 Task: Find connections with filter location Lauchhammer with filter topic #careerswith filter profile language English with filter current company Xiaomi India with filter school North Eastern Regional Institute of Science and Technology (NERIST) with filter industry Entertainment Providers with filter service category Business Analytics with filter keywords title Group Sales
Action: Mouse moved to (608, 84)
Screenshot: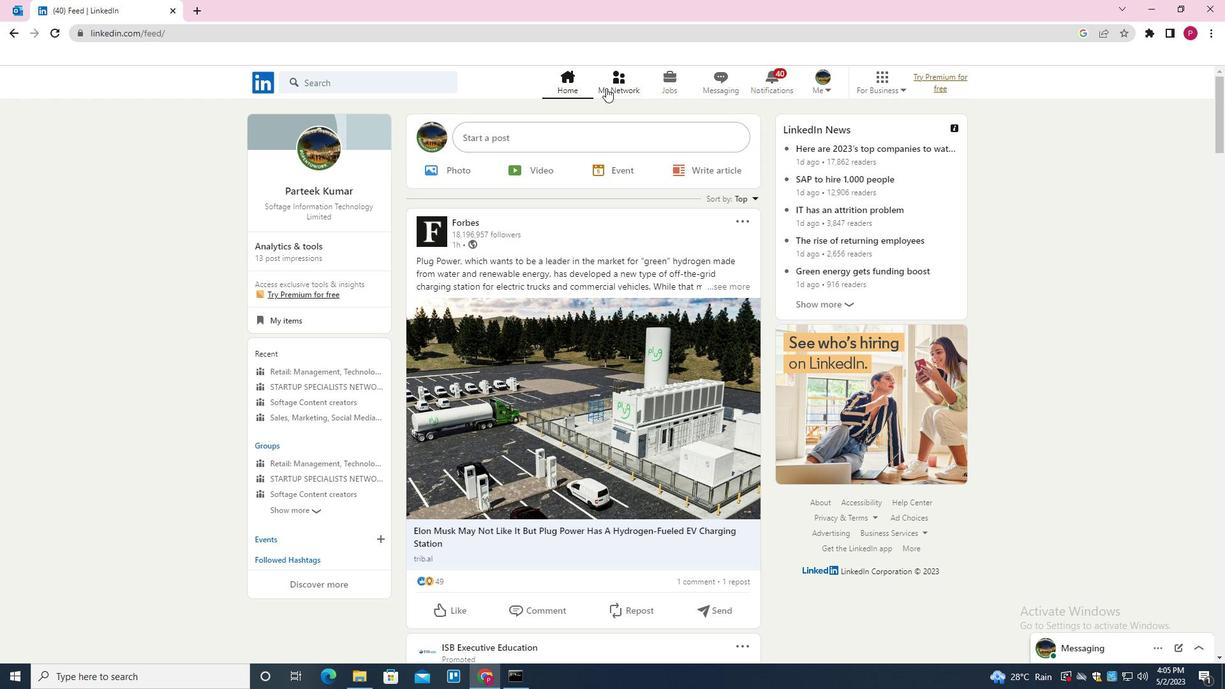
Action: Mouse pressed left at (608, 84)
Screenshot: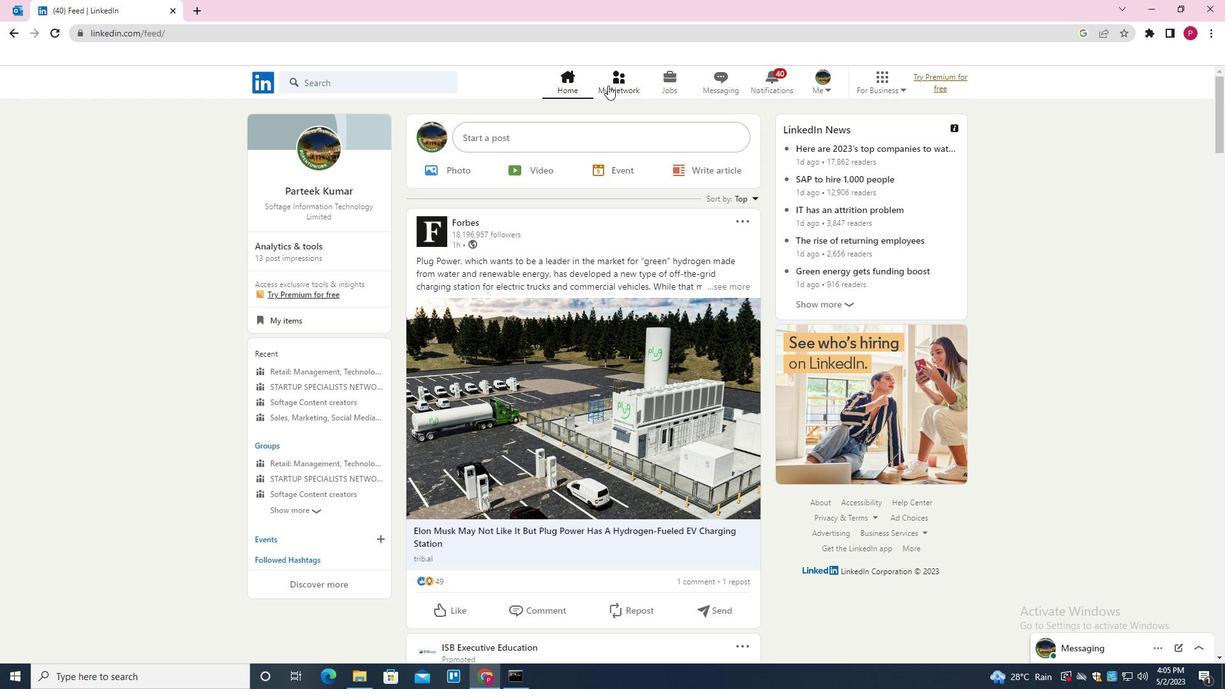 
Action: Mouse moved to (394, 155)
Screenshot: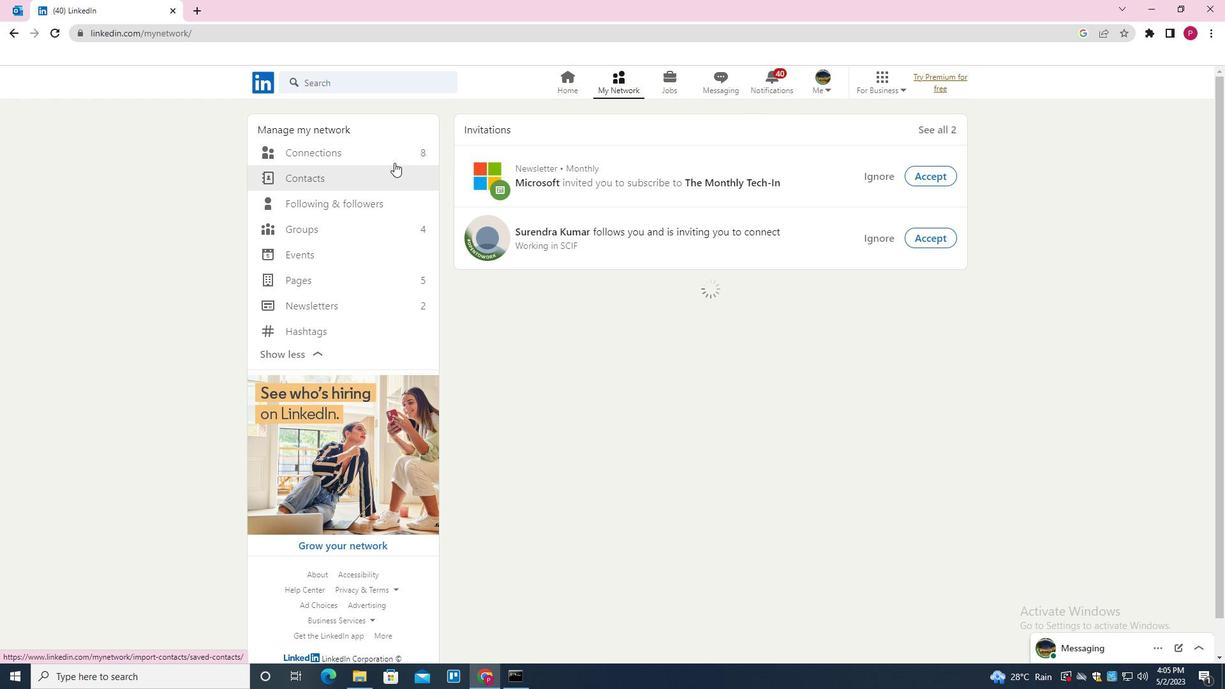 
Action: Mouse pressed left at (394, 155)
Screenshot: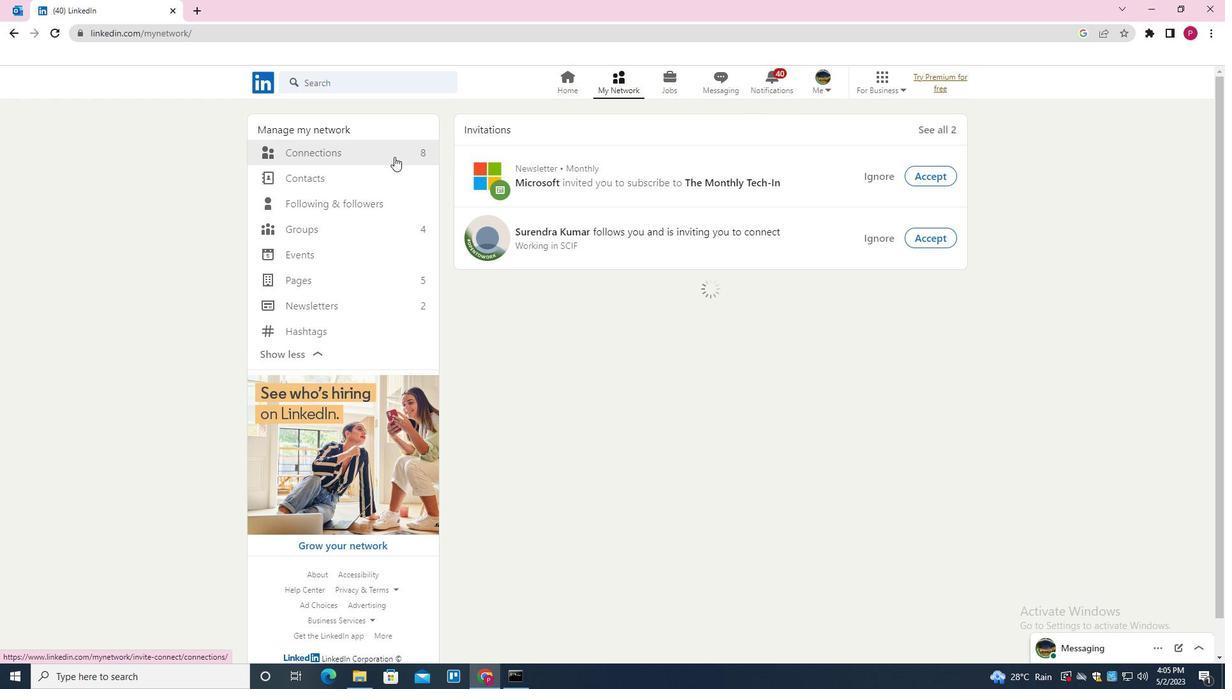 
Action: Mouse moved to (693, 154)
Screenshot: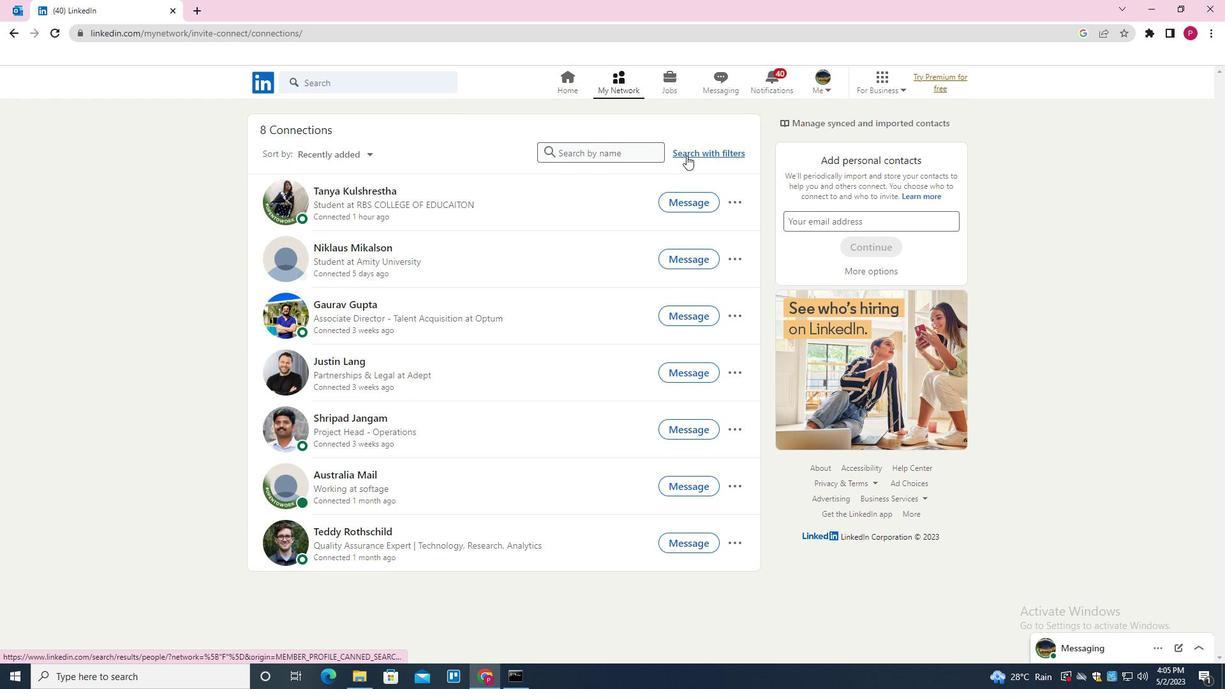 
Action: Mouse pressed left at (693, 154)
Screenshot: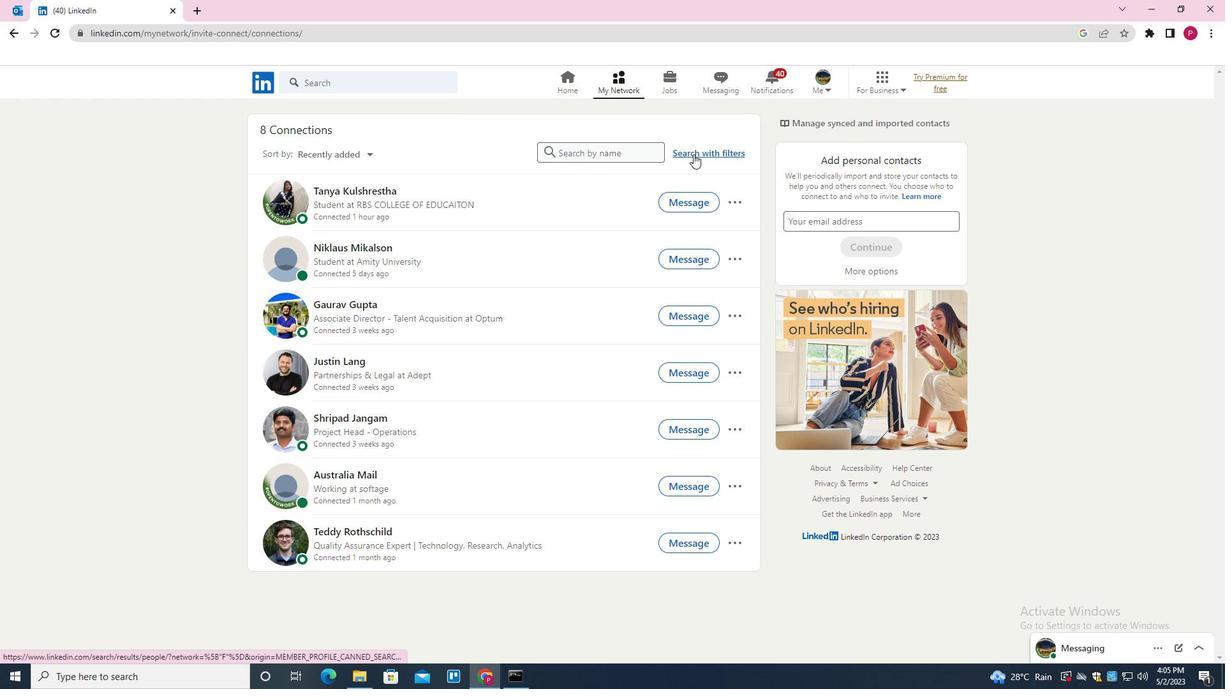 
Action: Mouse moved to (648, 120)
Screenshot: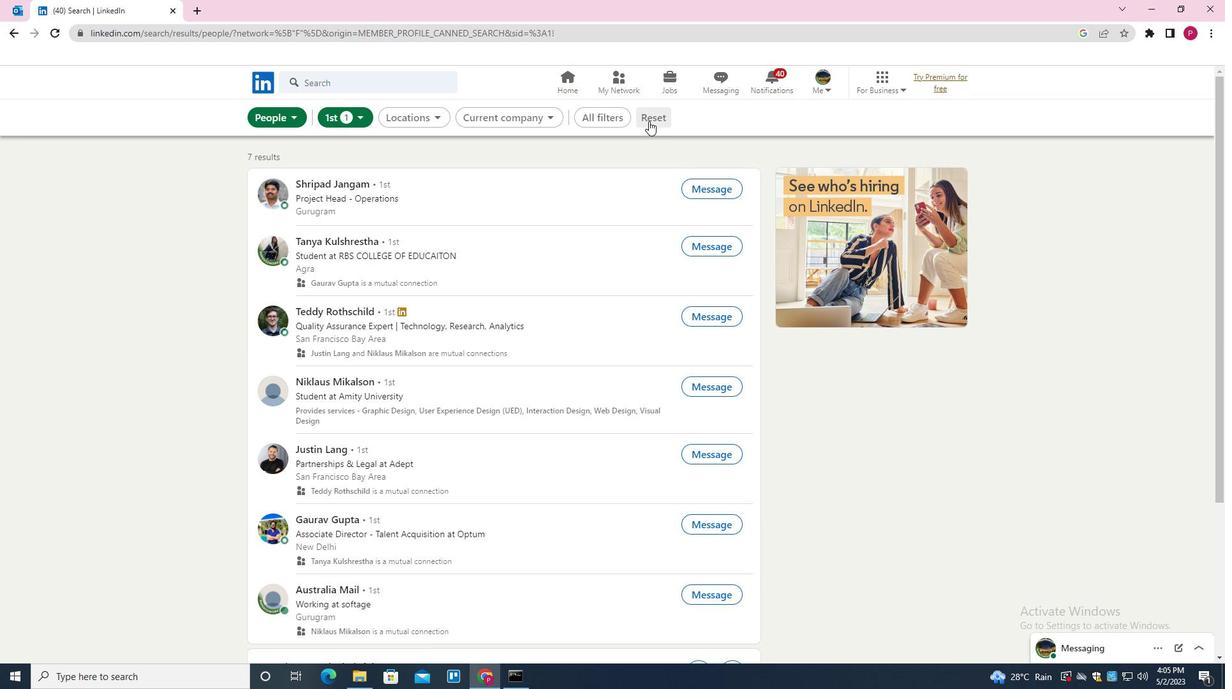 
Action: Mouse pressed left at (648, 120)
Screenshot: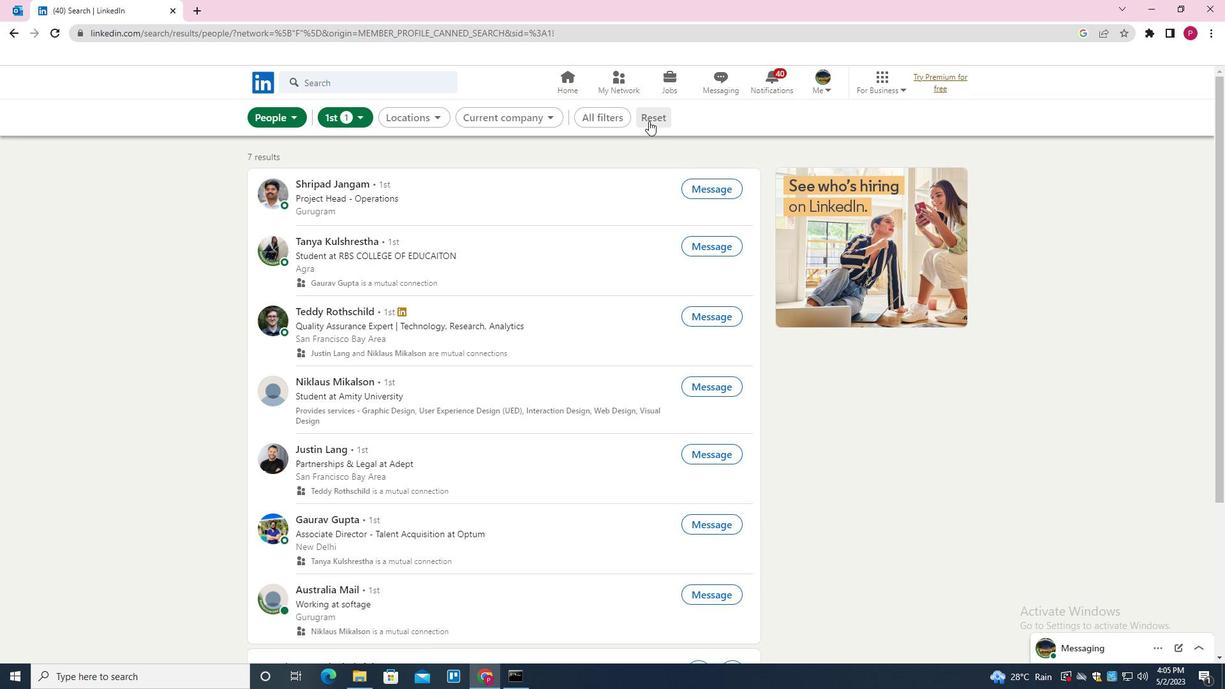 
Action: Mouse moved to (637, 119)
Screenshot: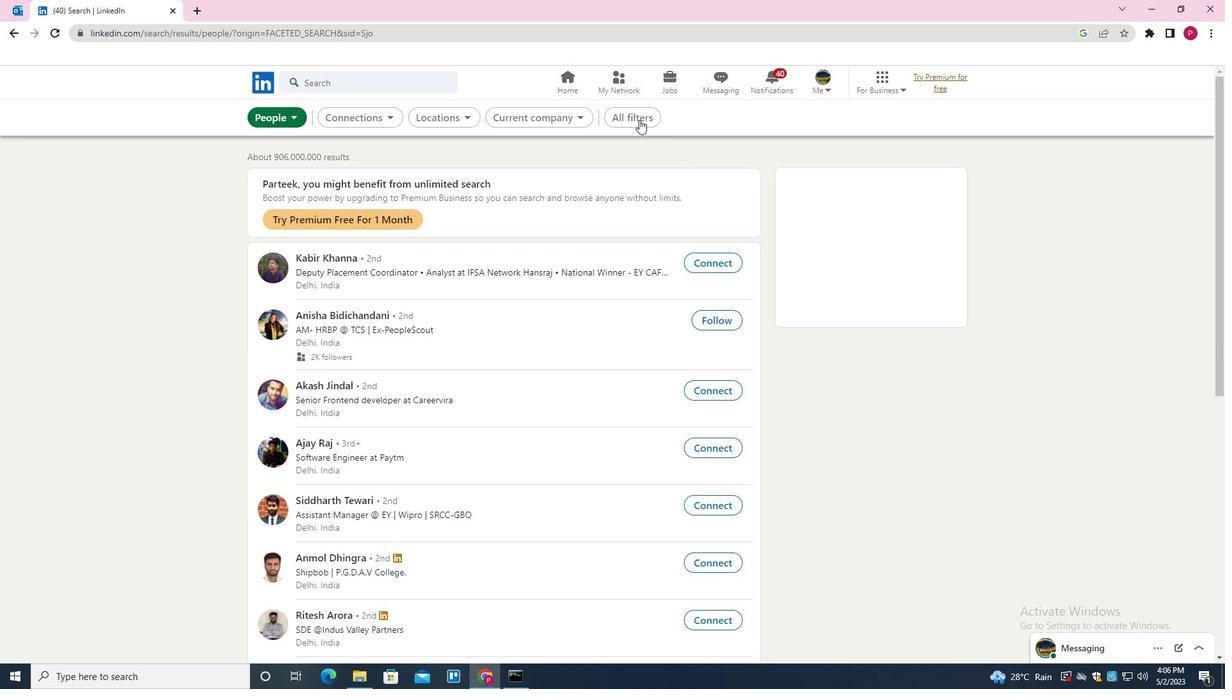 
Action: Mouse pressed left at (637, 119)
Screenshot: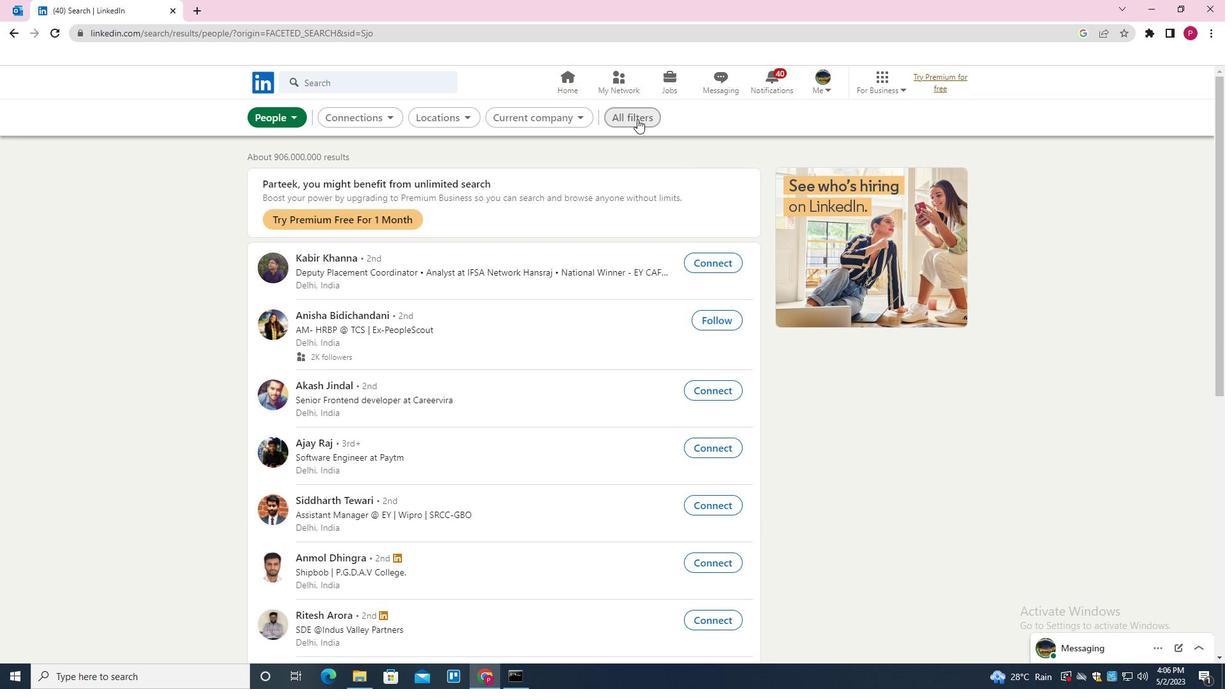
Action: Mouse moved to (952, 327)
Screenshot: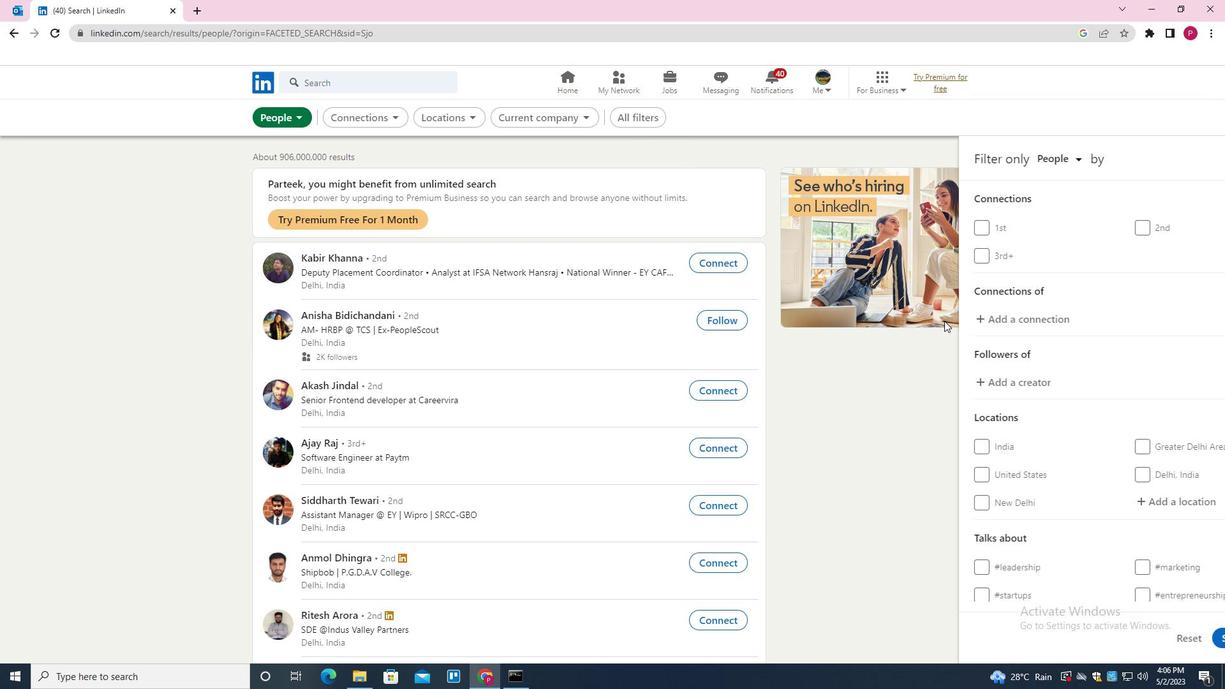
Action: Mouse scrolled (952, 326) with delta (0, 0)
Screenshot: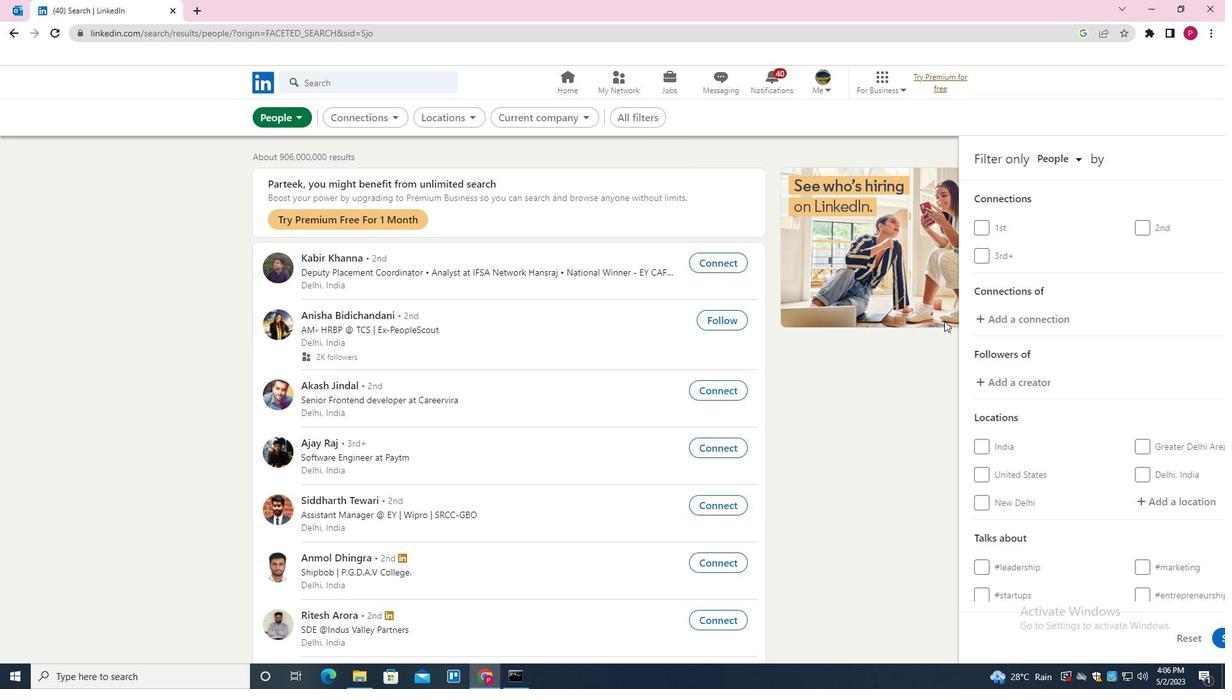 
Action: Mouse moved to (961, 334)
Screenshot: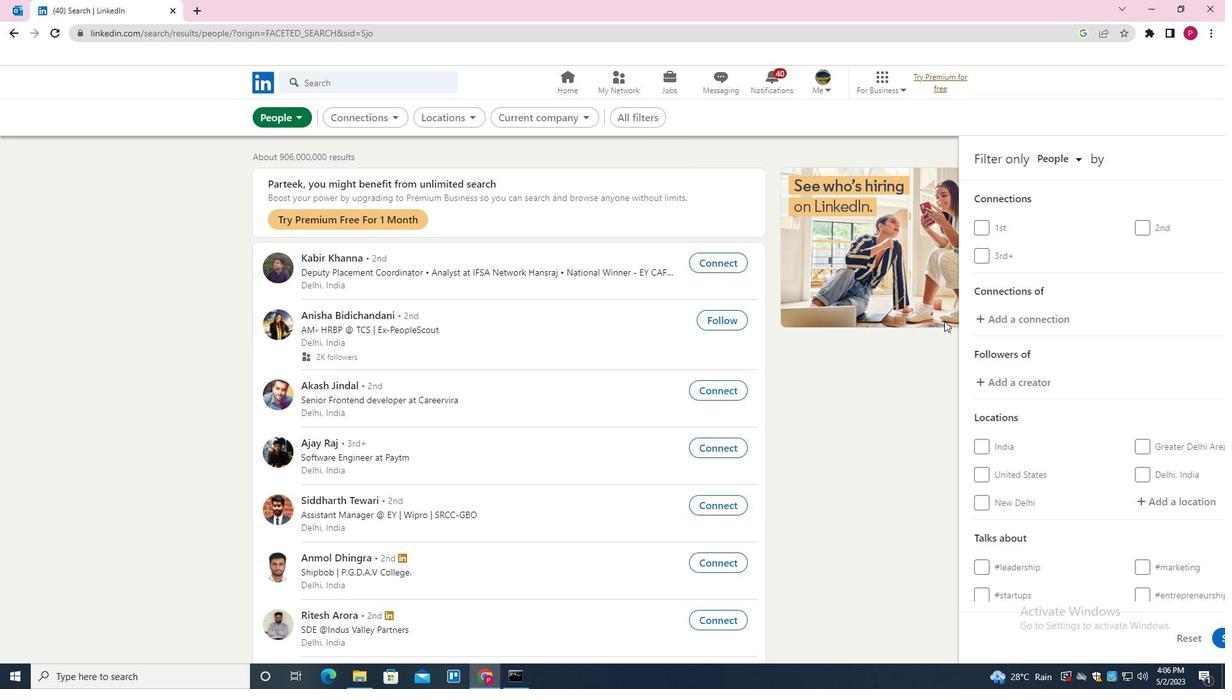
Action: Mouse scrolled (961, 333) with delta (0, 0)
Screenshot: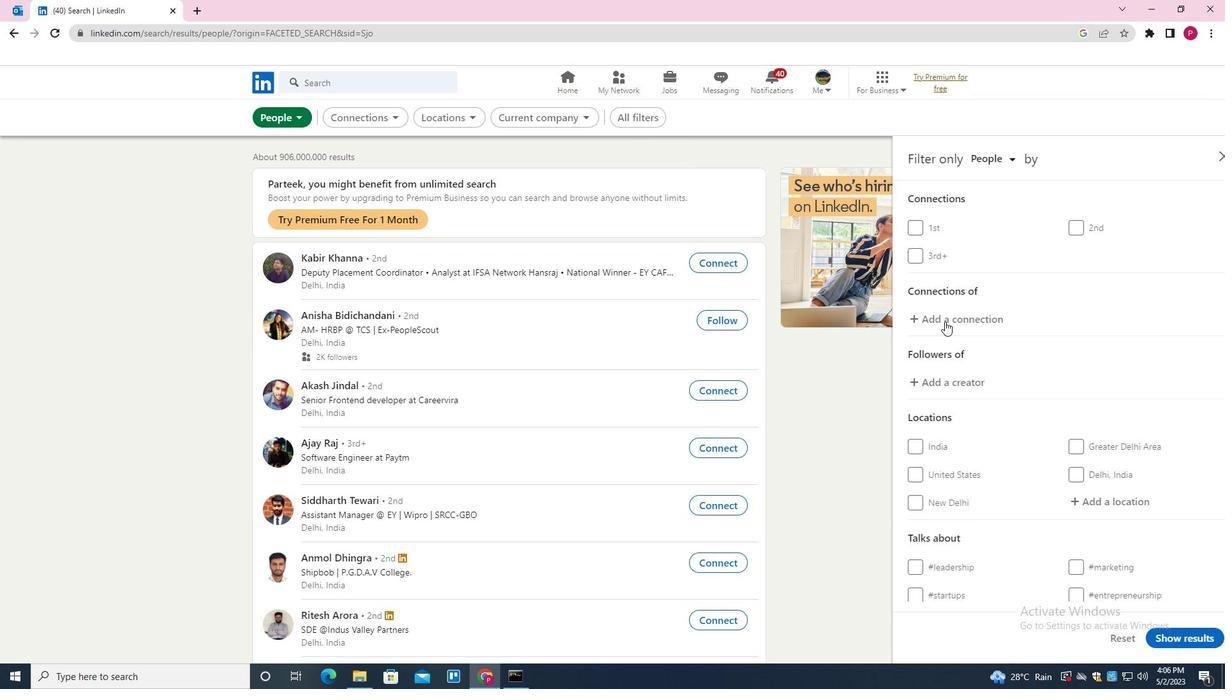 
Action: Mouse moved to (1073, 373)
Screenshot: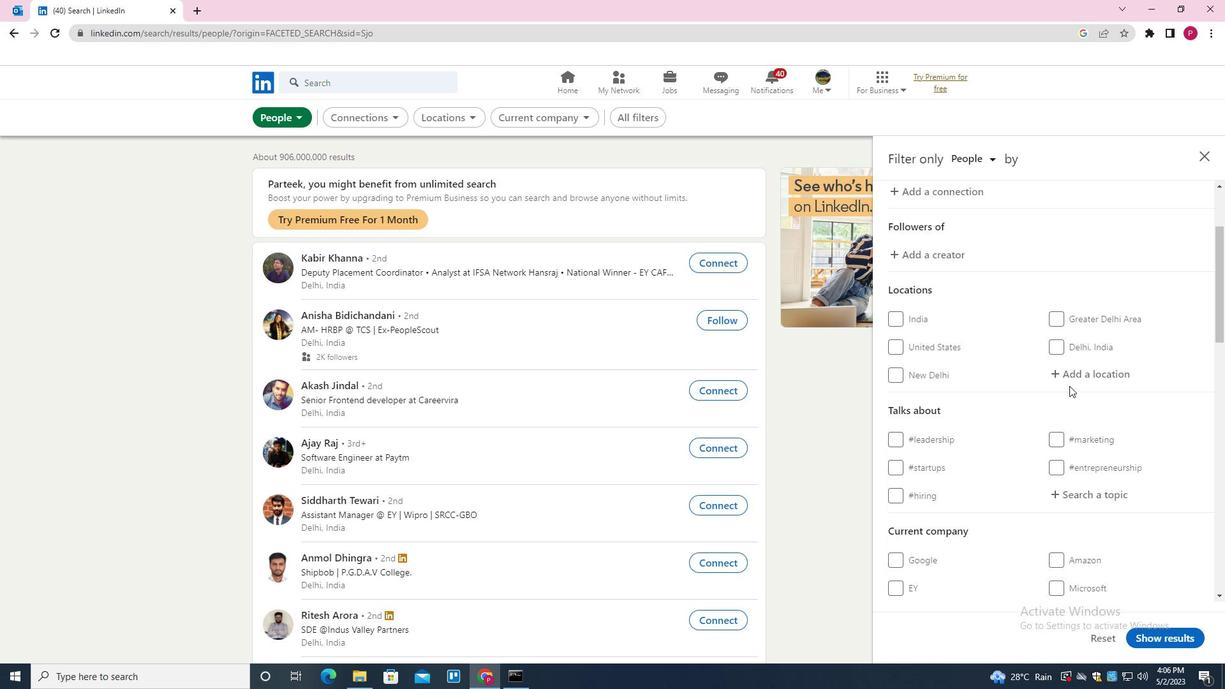 
Action: Mouse pressed left at (1073, 373)
Screenshot: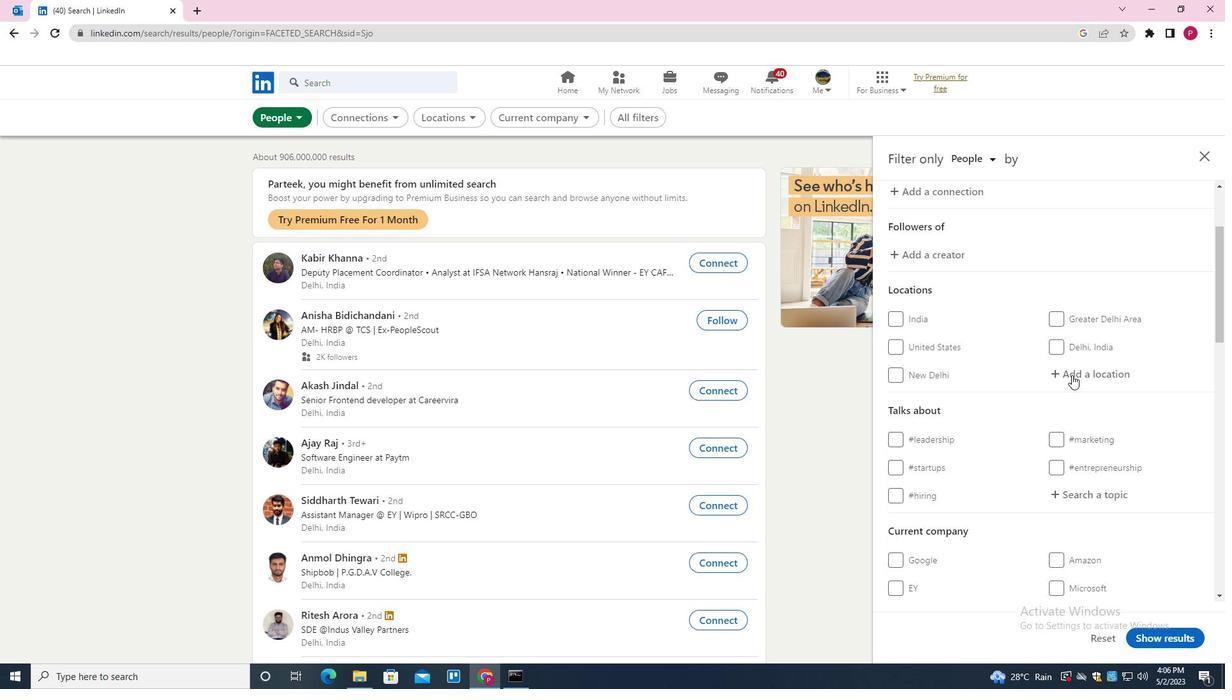 
Action: Mouse moved to (1051, 365)
Screenshot: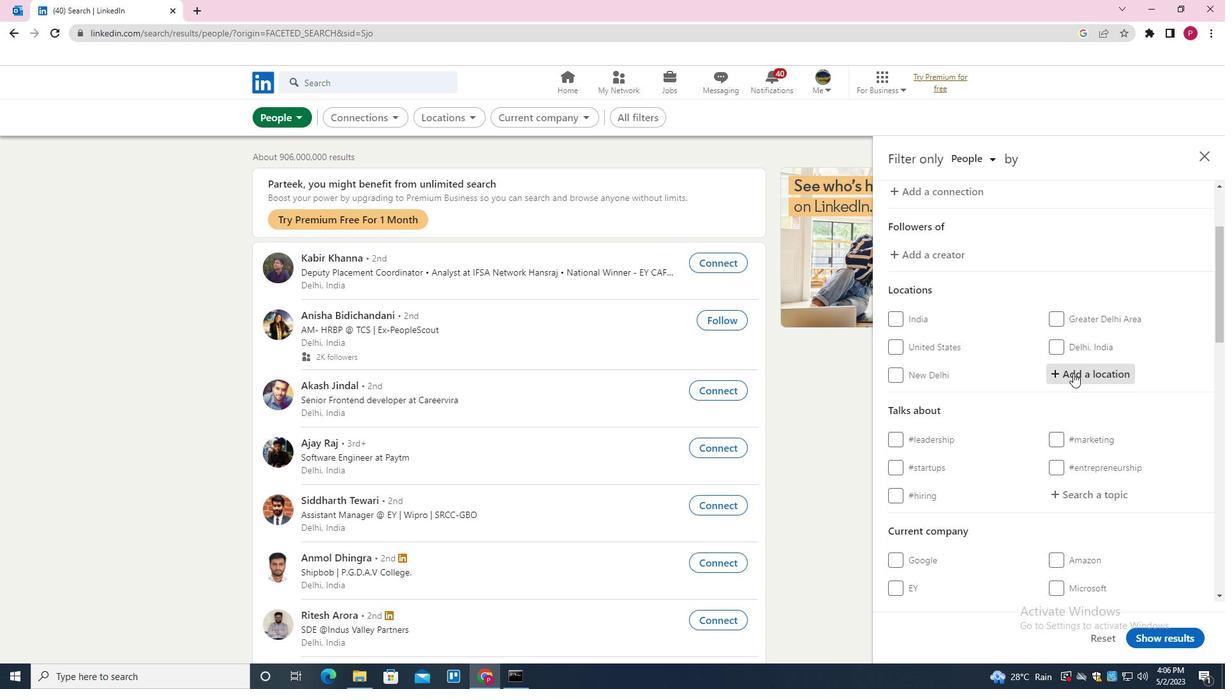 
Action: Key pressed <Key.shift><Key.shift>LAUCHHAMER<Key.backspace><Key.backspace><Key.down><Key.enter>
Screenshot: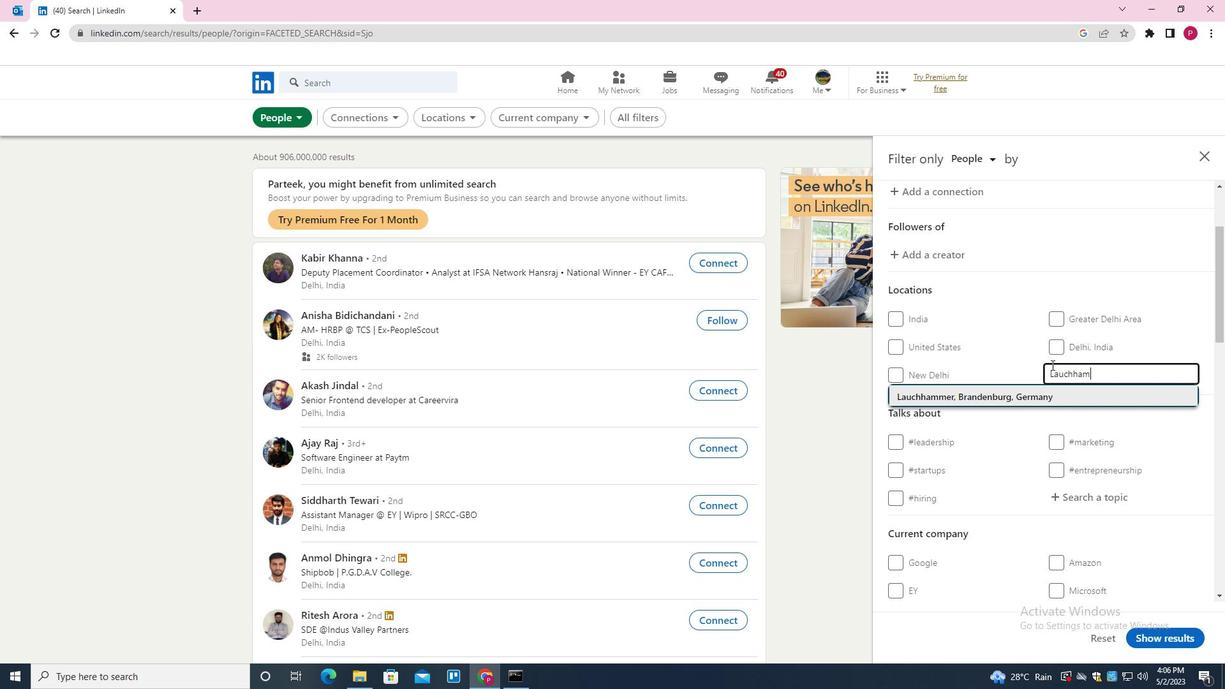 
Action: Mouse moved to (998, 359)
Screenshot: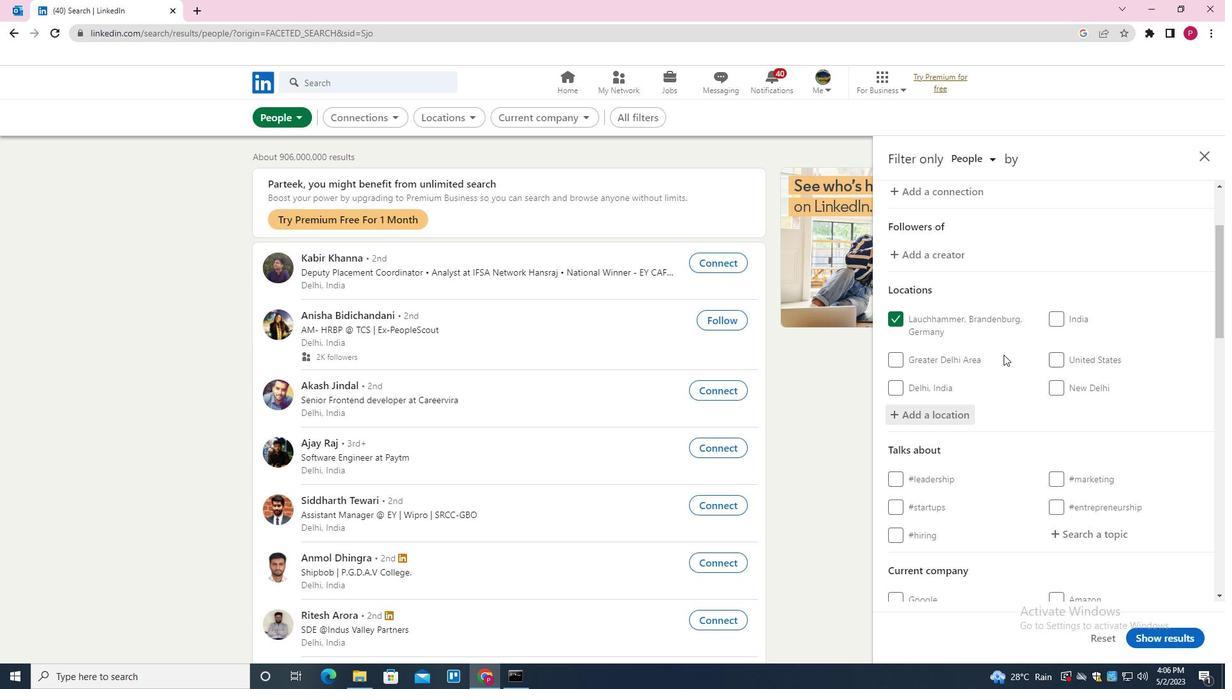 
Action: Mouse scrolled (998, 358) with delta (0, 0)
Screenshot: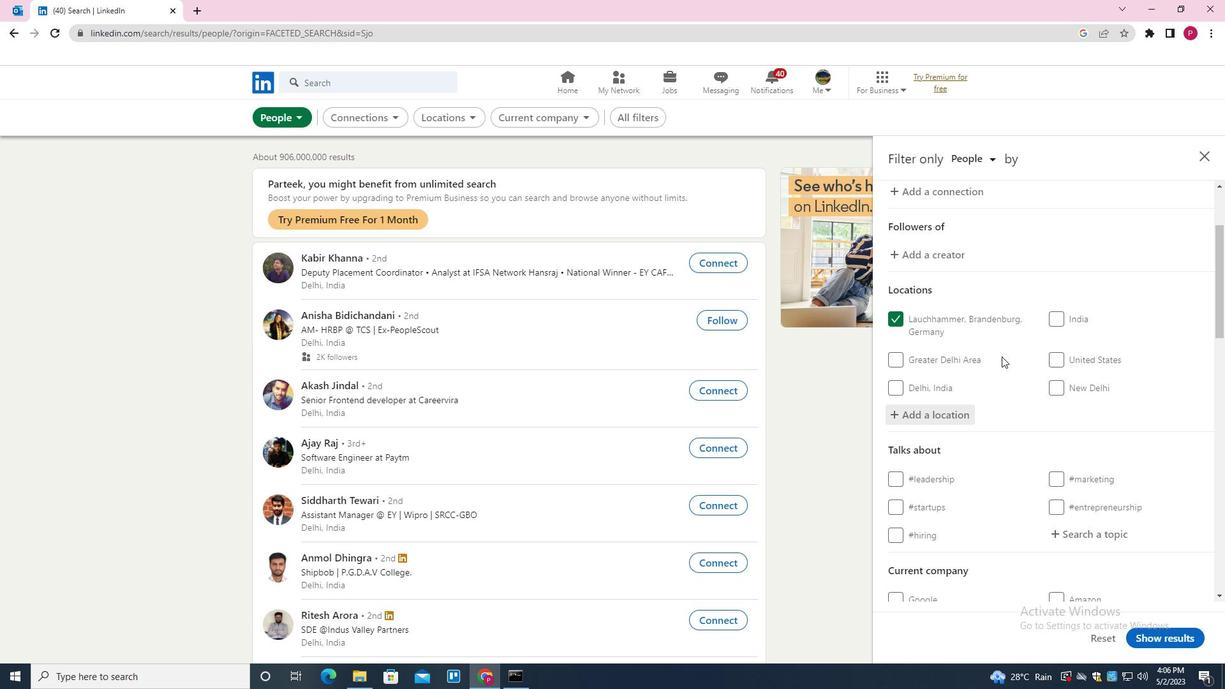 
Action: Mouse scrolled (998, 358) with delta (0, 0)
Screenshot: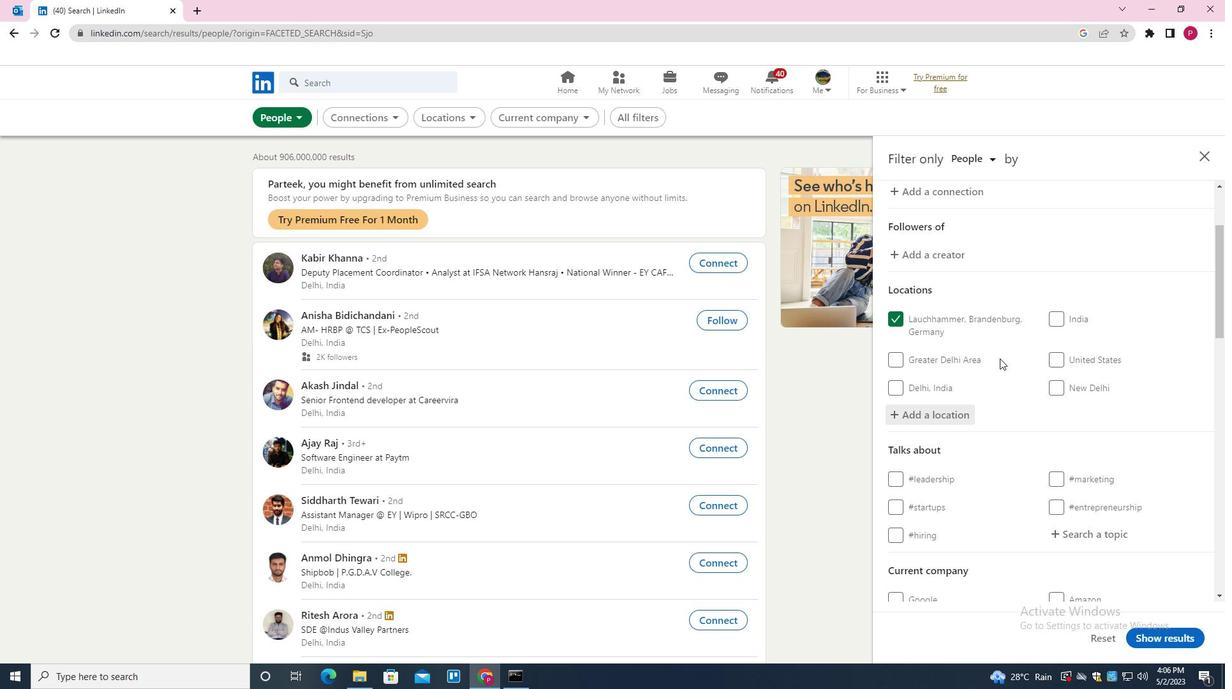 
Action: Mouse moved to (997, 359)
Screenshot: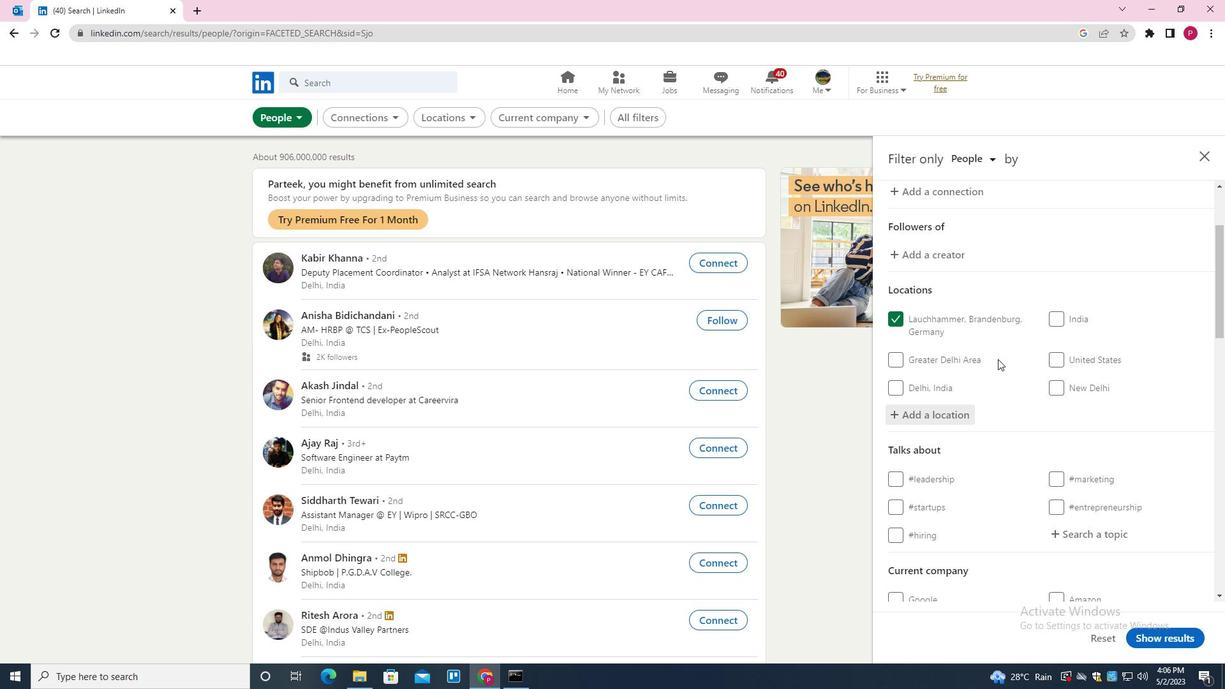 
Action: Mouse scrolled (997, 359) with delta (0, 0)
Screenshot: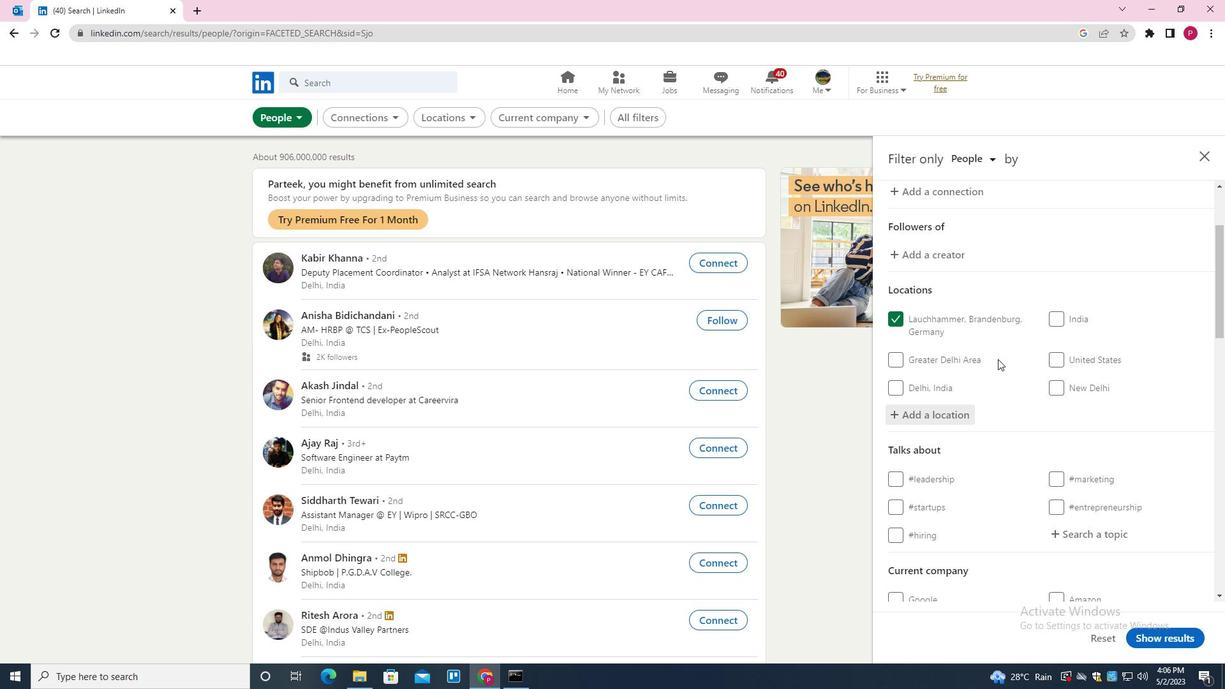 
Action: Mouse scrolled (997, 359) with delta (0, 0)
Screenshot: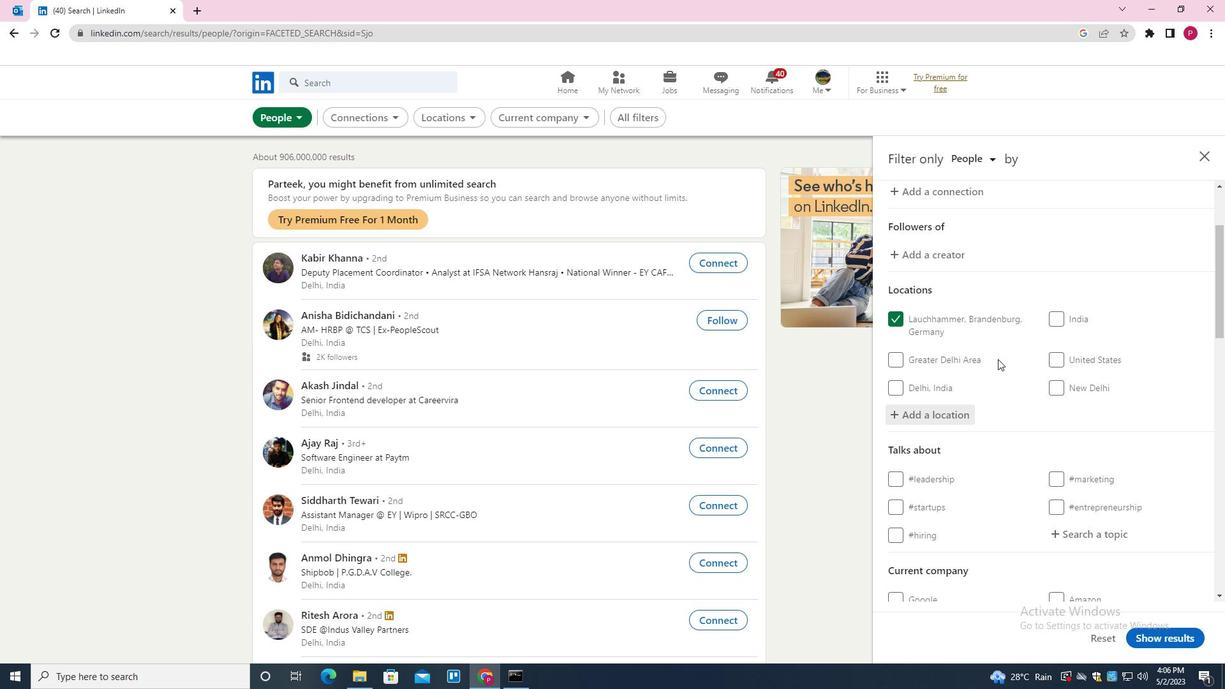 
Action: Mouse moved to (1071, 279)
Screenshot: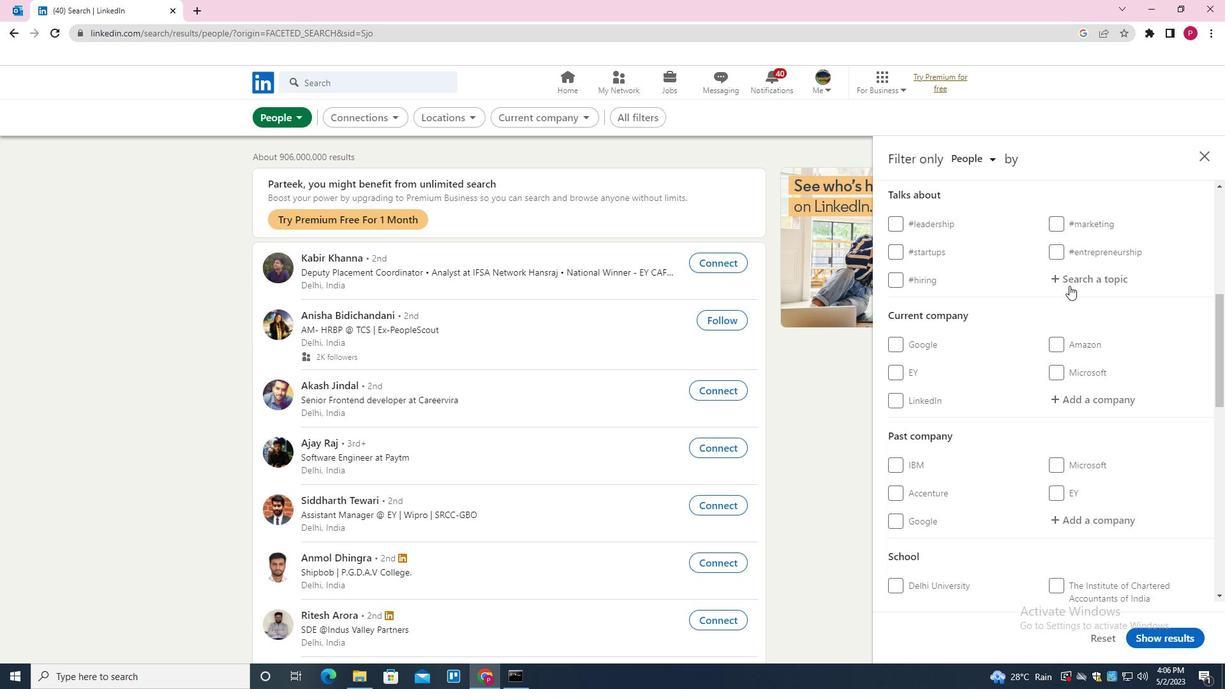 
Action: Mouse pressed left at (1071, 279)
Screenshot: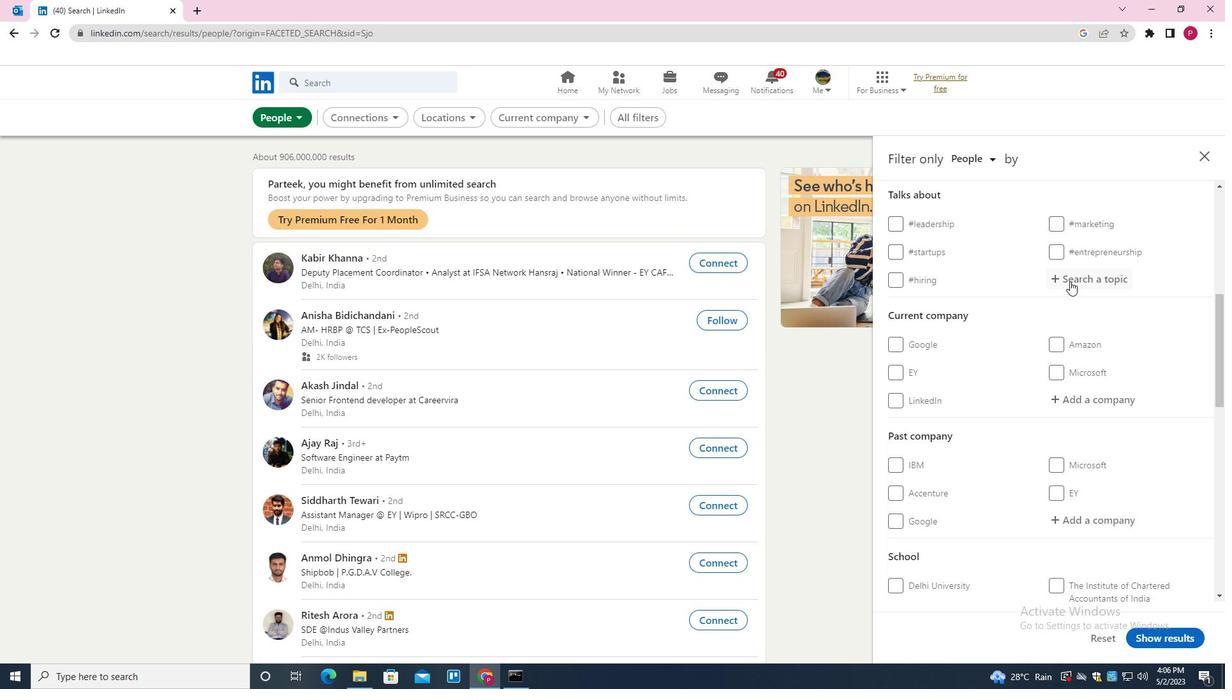 
Action: Mouse moved to (1068, 281)
Screenshot: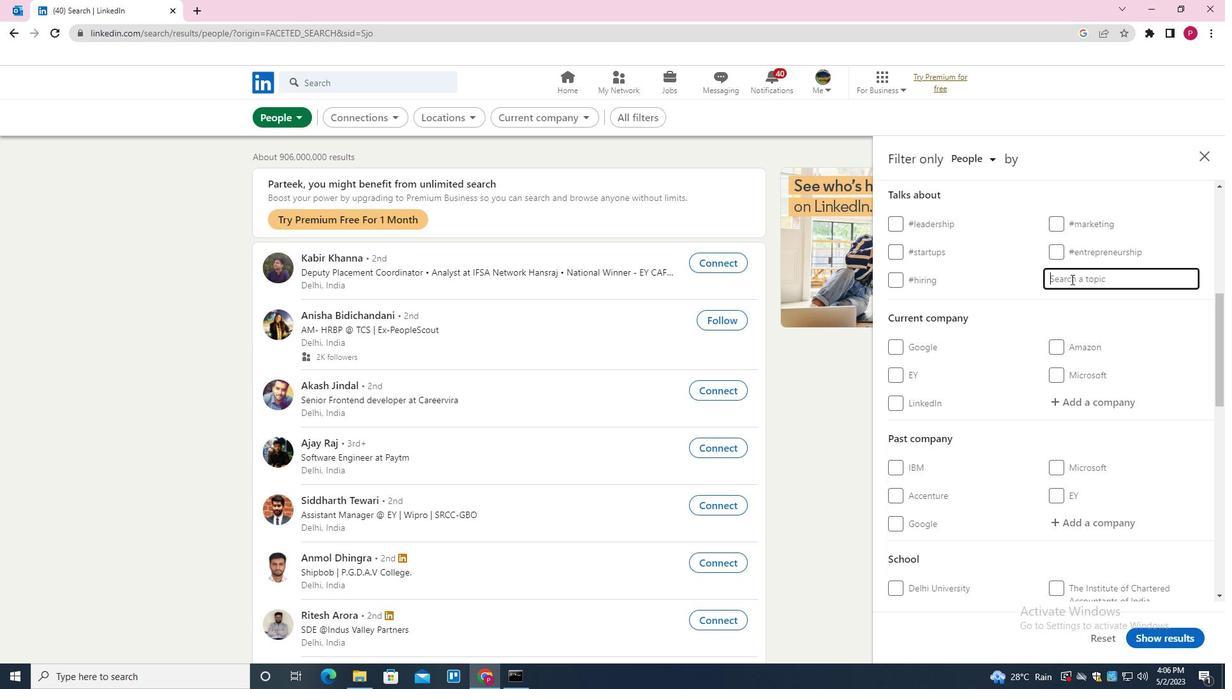 
Action: Key pressed CAREERS<Key.down><Key.enter>
Screenshot: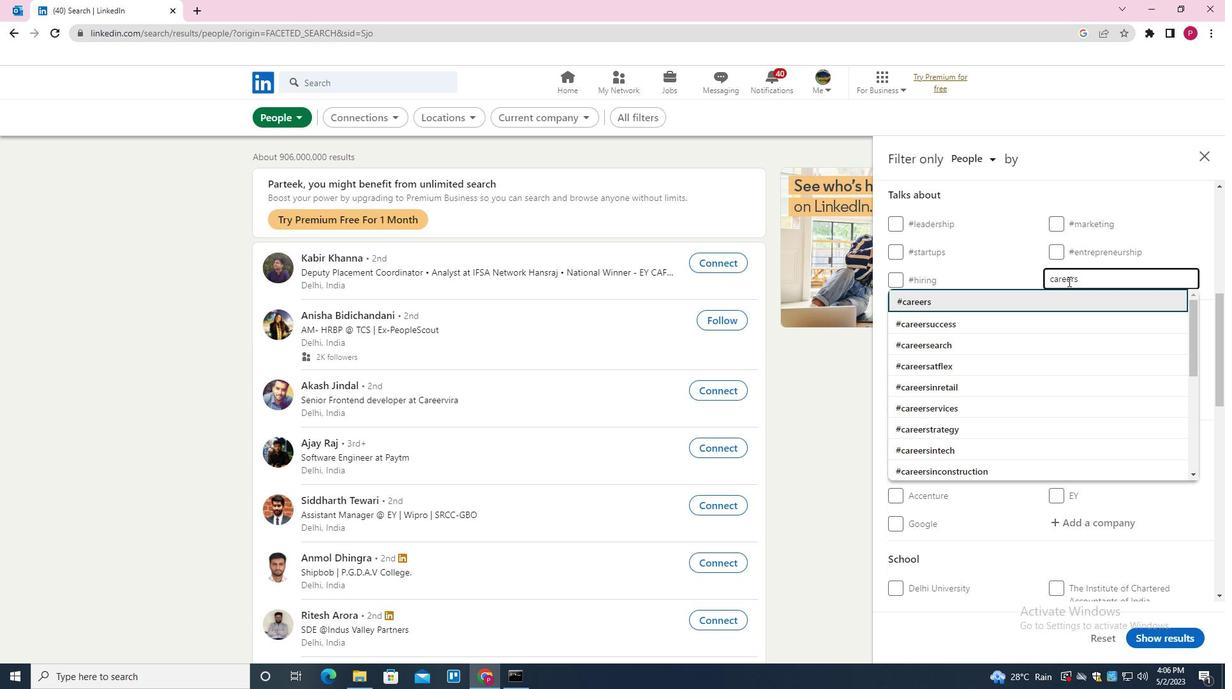 
Action: Mouse moved to (1052, 310)
Screenshot: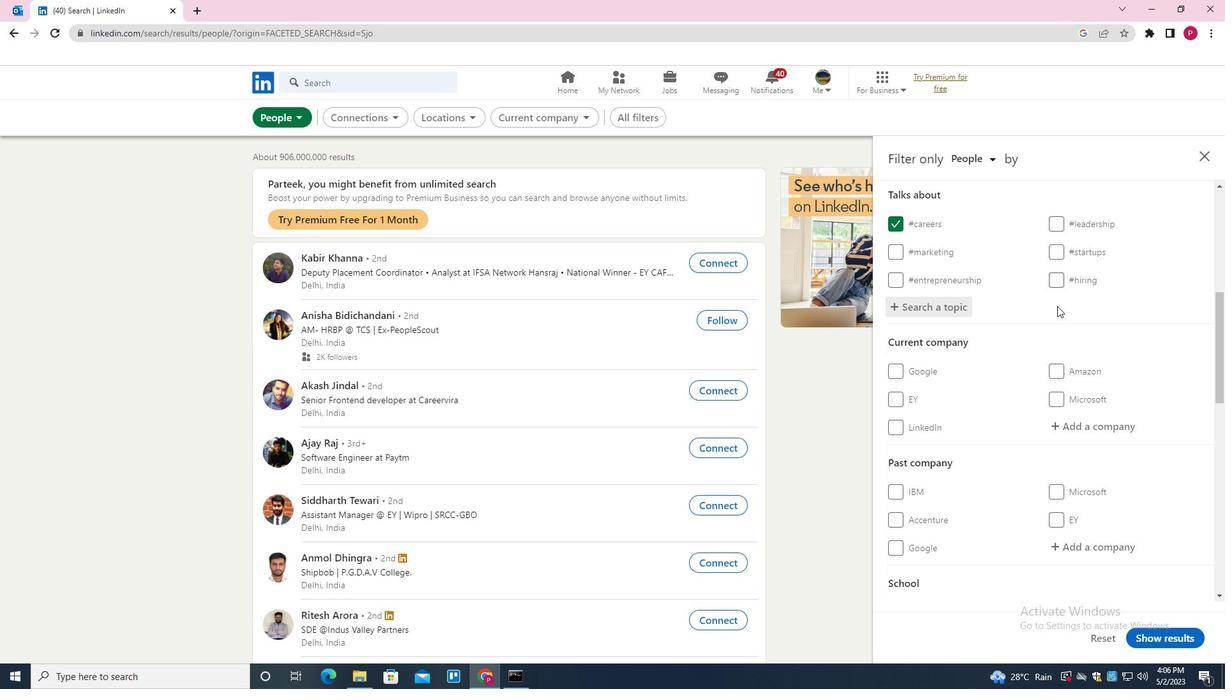 
Action: Mouse scrolled (1052, 310) with delta (0, 0)
Screenshot: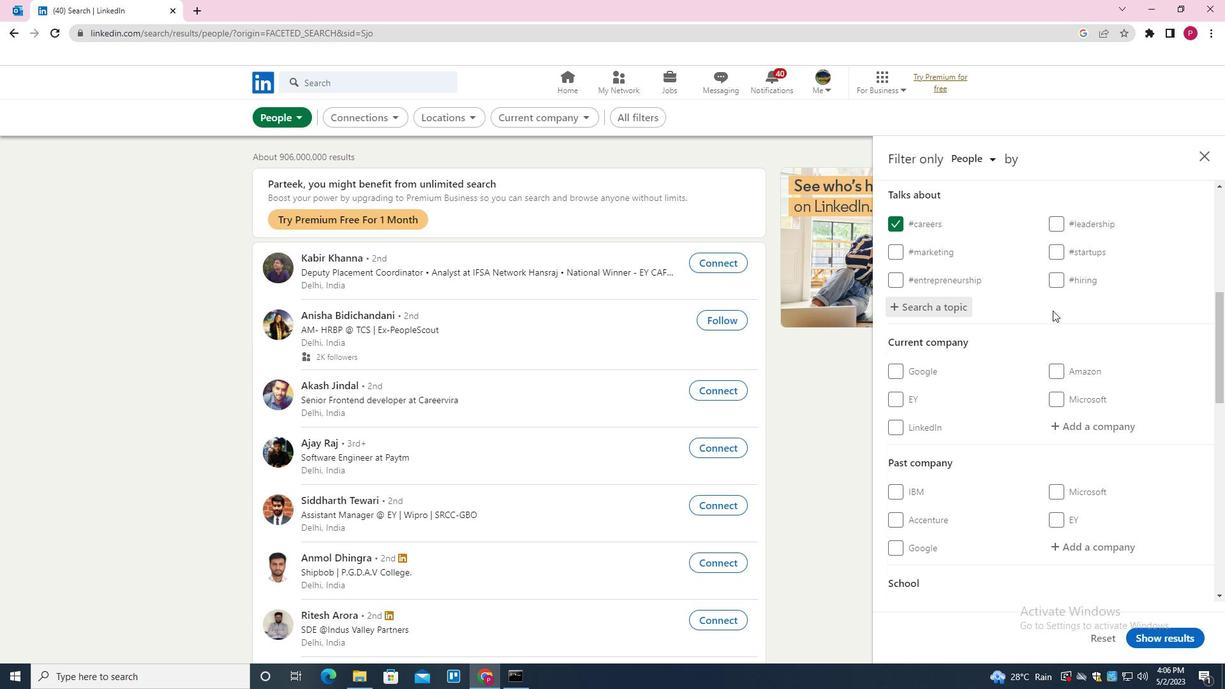 
Action: Mouse scrolled (1052, 310) with delta (0, 0)
Screenshot: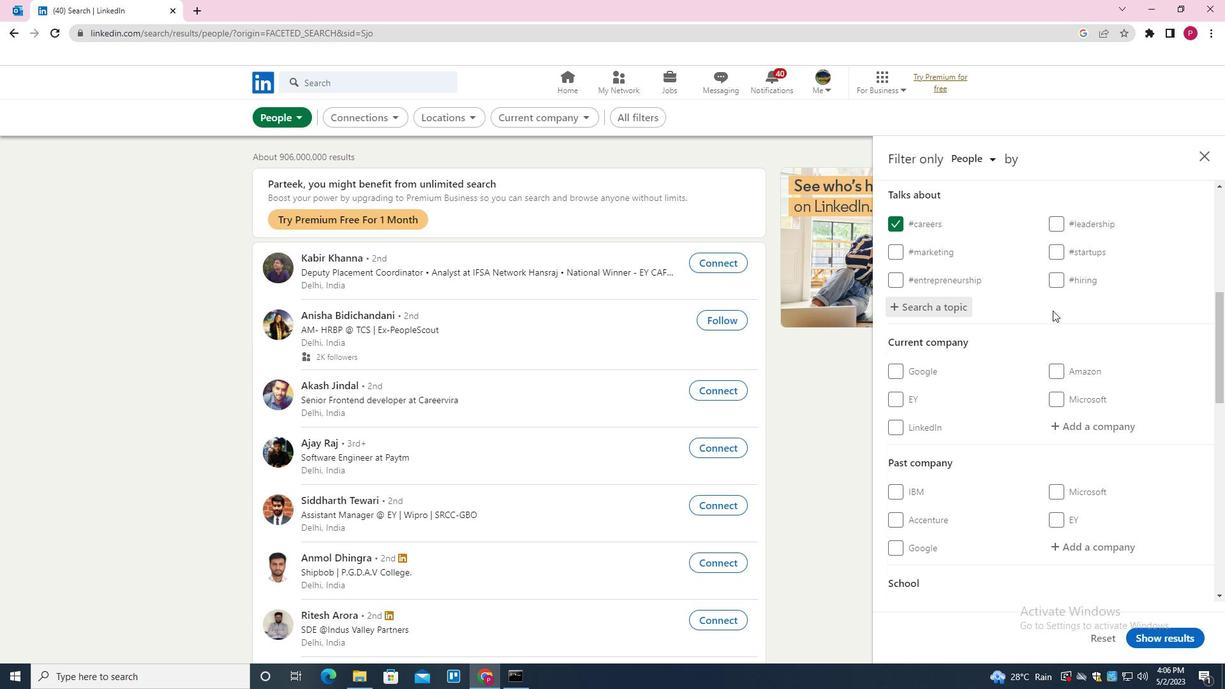 
Action: Mouse moved to (1052, 312)
Screenshot: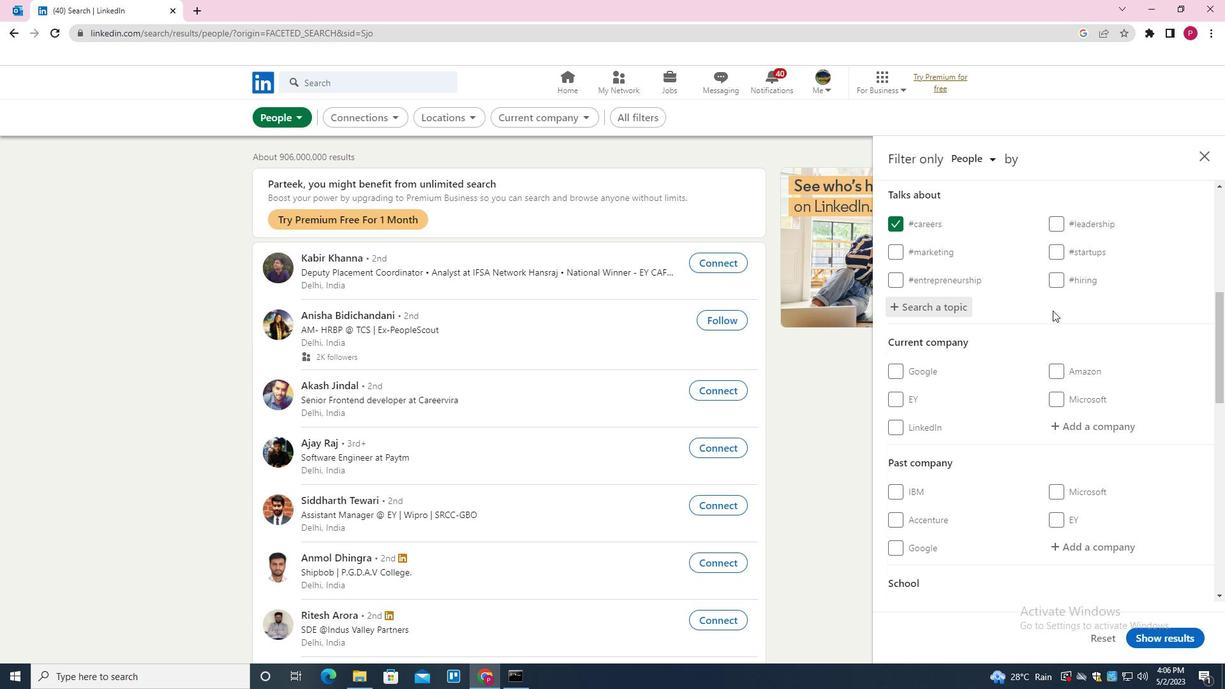 
Action: Mouse scrolled (1052, 311) with delta (0, 0)
Screenshot: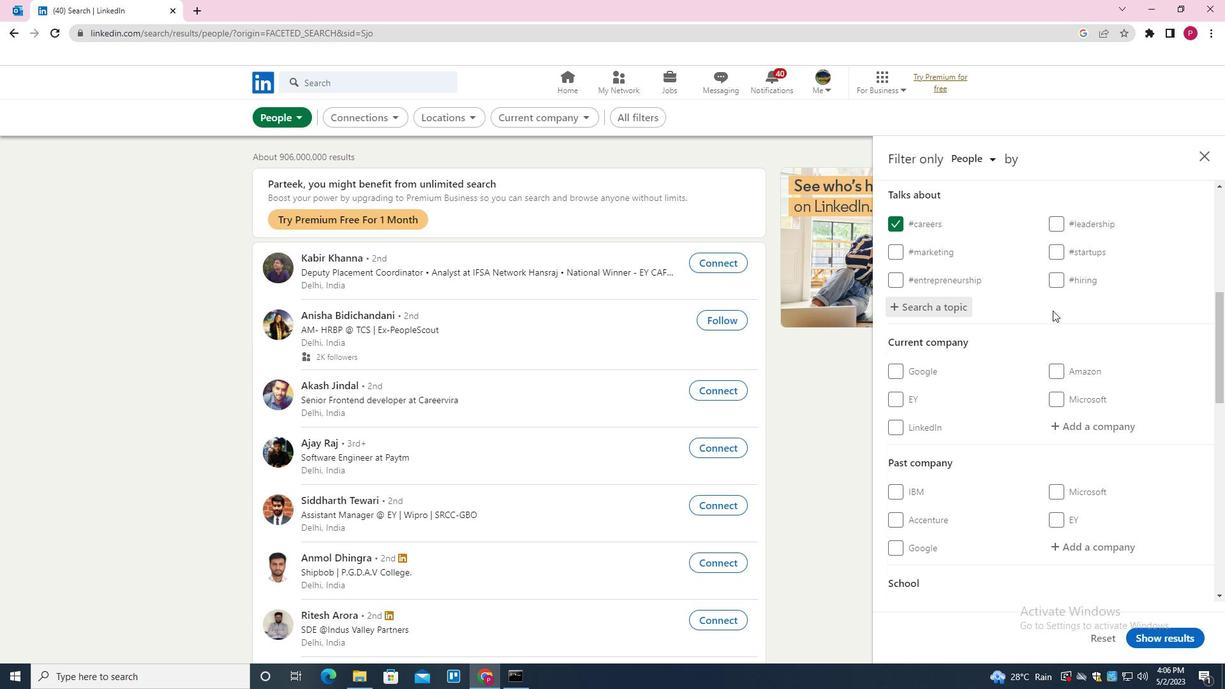 
Action: Mouse moved to (1051, 315)
Screenshot: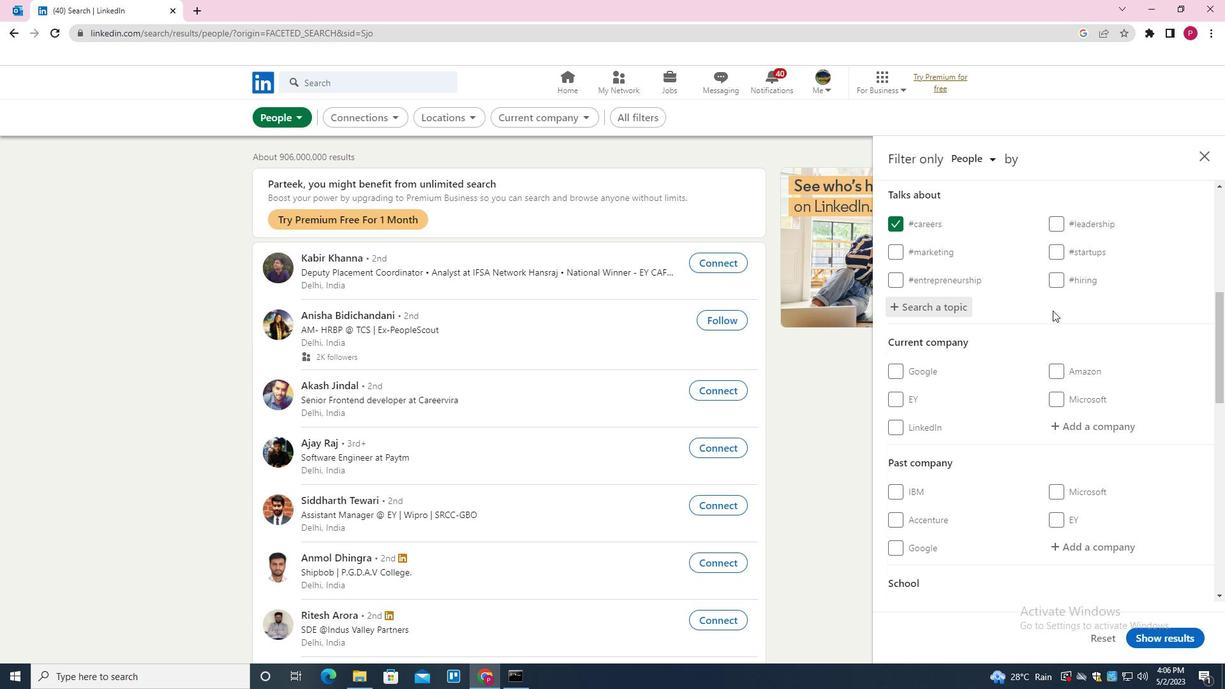 
Action: Mouse scrolled (1051, 315) with delta (0, 0)
Screenshot: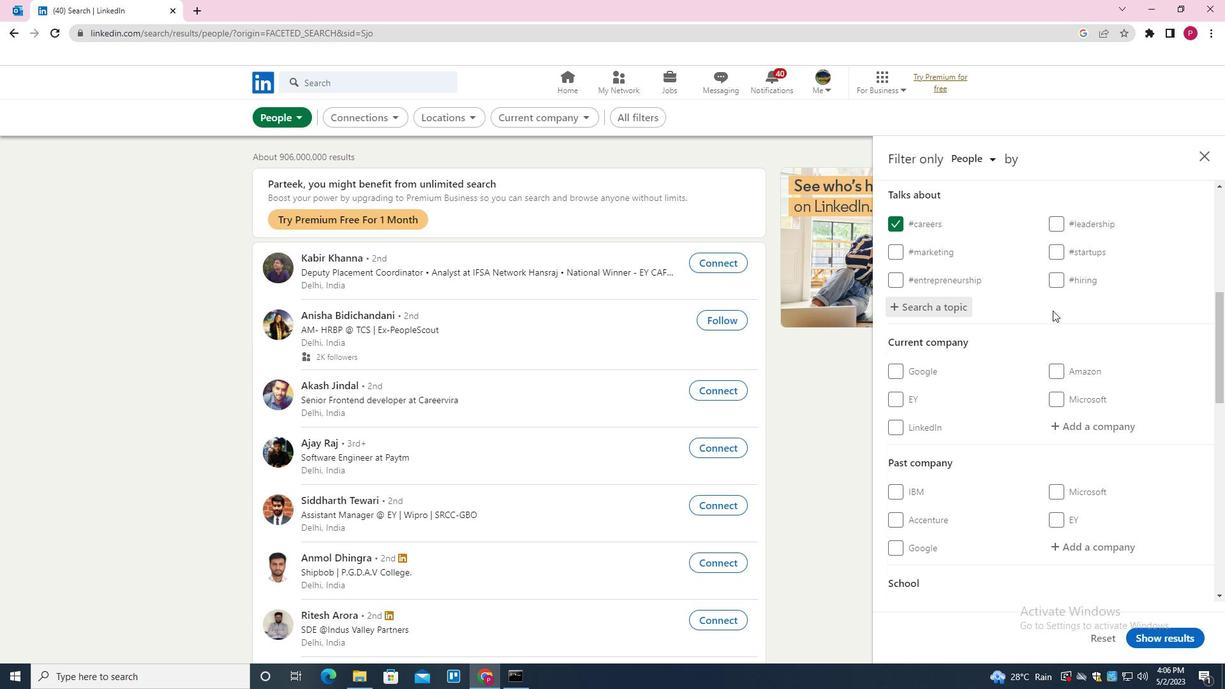 
Action: Mouse moved to (1014, 343)
Screenshot: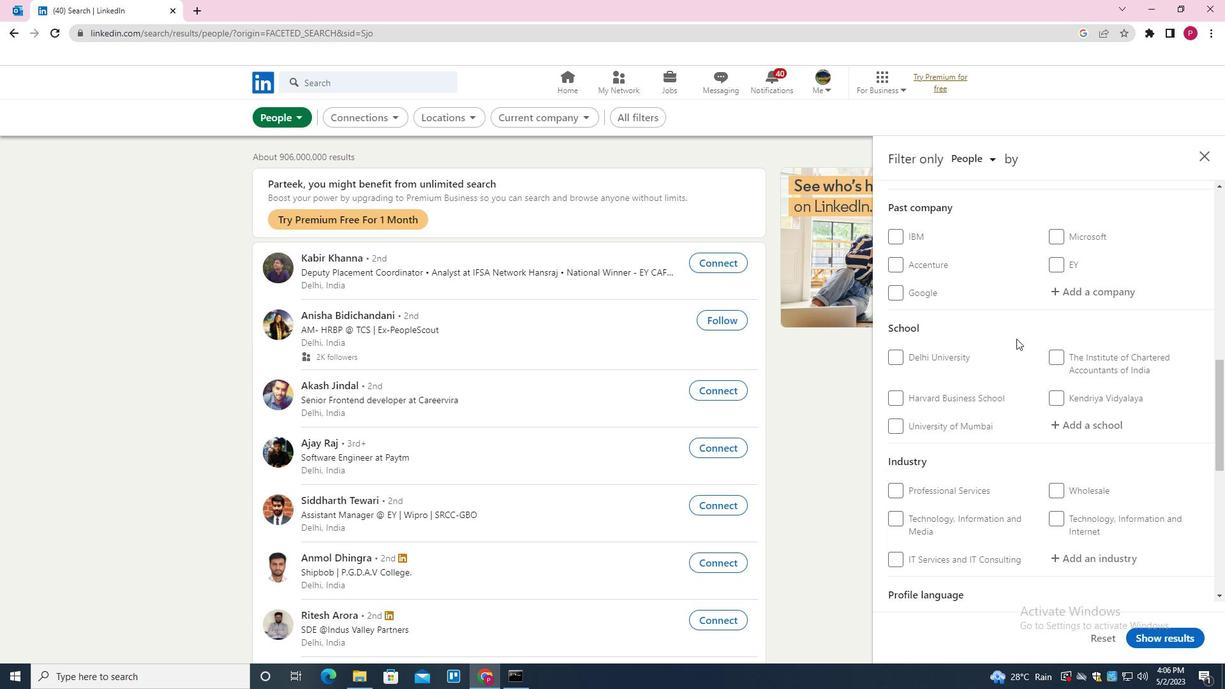 
Action: Mouse scrolled (1014, 343) with delta (0, 0)
Screenshot: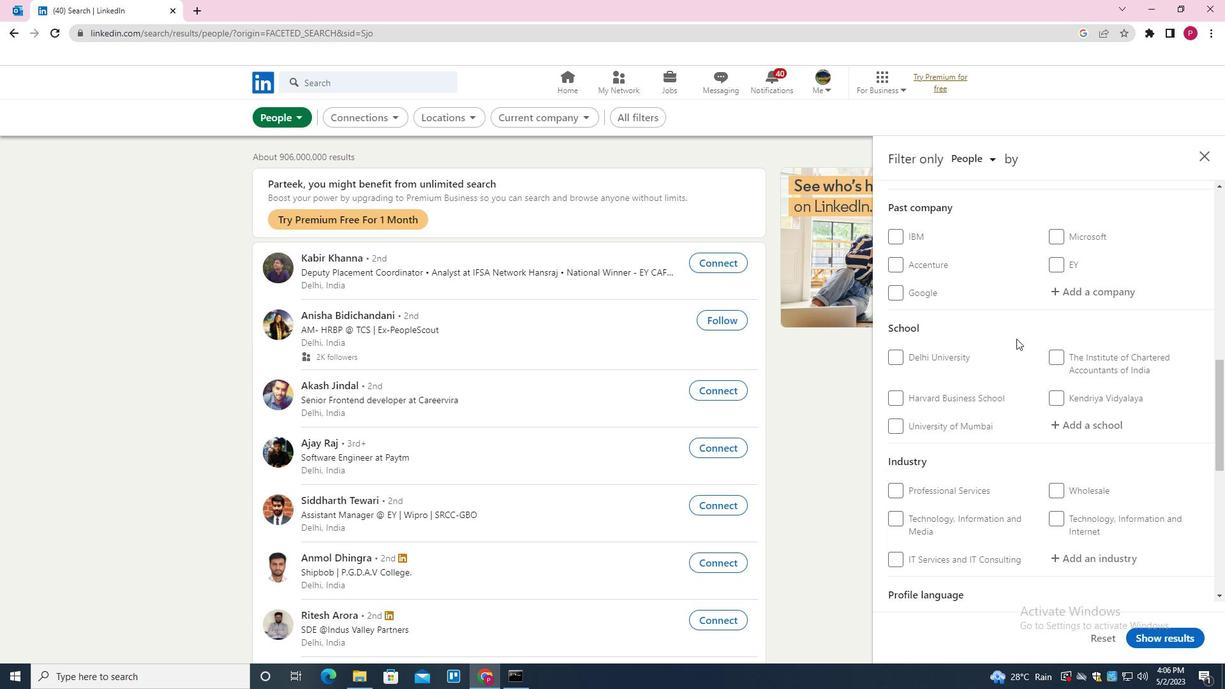 
Action: Mouse moved to (1013, 344)
Screenshot: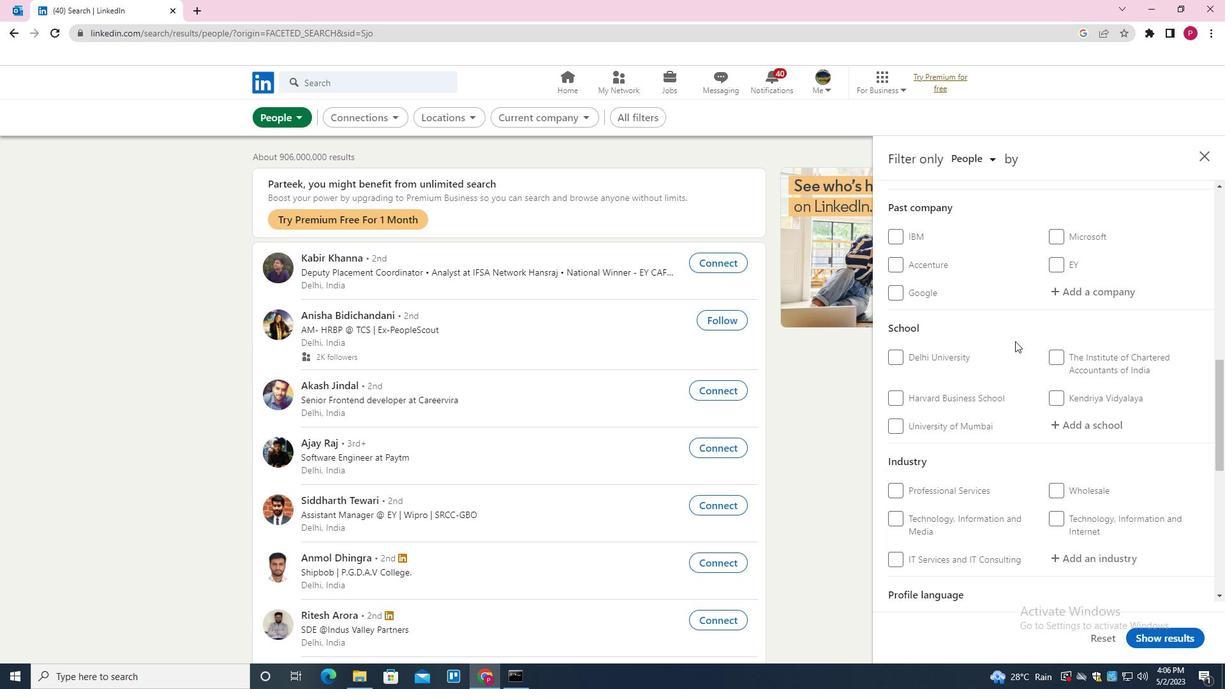 
Action: Mouse scrolled (1013, 343) with delta (0, 0)
Screenshot: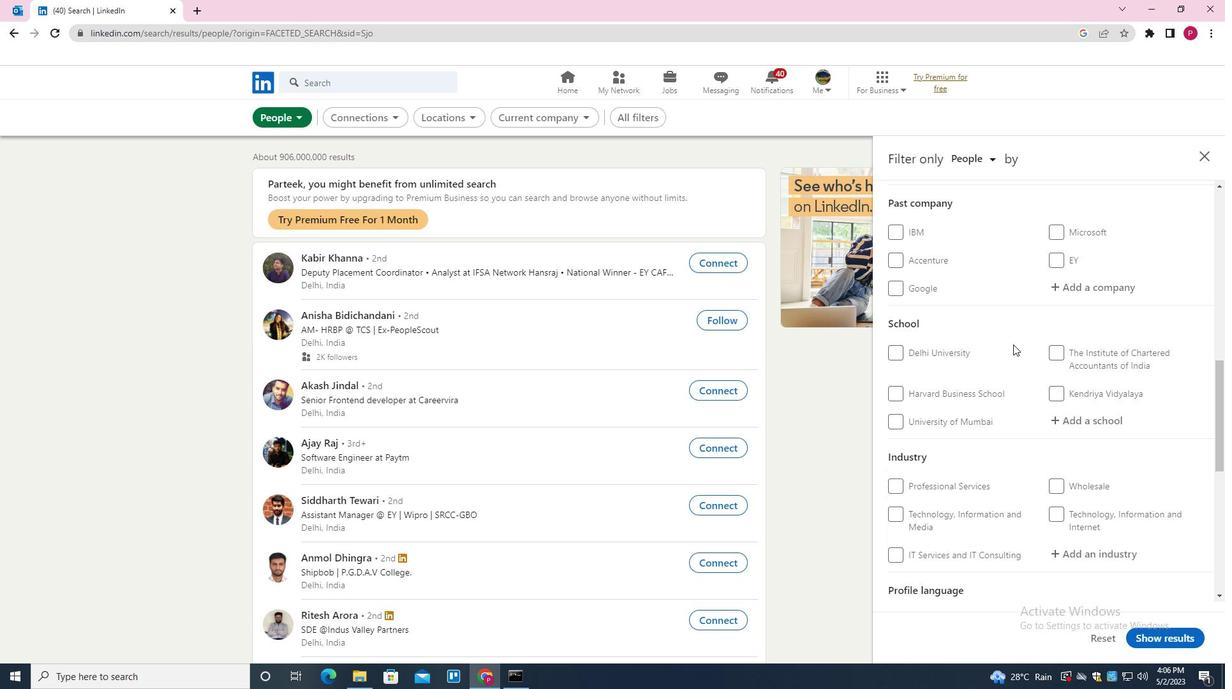 
Action: Mouse scrolled (1013, 343) with delta (0, 0)
Screenshot: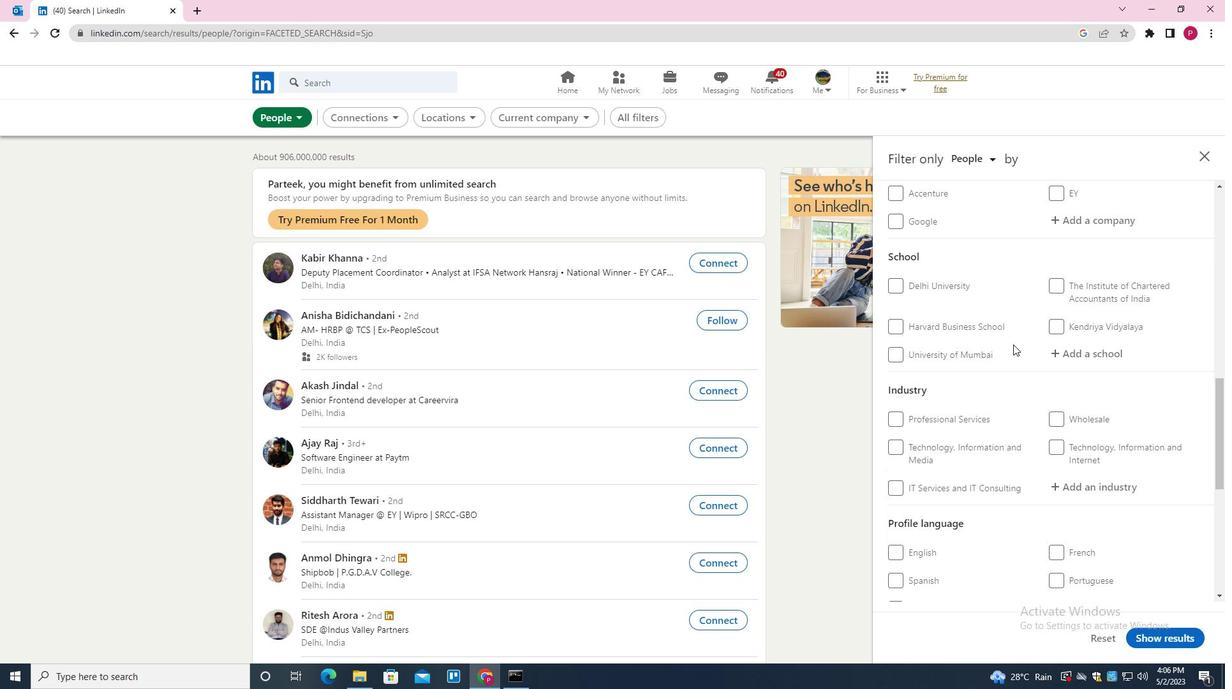 
Action: Mouse moved to (1008, 347)
Screenshot: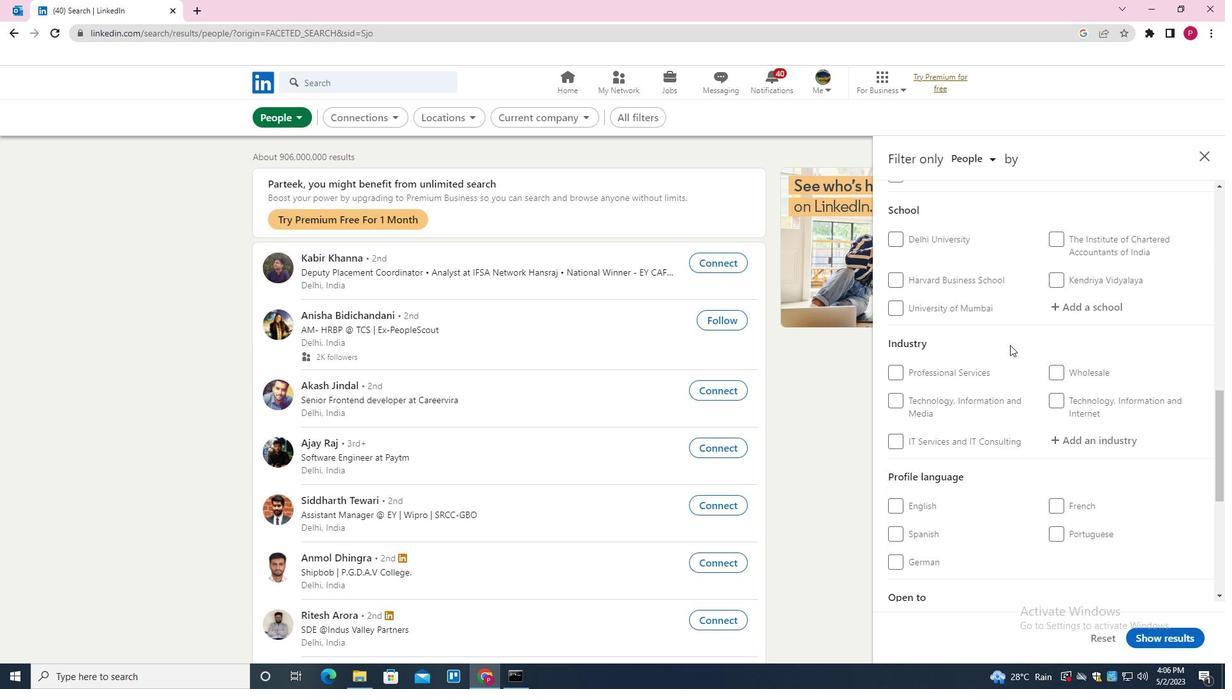 
Action: Mouse scrolled (1008, 346) with delta (0, 0)
Screenshot: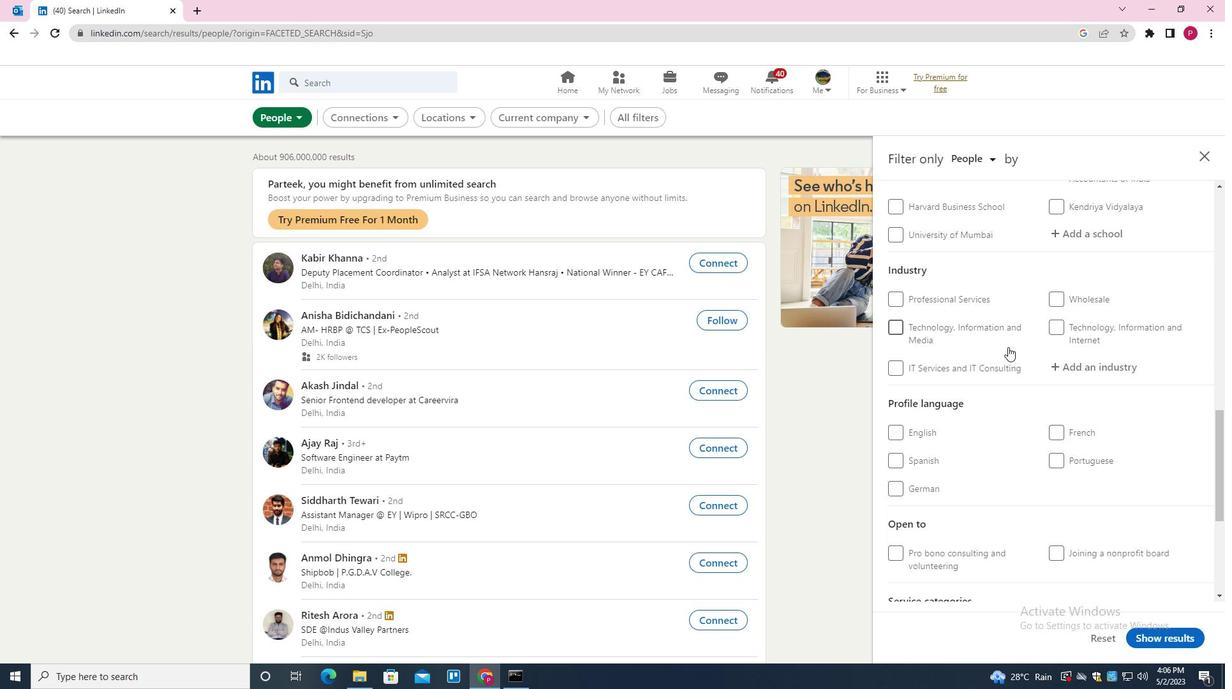
Action: Mouse scrolled (1008, 346) with delta (0, 0)
Screenshot: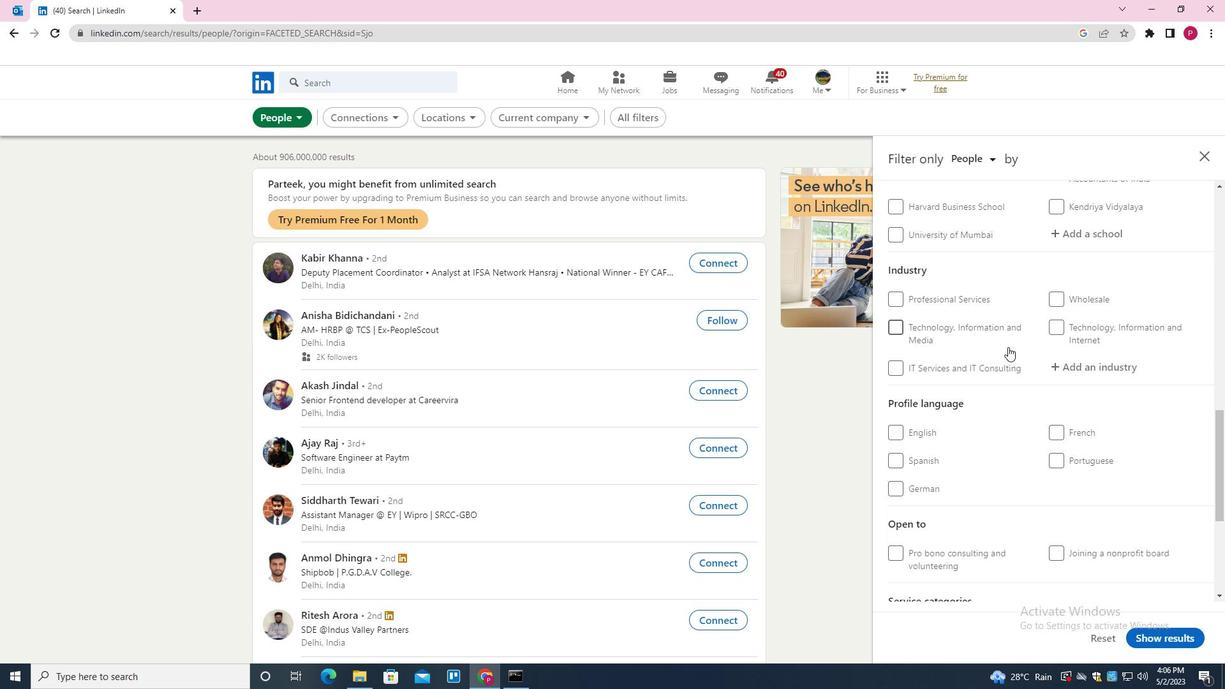 
Action: Mouse moved to (912, 301)
Screenshot: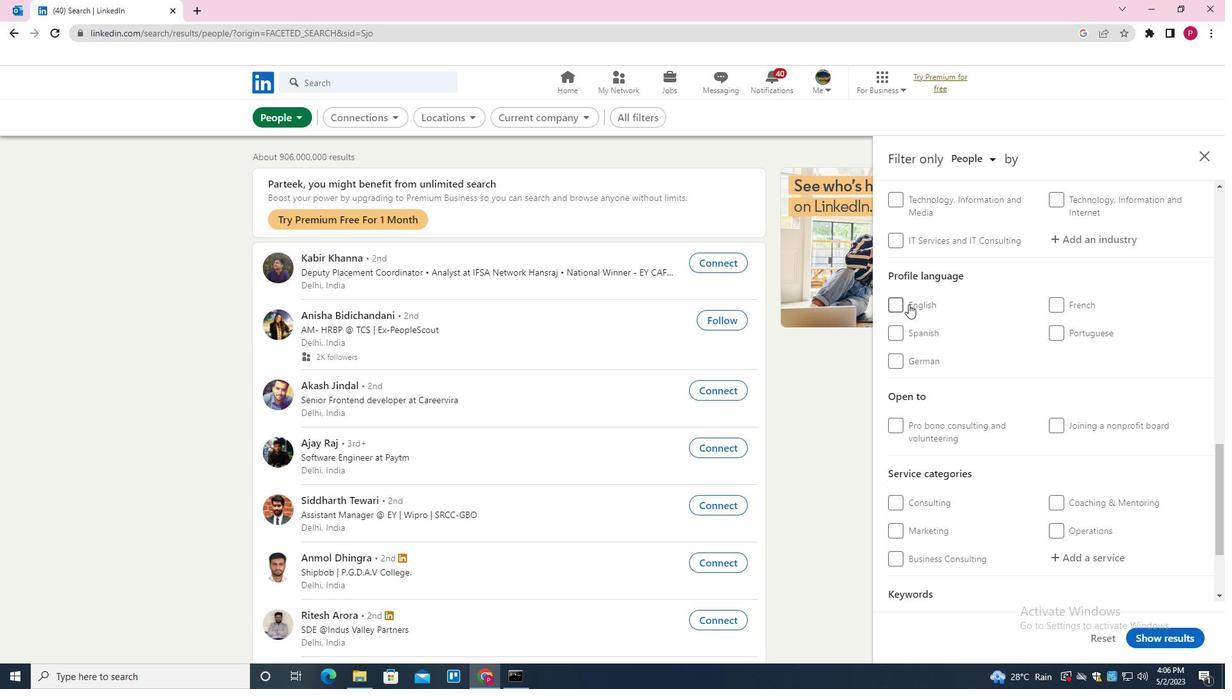 
Action: Mouse pressed left at (912, 301)
Screenshot: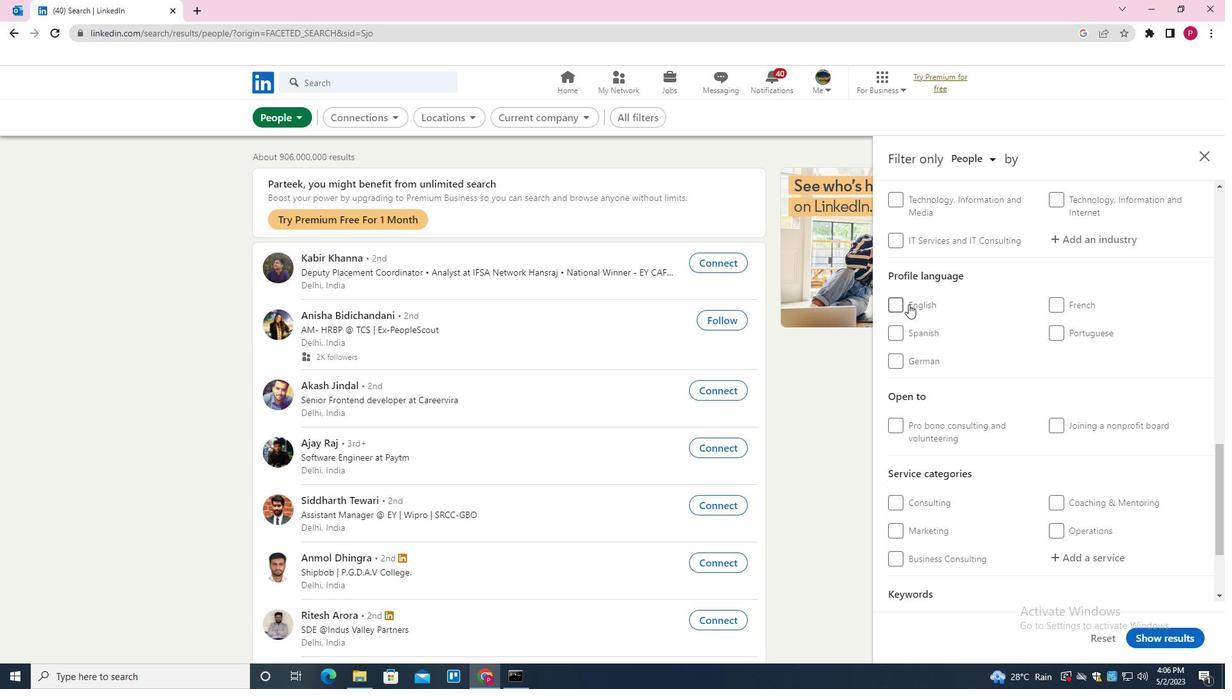 
Action: Mouse moved to (973, 325)
Screenshot: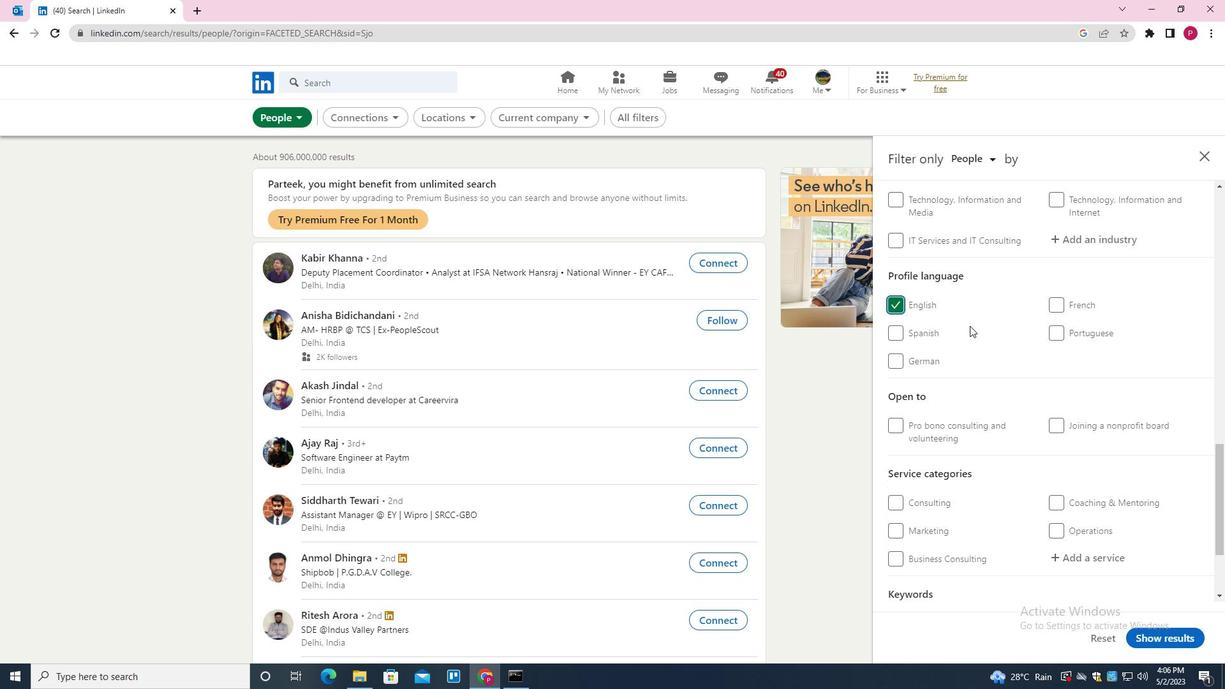 
Action: Mouse scrolled (973, 326) with delta (0, 0)
Screenshot: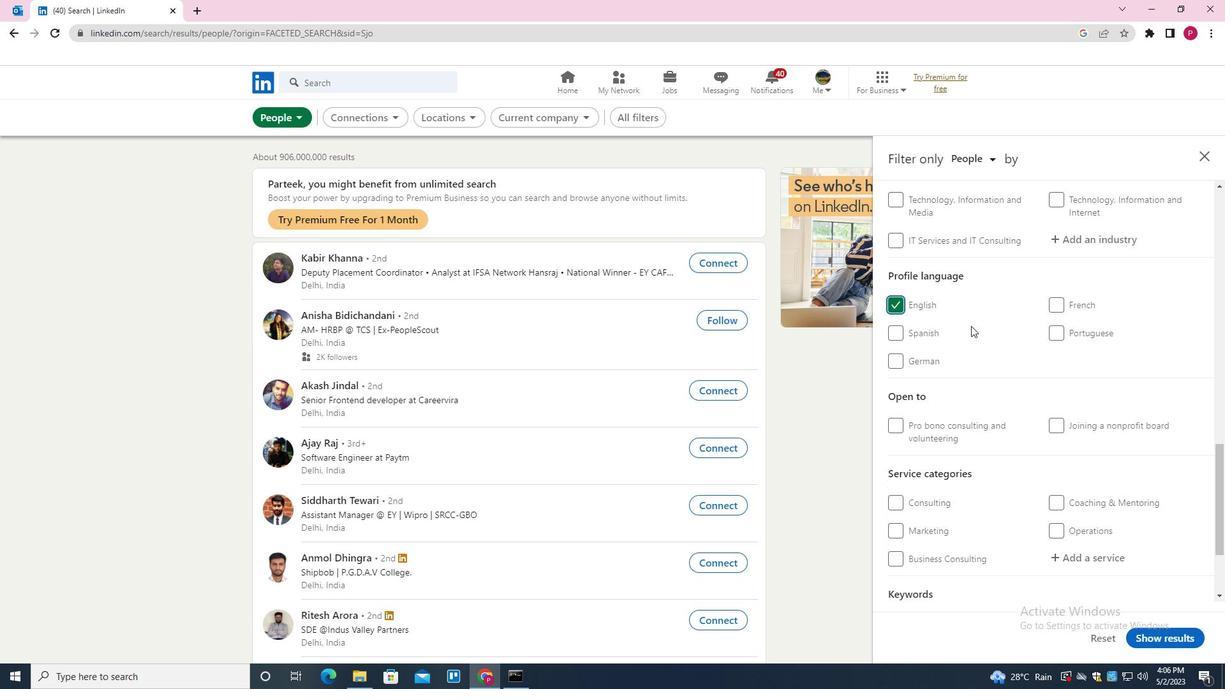 
Action: Mouse scrolled (973, 326) with delta (0, 0)
Screenshot: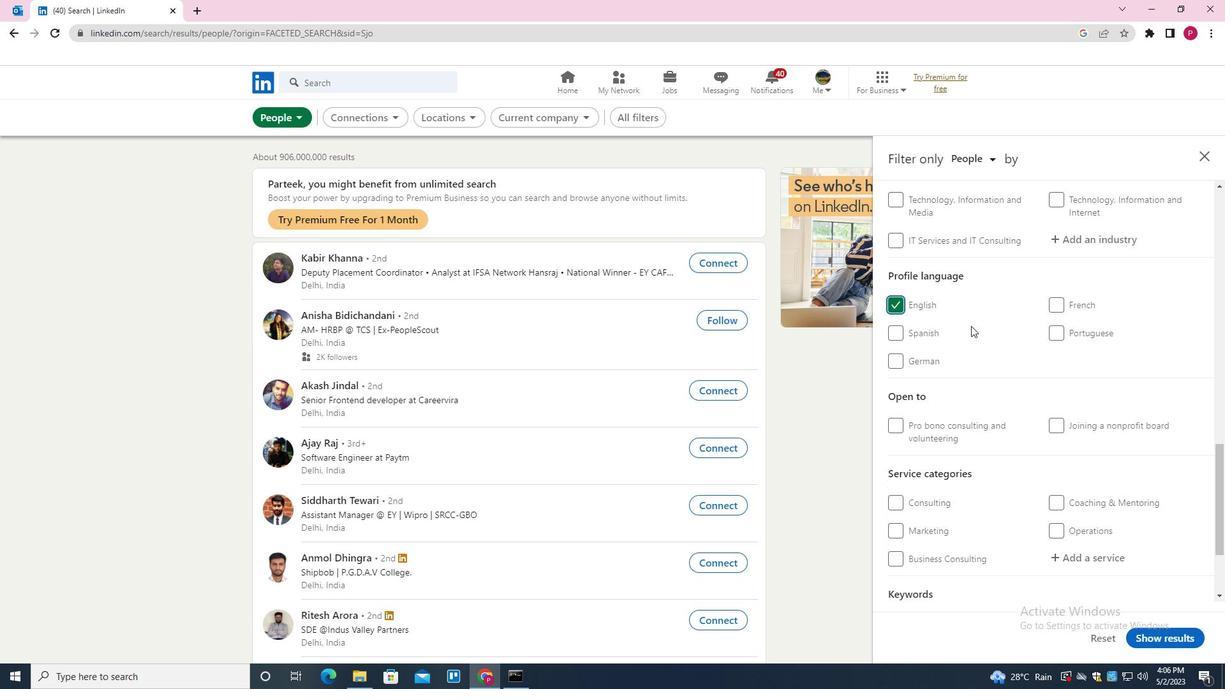 
Action: Mouse scrolled (973, 326) with delta (0, 0)
Screenshot: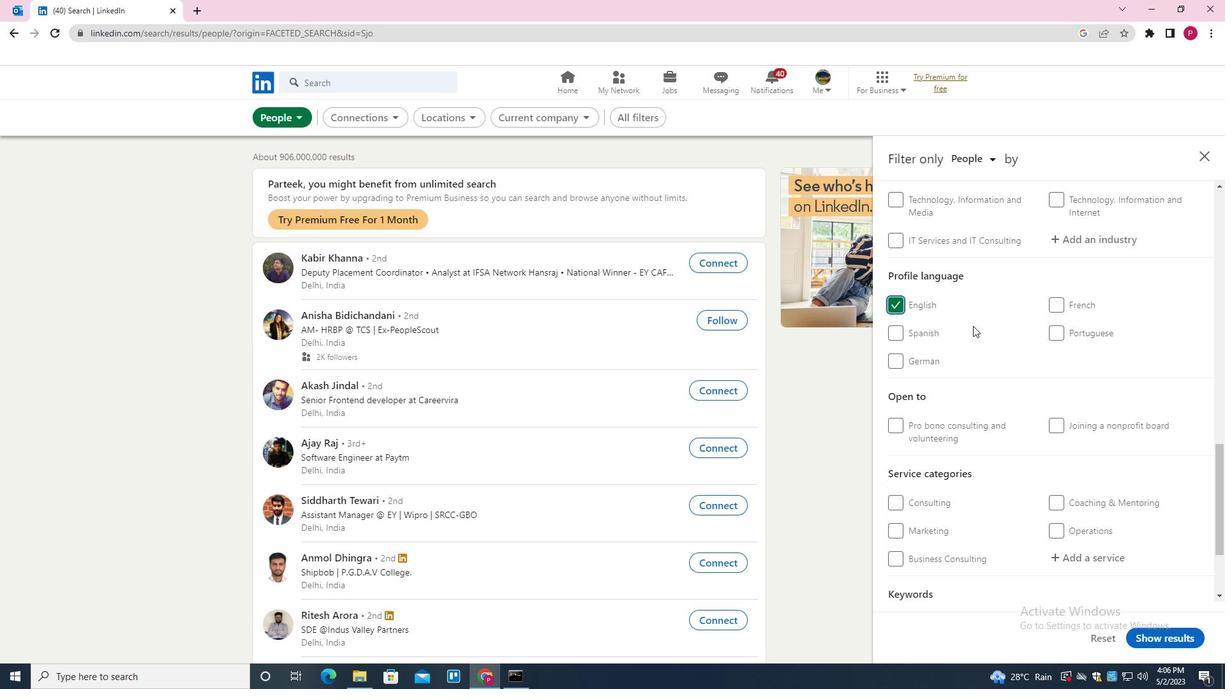 
Action: Mouse scrolled (973, 326) with delta (0, 0)
Screenshot: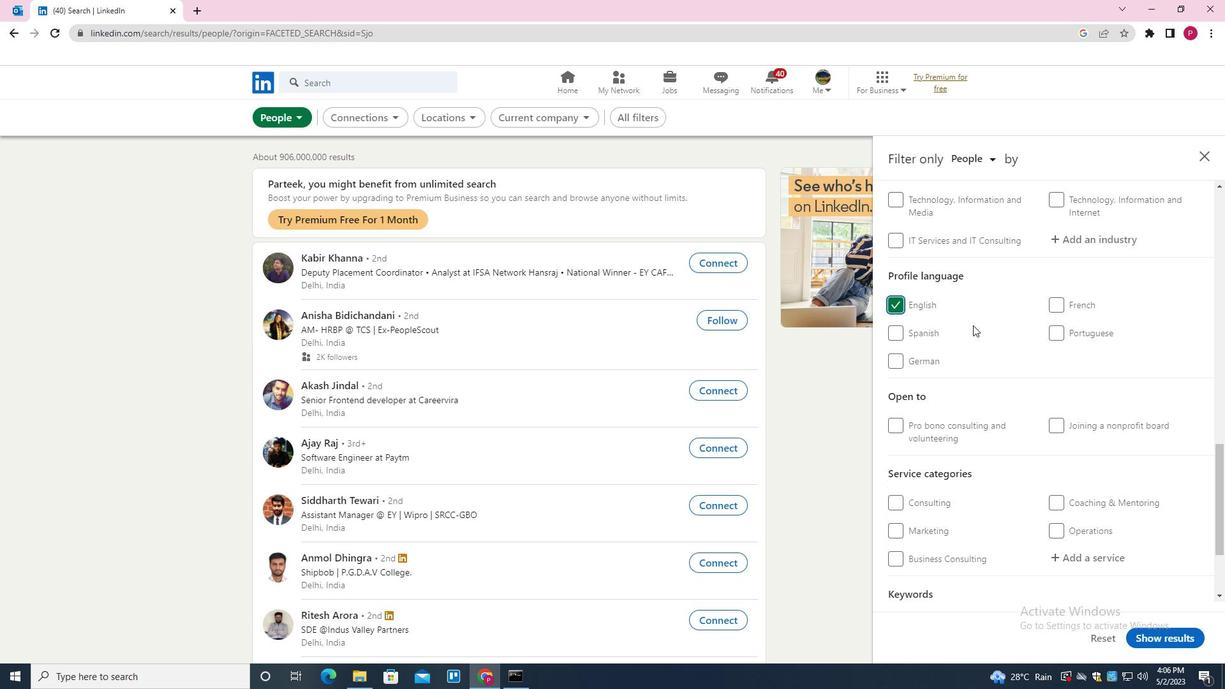 
Action: Mouse scrolled (973, 326) with delta (0, 0)
Screenshot: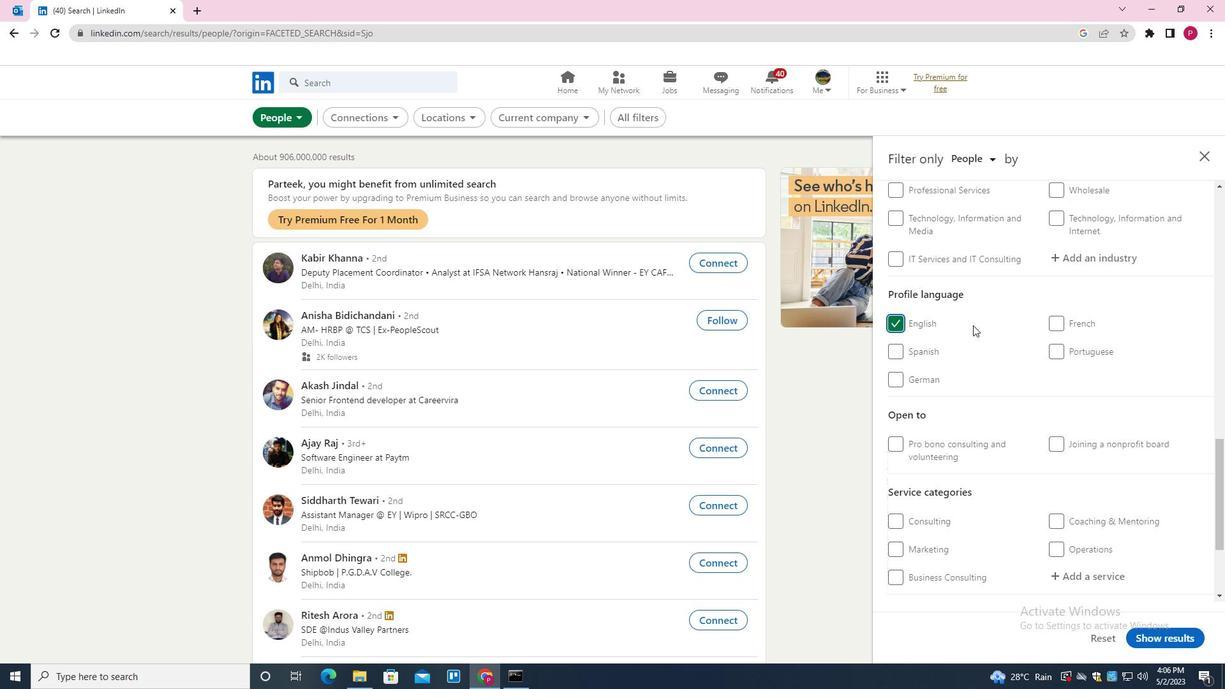
Action: Mouse scrolled (973, 326) with delta (0, 0)
Screenshot: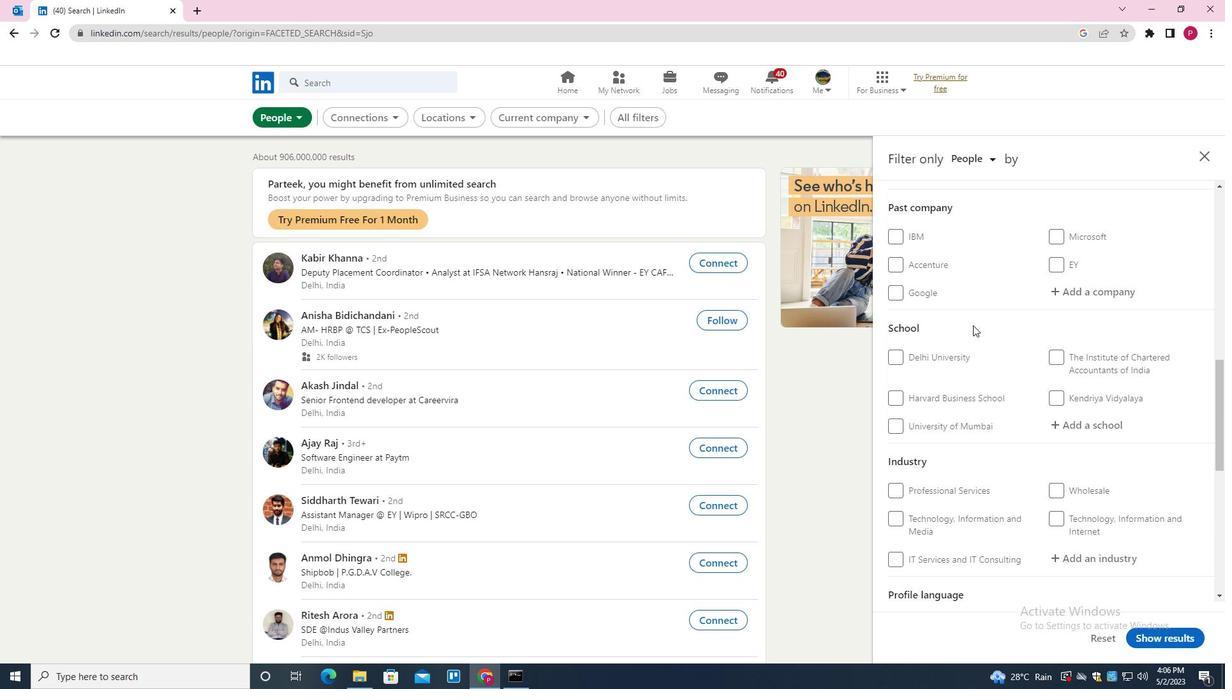 
Action: Mouse scrolled (973, 326) with delta (0, 0)
Screenshot: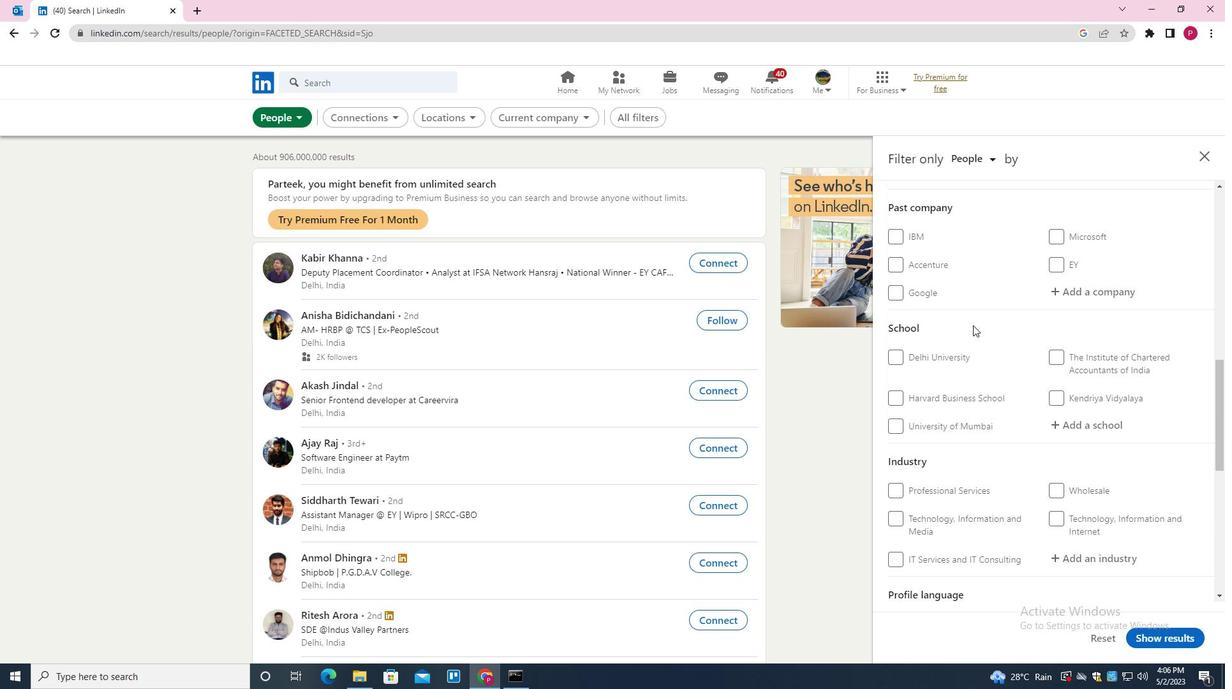 
Action: Mouse moved to (1108, 298)
Screenshot: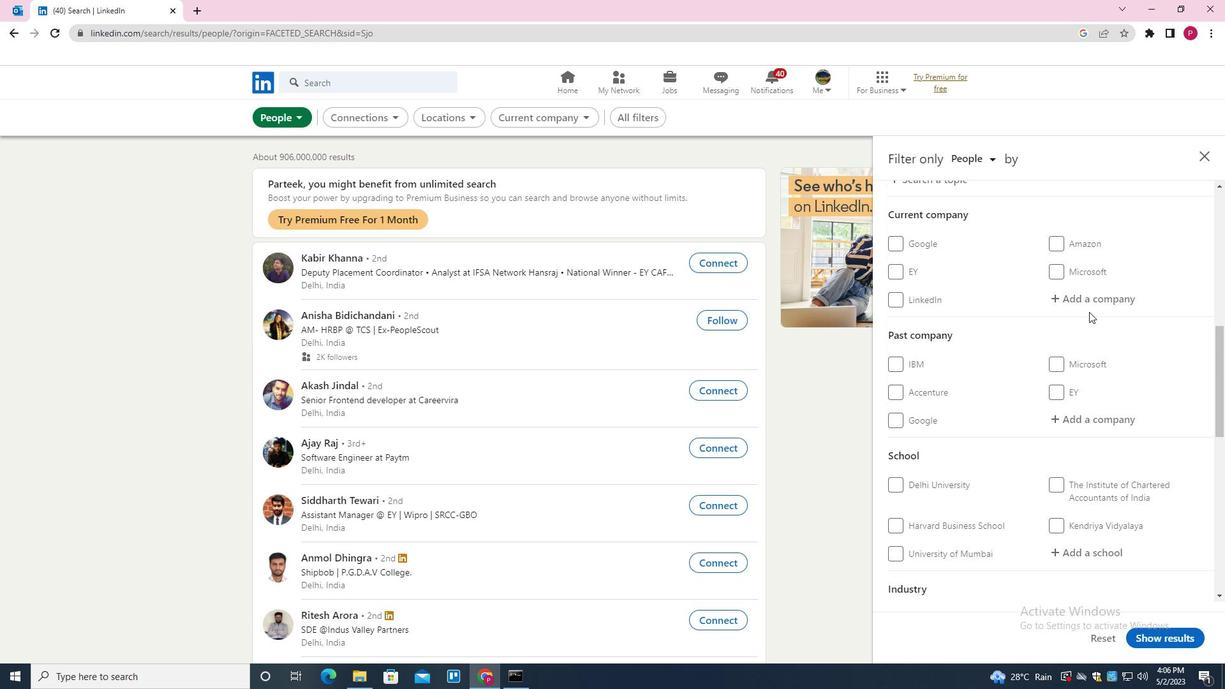 
Action: Mouse pressed left at (1108, 298)
Screenshot: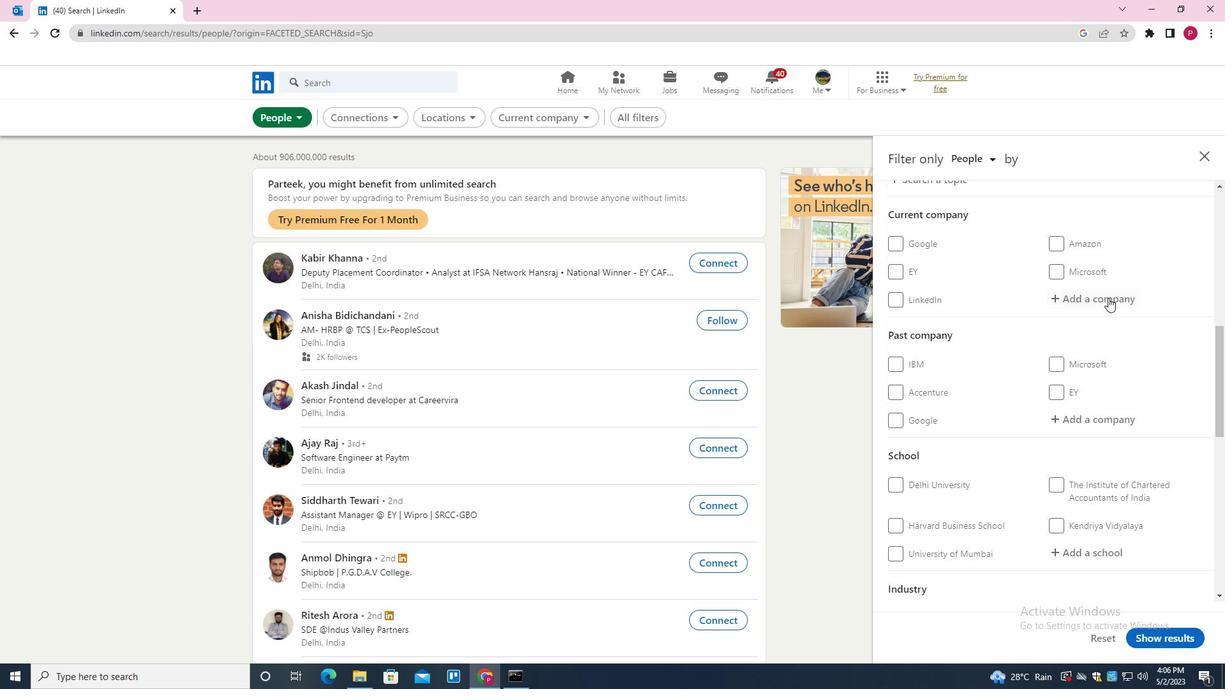 
Action: Mouse moved to (1108, 298)
Screenshot: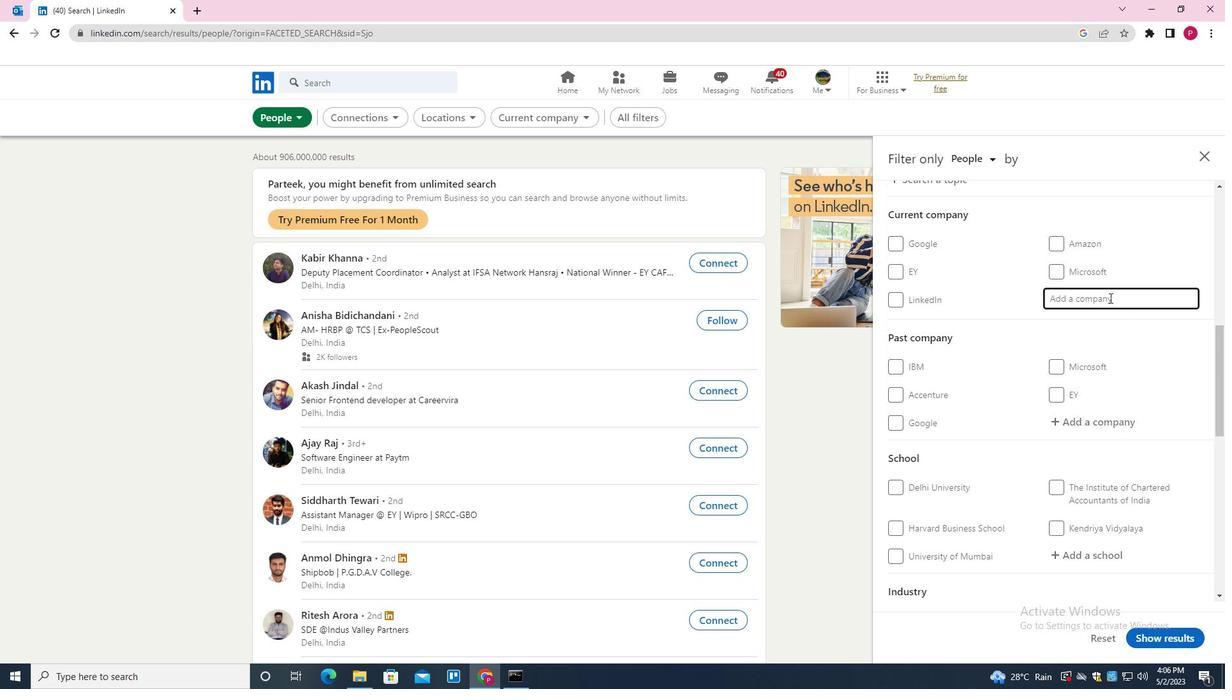 
Action: Key pressed <Key.shift><Key.shift><Key.shift><Key.shift><Key.shift>Z<Key.backspace>XIAOMI<Key.space><Key.shift>INDIA<Key.down><Key.enter>
Screenshot: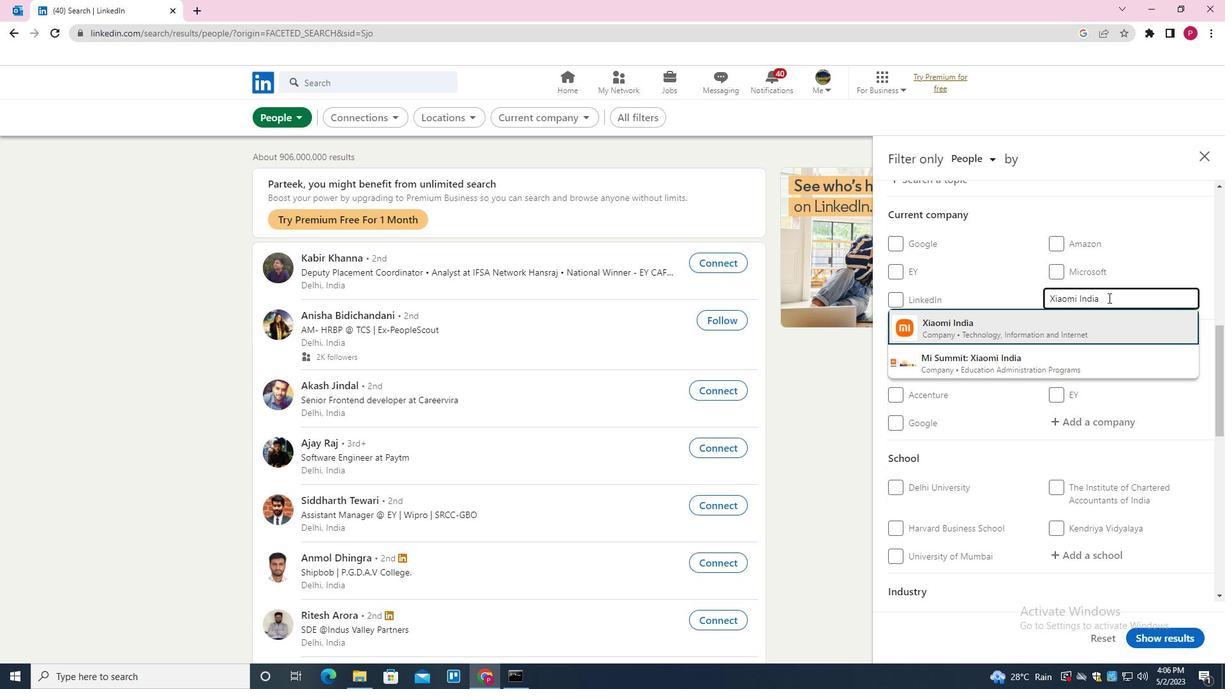 
Action: Mouse moved to (1105, 300)
Screenshot: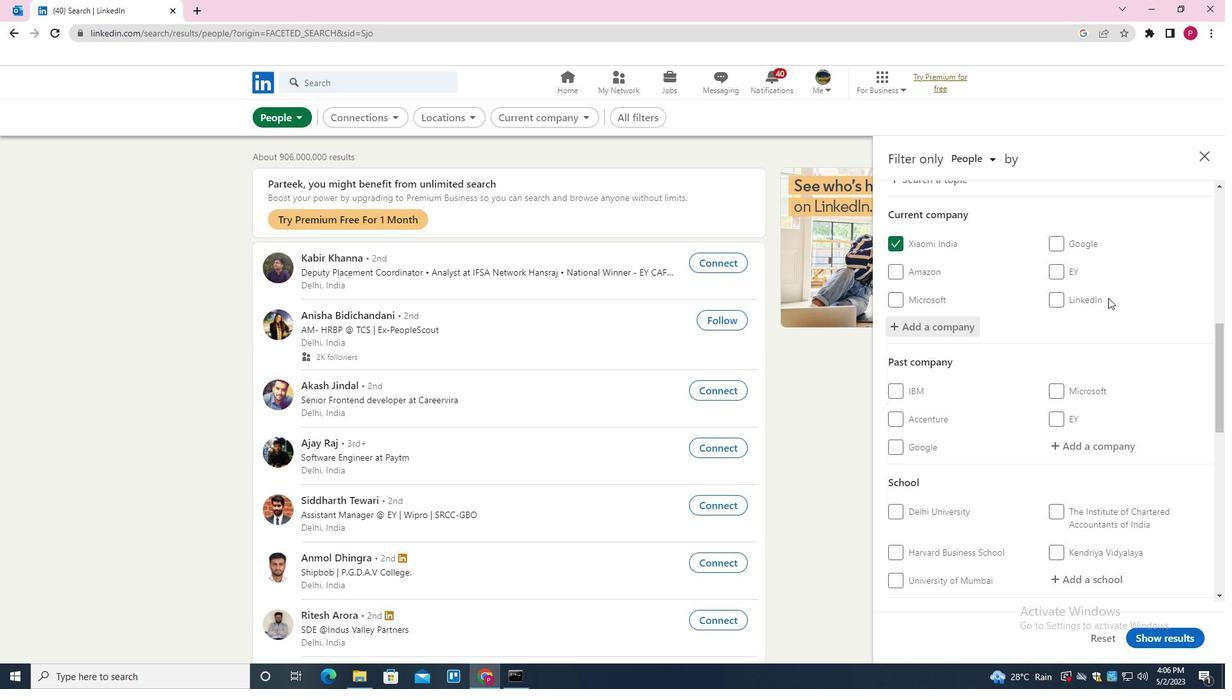 
Action: Mouse scrolled (1105, 299) with delta (0, 0)
Screenshot: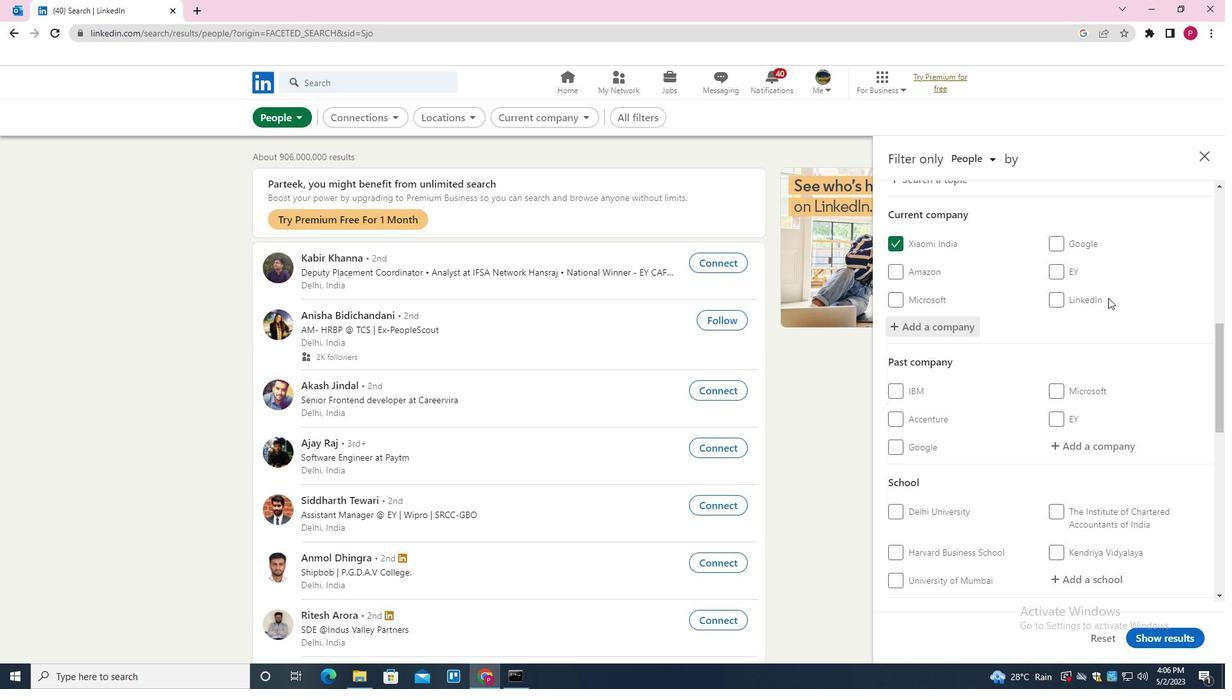 
Action: Mouse moved to (1102, 302)
Screenshot: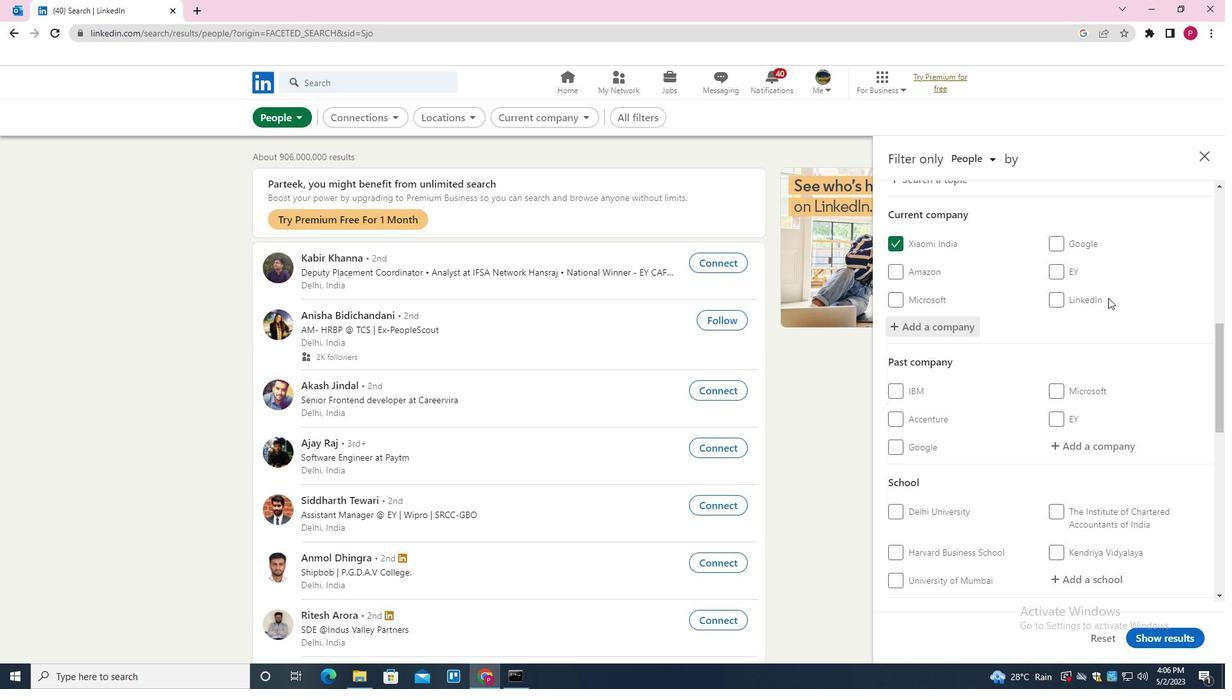 
Action: Mouse scrolled (1102, 301) with delta (0, 0)
Screenshot: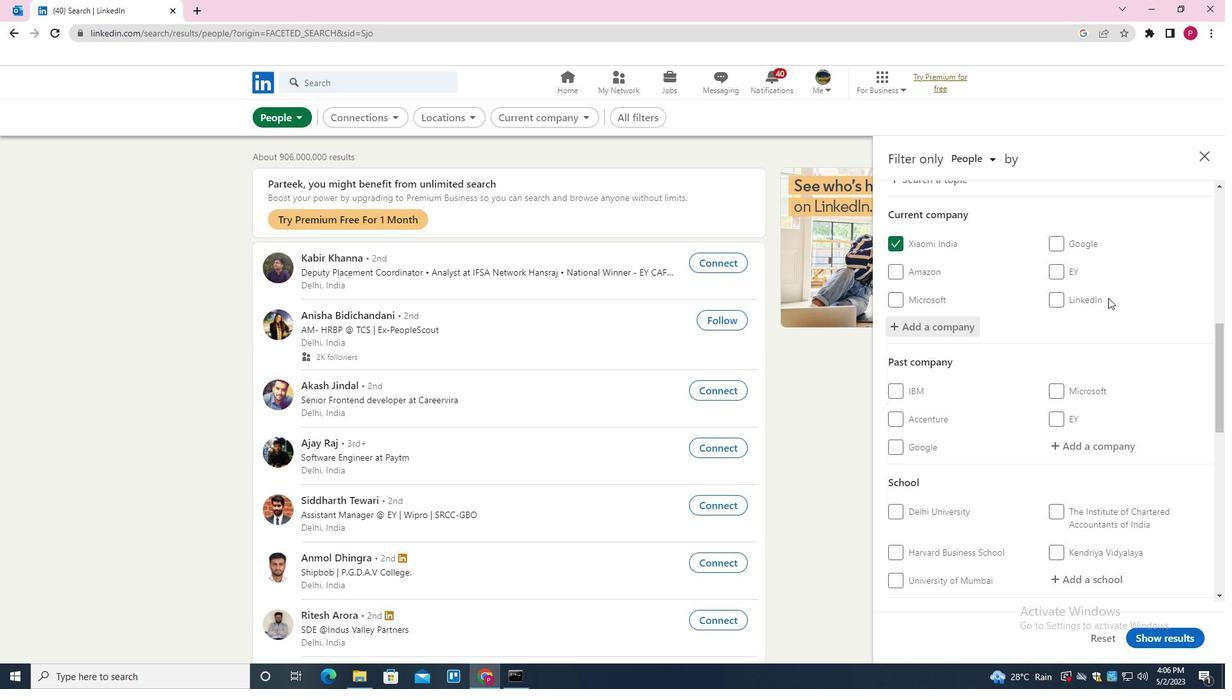 
Action: Mouse moved to (1100, 303)
Screenshot: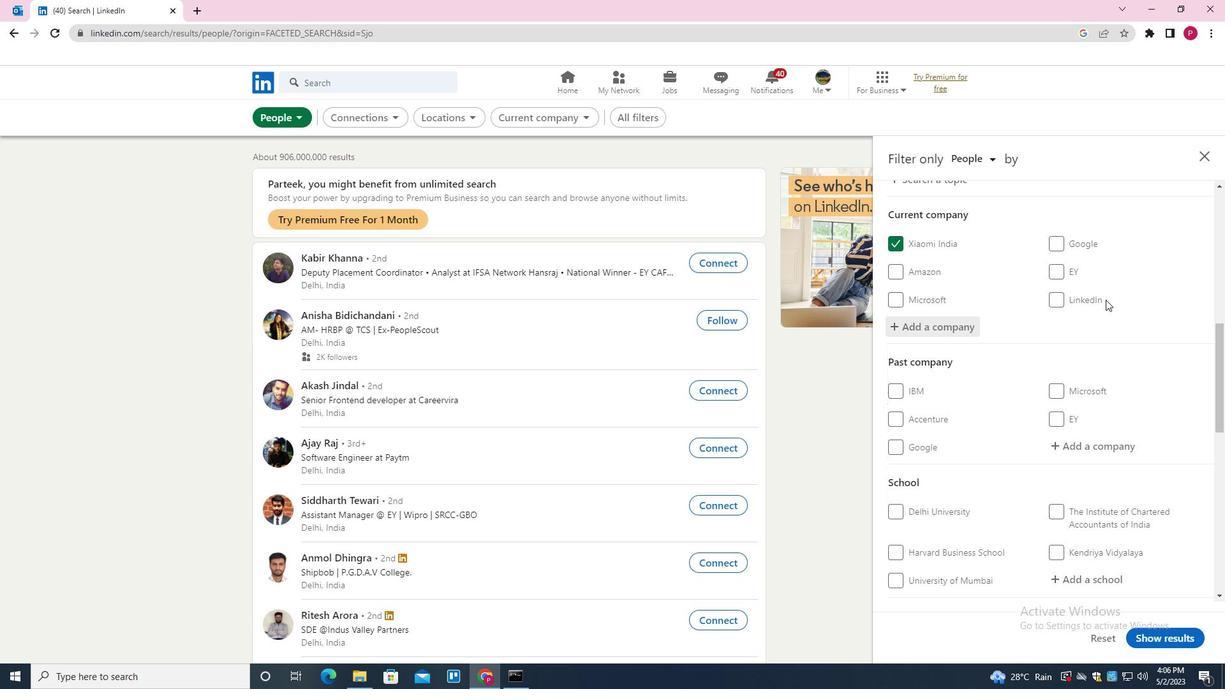 
Action: Mouse scrolled (1100, 303) with delta (0, 0)
Screenshot: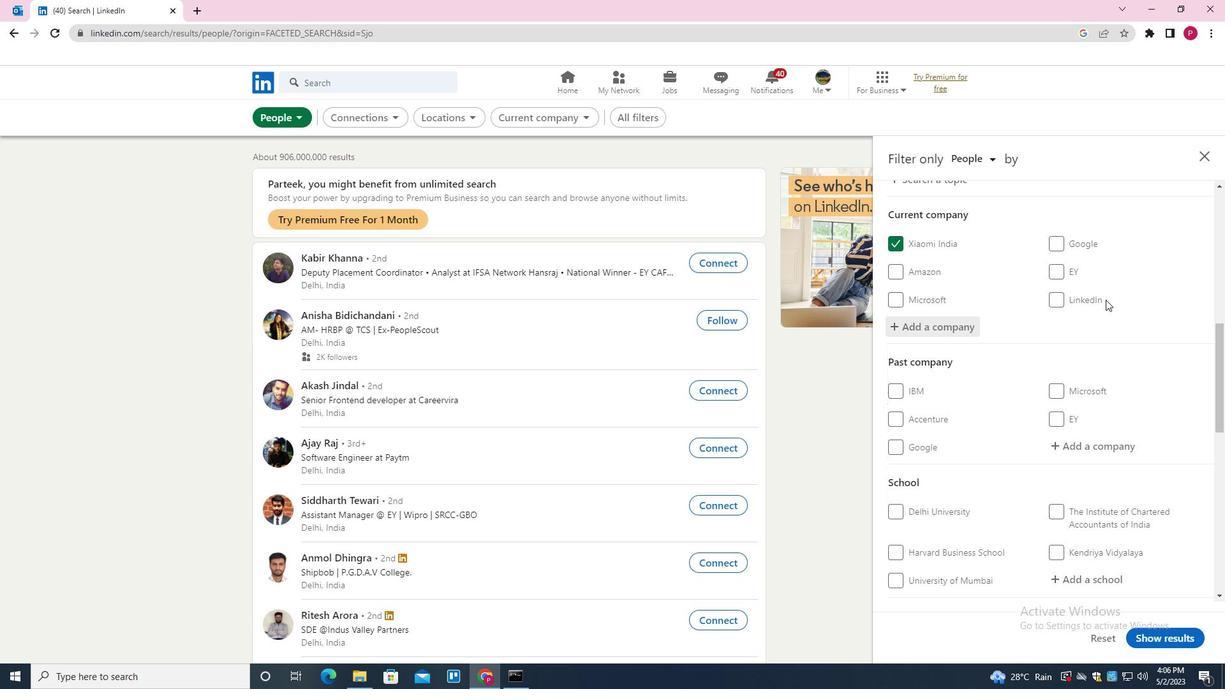 
Action: Mouse moved to (1098, 304)
Screenshot: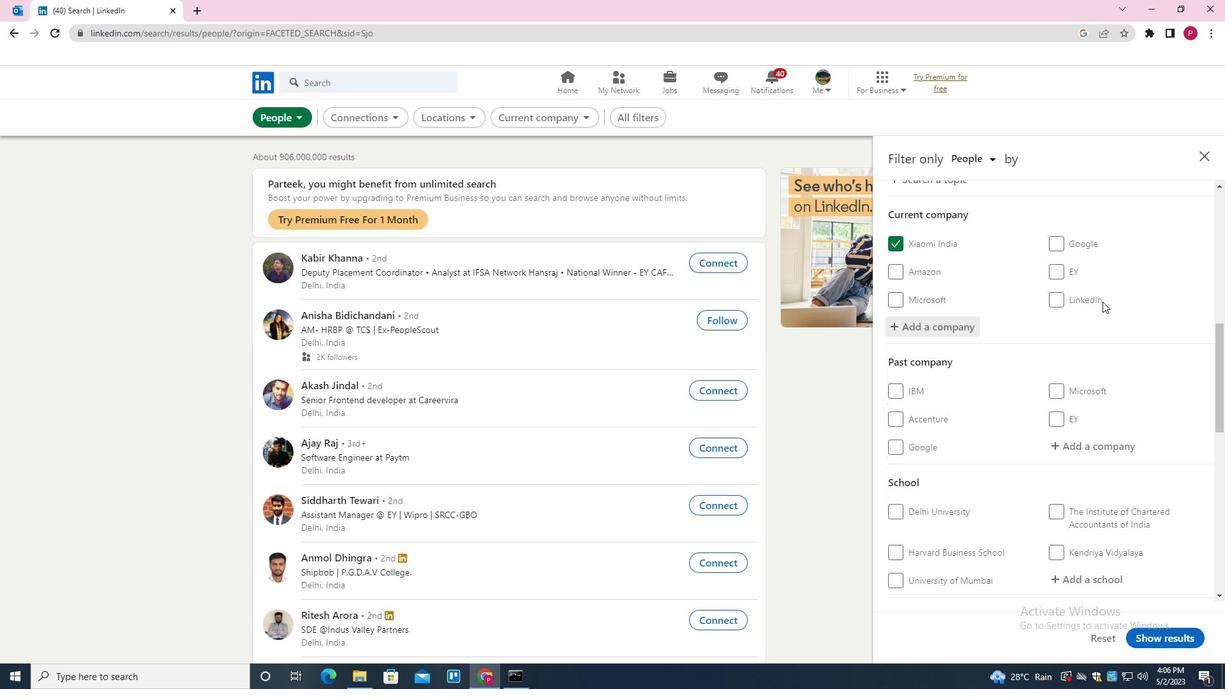 
Action: Mouse scrolled (1098, 303) with delta (0, 0)
Screenshot: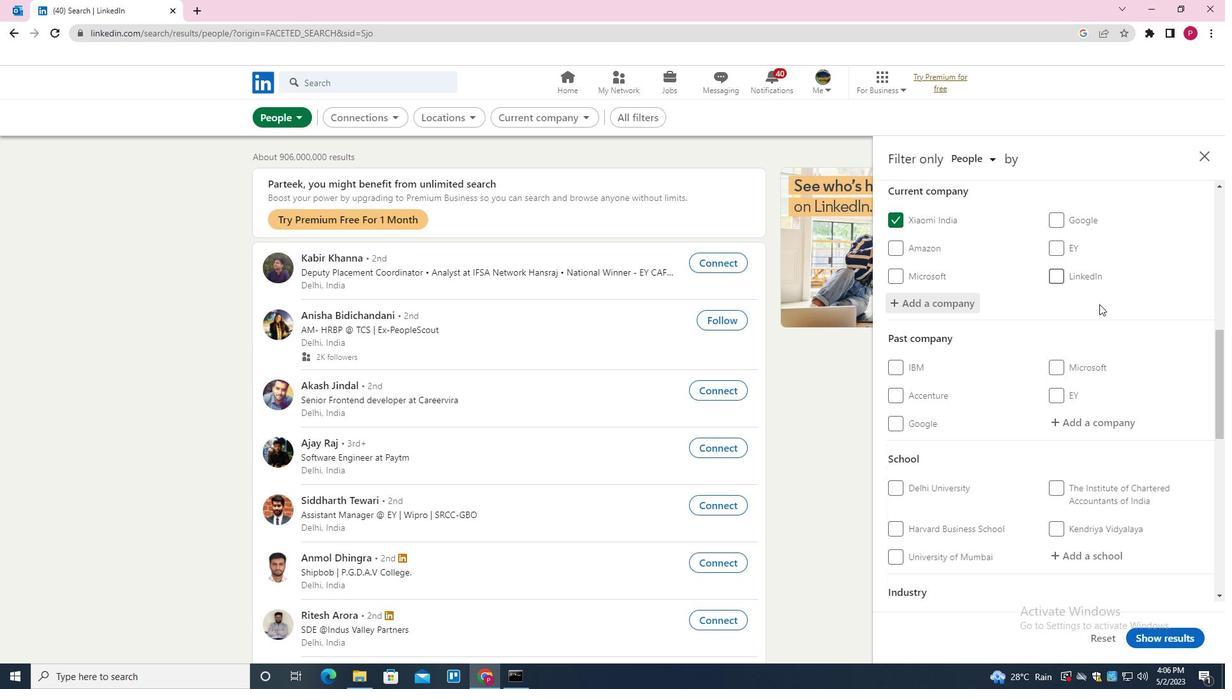 
Action: Mouse moved to (1093, 319)
Screenshot: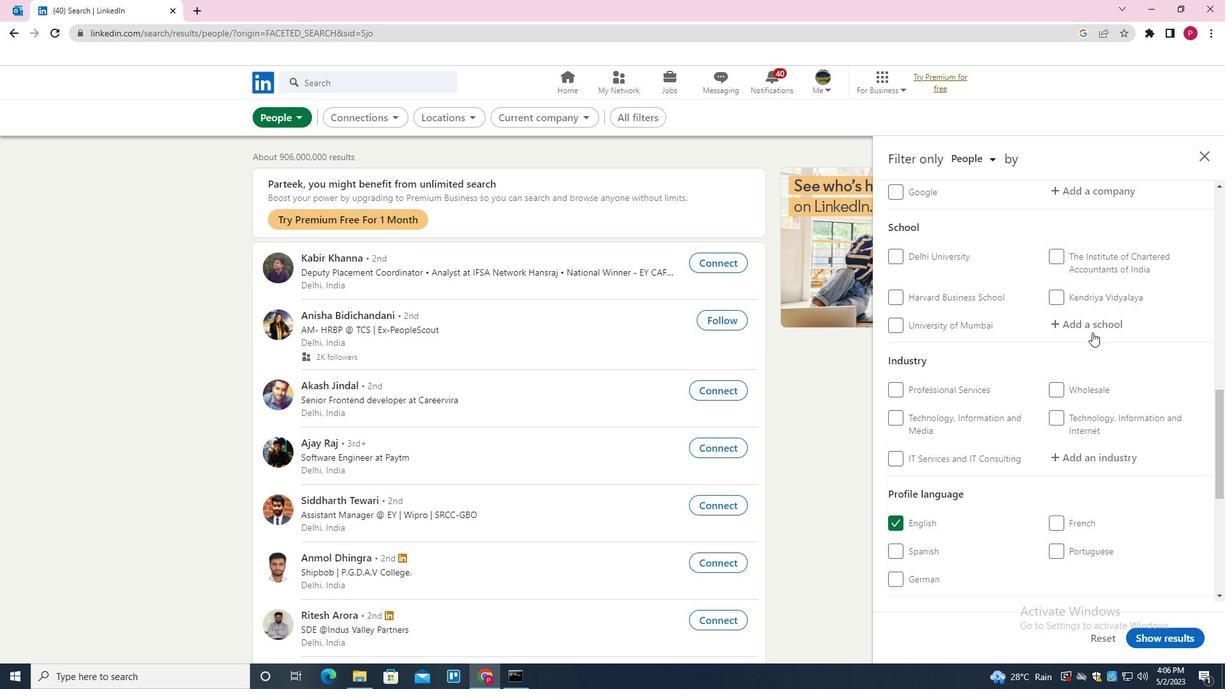 
Action: Mouse pressed left at (1093, 319)
Screenshot: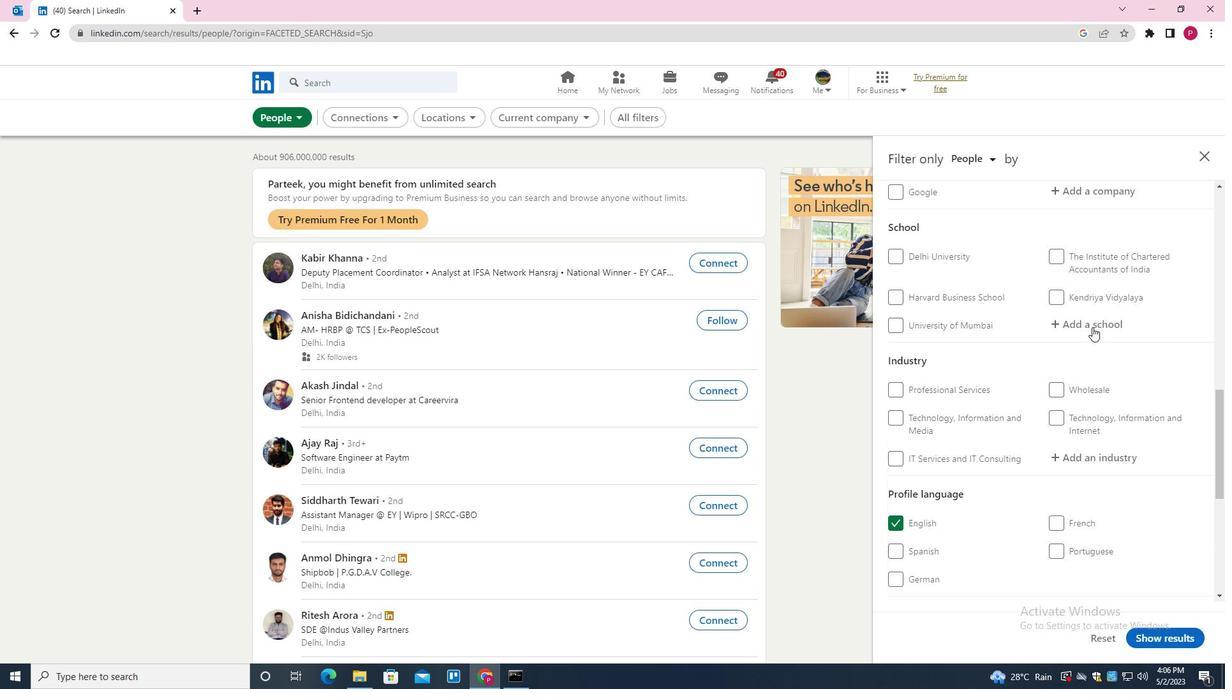 
Action: Mouse moved to (1091, 319)
Screenshot: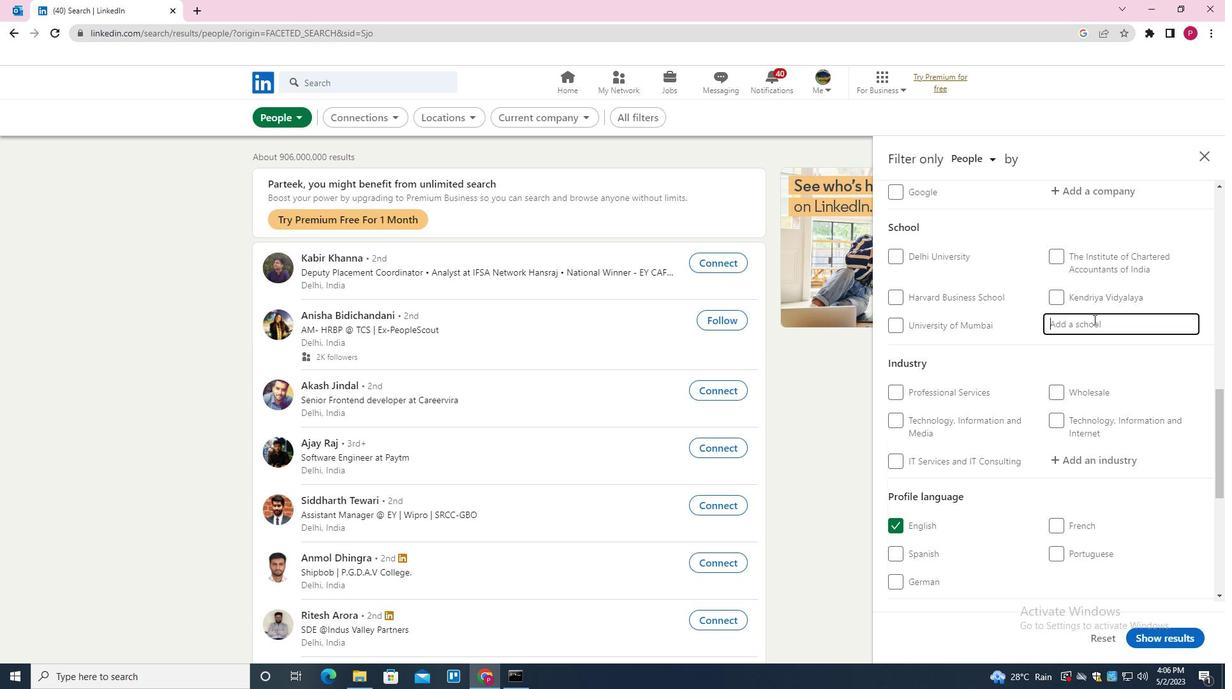 
Action: Key pressed <Key.shift><Key.shift><Key.shift><Key.shift><Key.shift><Key.shift><Key.shift><Key.shift><Key.shift><Key.shift><Key.shift><Key.shift>NORTH<Key.space><Key.shift>EASTERN<Key.space><Key.shift><Key.shift><Key.shift><Key.shift><Key.shift><Key.shift><Key.shift><Key.shift><Key.shift><Key.shift><Key.shift><Key.shift><Key.shift><Key.shift>REGINO<Key.backspace><Key.backspace>ONAL<Key.space><Key.shift>INSTITUTE<Key.space><Key.down><Key.enter>
Screenshot: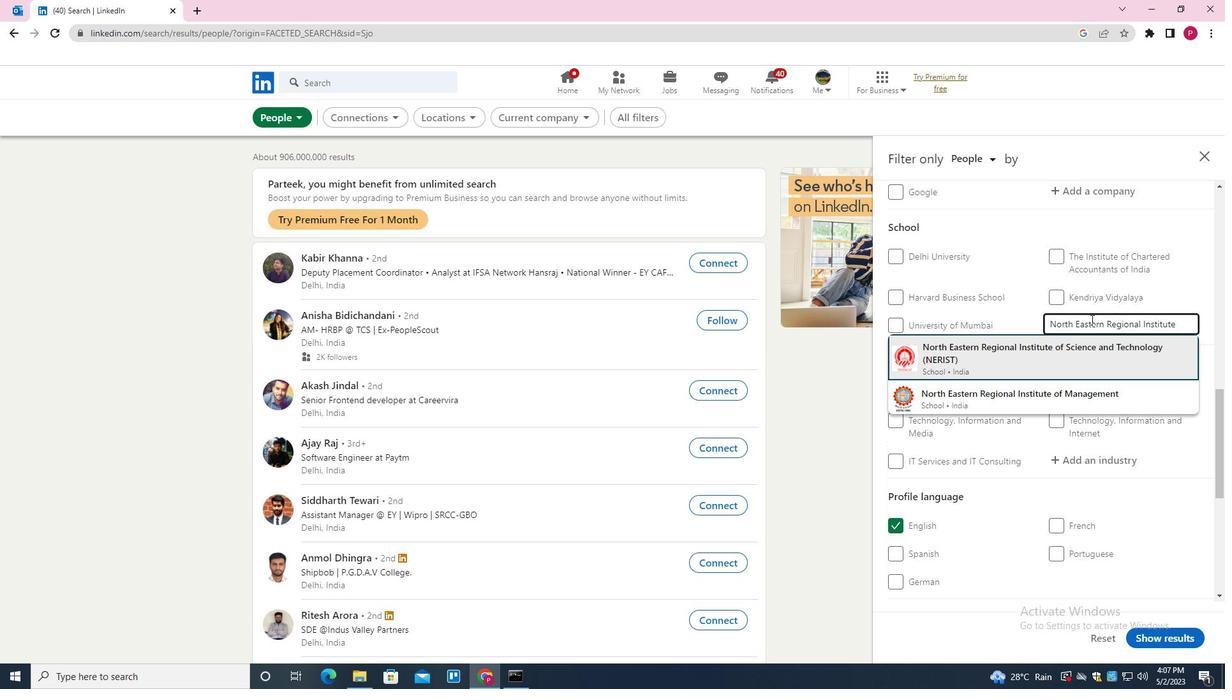 
Action: Mouse moved to (1097, 325)
Screenshot: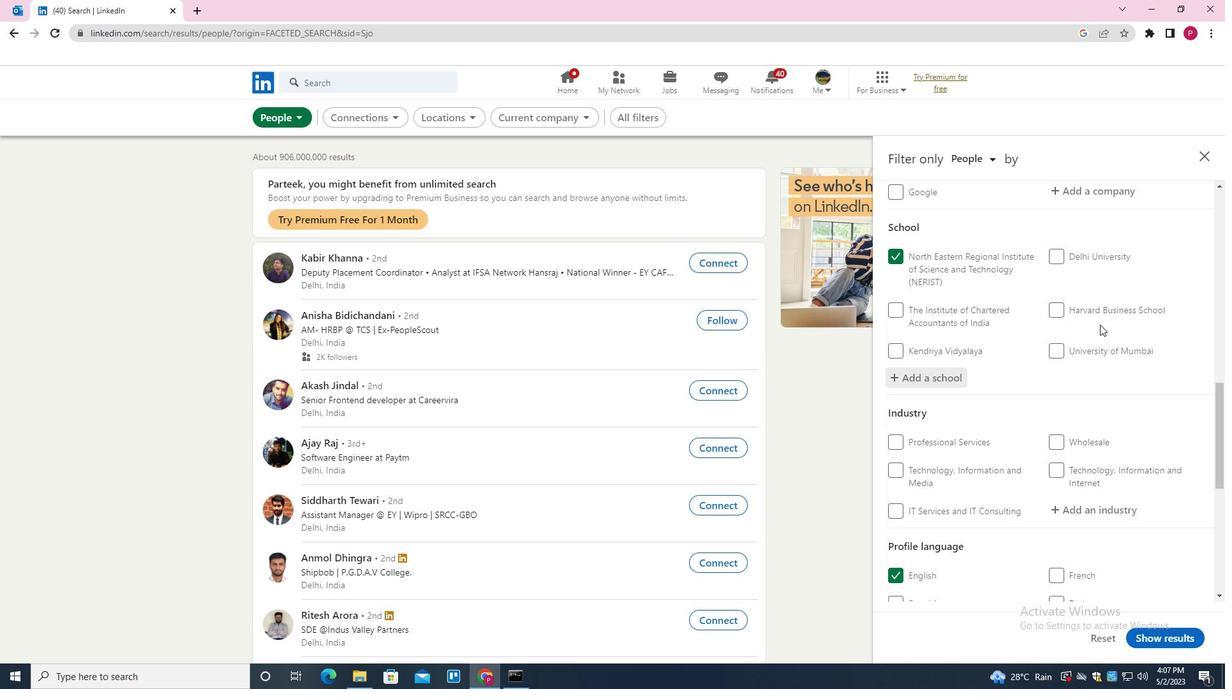 
Action: Mouse scrolled (1097, 324) with delta (0, 0)
Screenshot: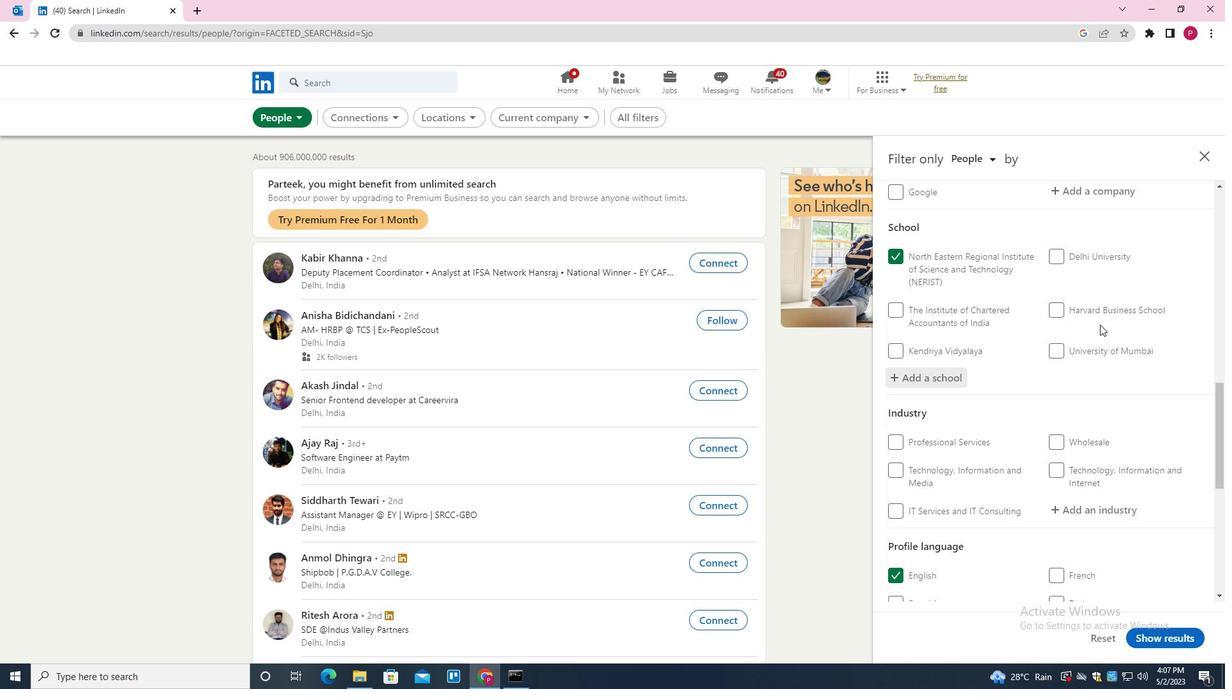 
Action: Mouse moved to (1096, 326)
Screenshot: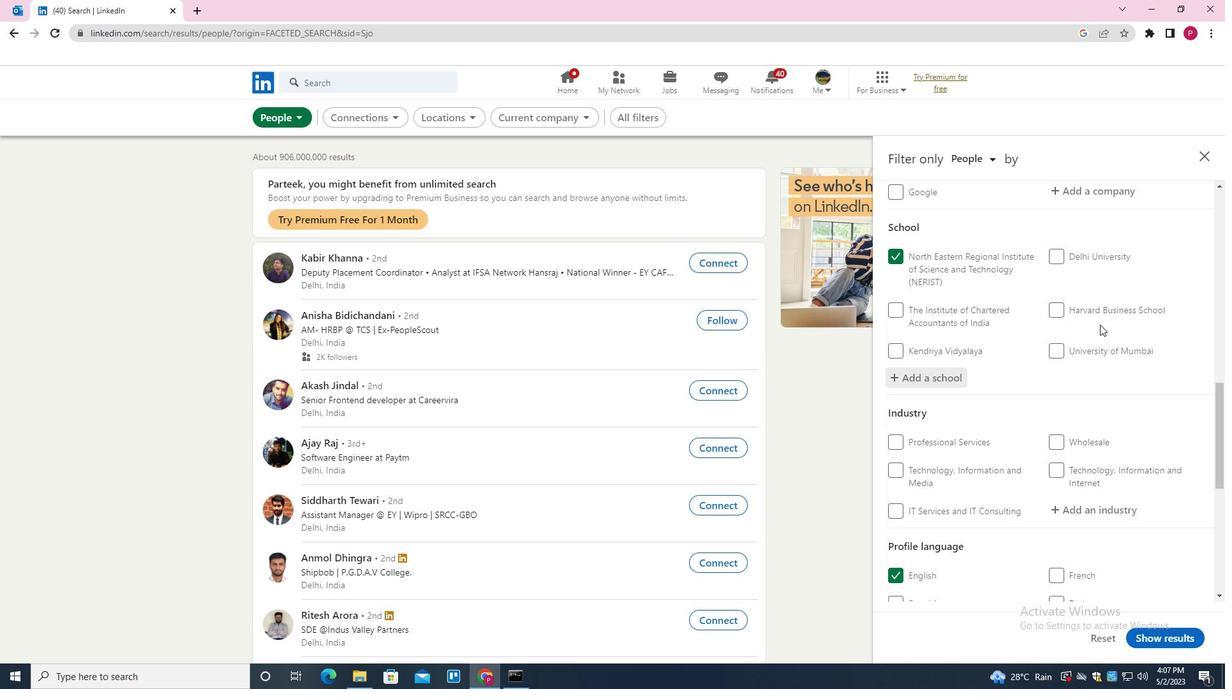 
Action: Mouse scrolled (1096, 326) with delta (0, 0)
Screenshot: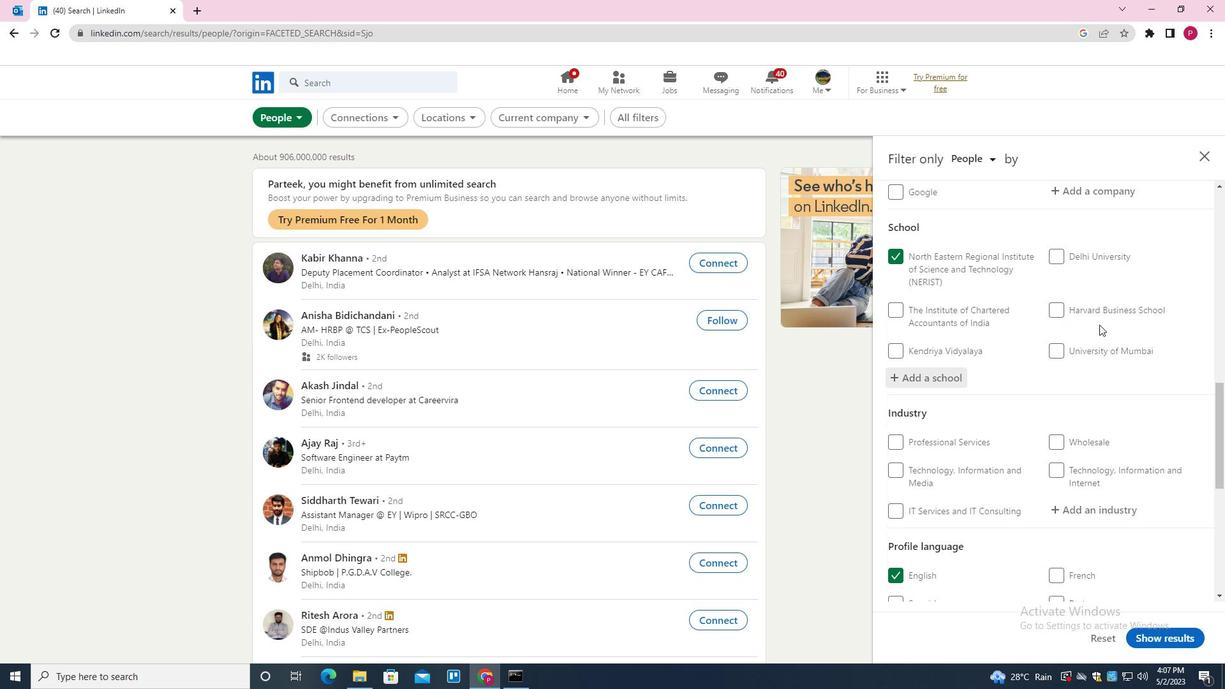 
Action: Mouse moved to (1095, 329)
Screenshot: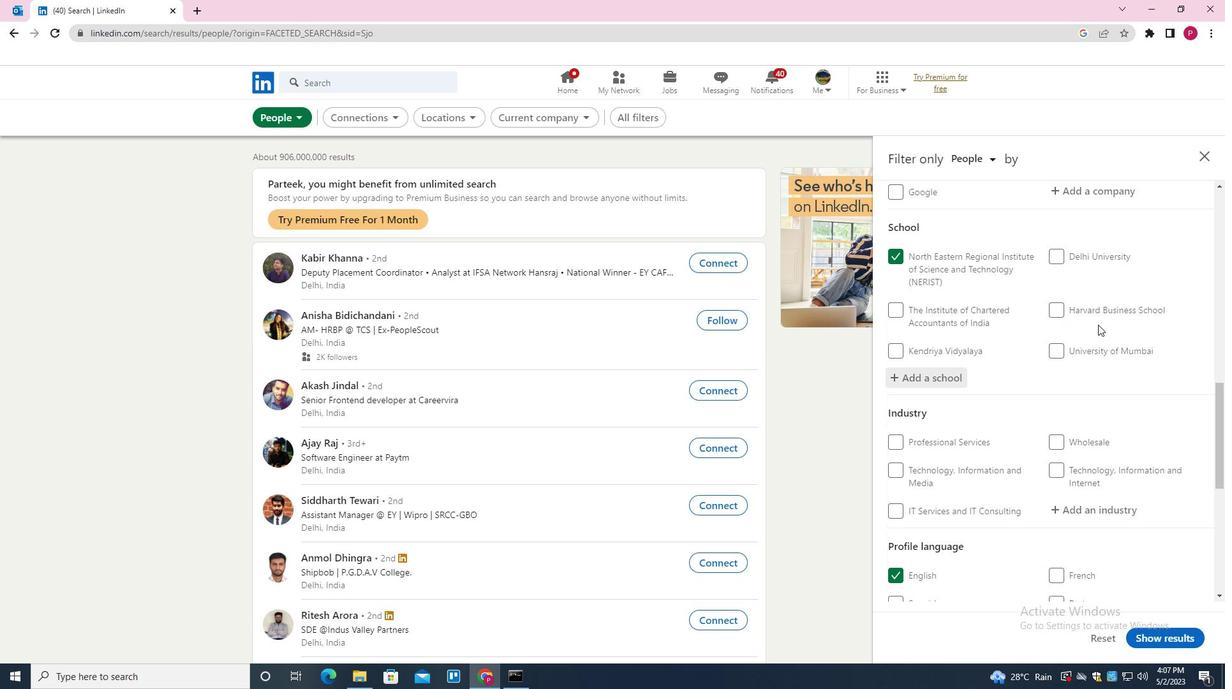 
Action: Mouse scrolled (1095, 329) with delta (0, 0)
Screenshot: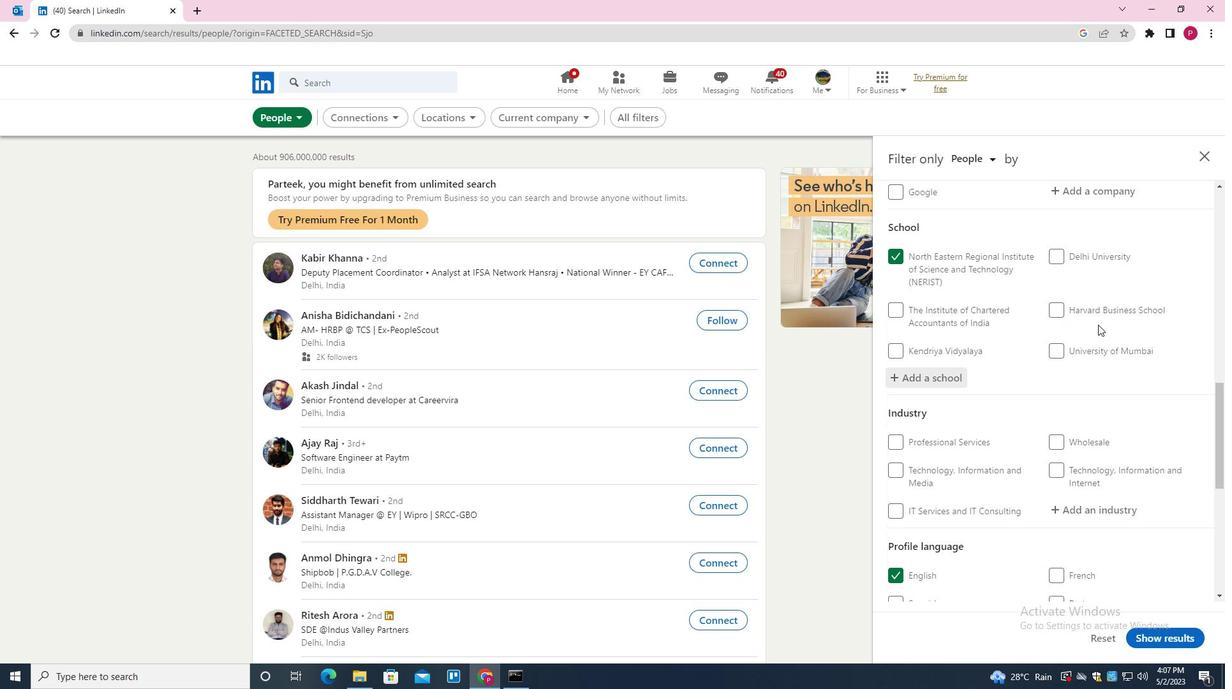 
Action: Mouse moved to (1103, 317)
Screenshot: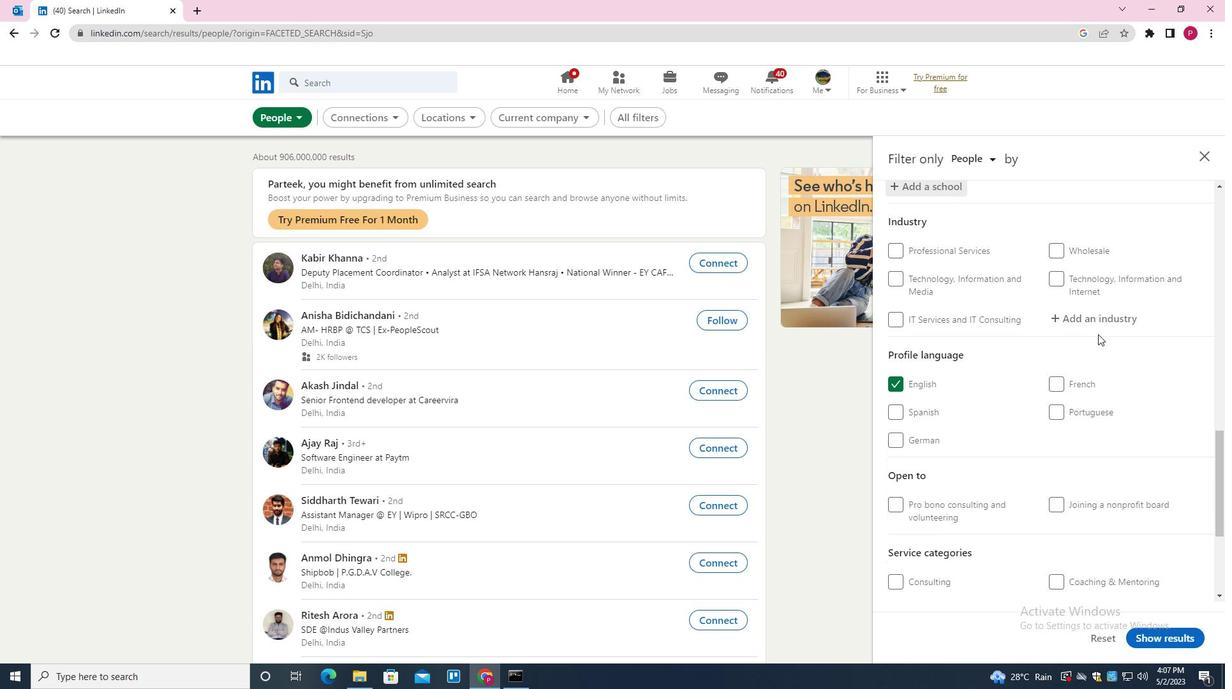 
Action: Mouse pressed left at (1103, 317)
Screenshot: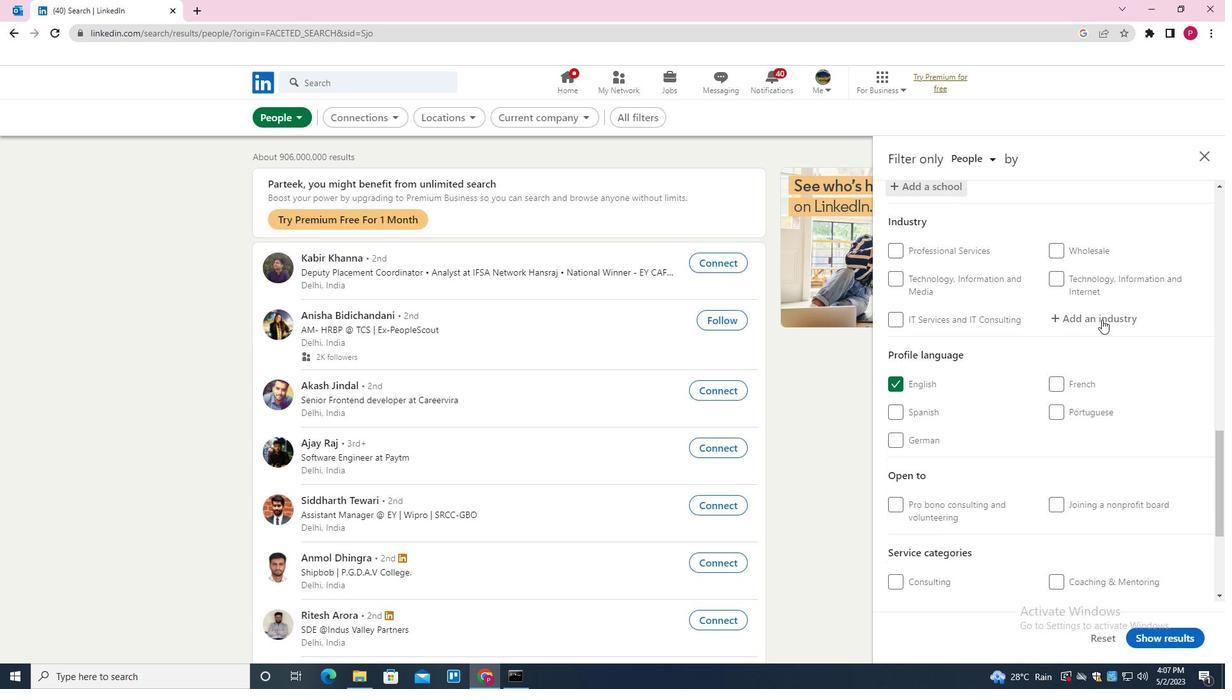 
Action: Mouse moved to (1103, 317)
Screenshot: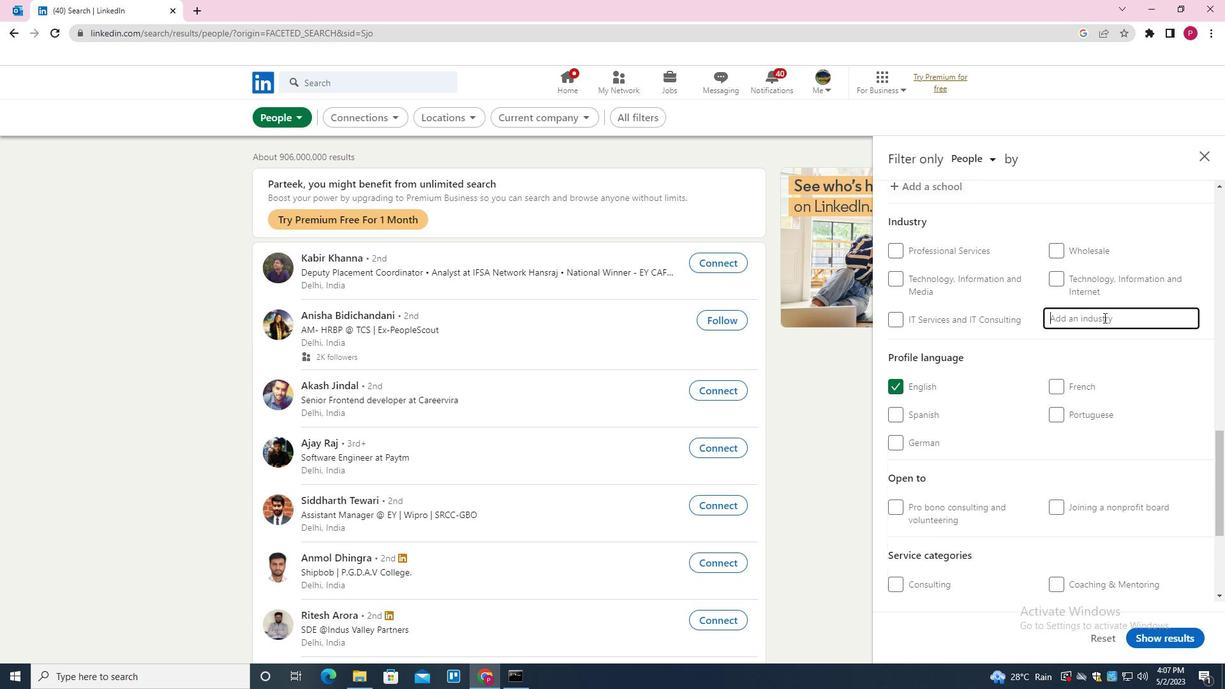 
Action: Key pressed <Key.shift><Key.shift><Key.shift><Key.shift><Key.shift>ENTERTAINMENT<Key.space><Key.shift>PROVU<Key.backspace>IDERS<Key.down><Key.enter>
Screenshot: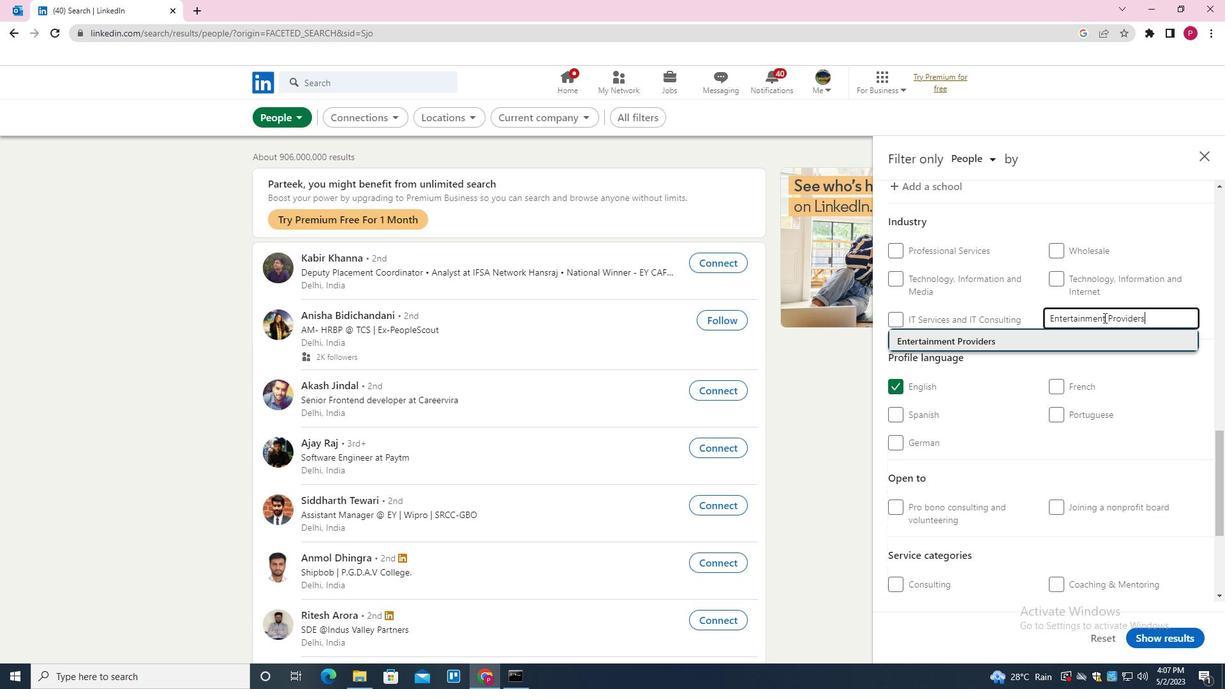 
Action: Mouse moved to (1109, 338)
Screenshot: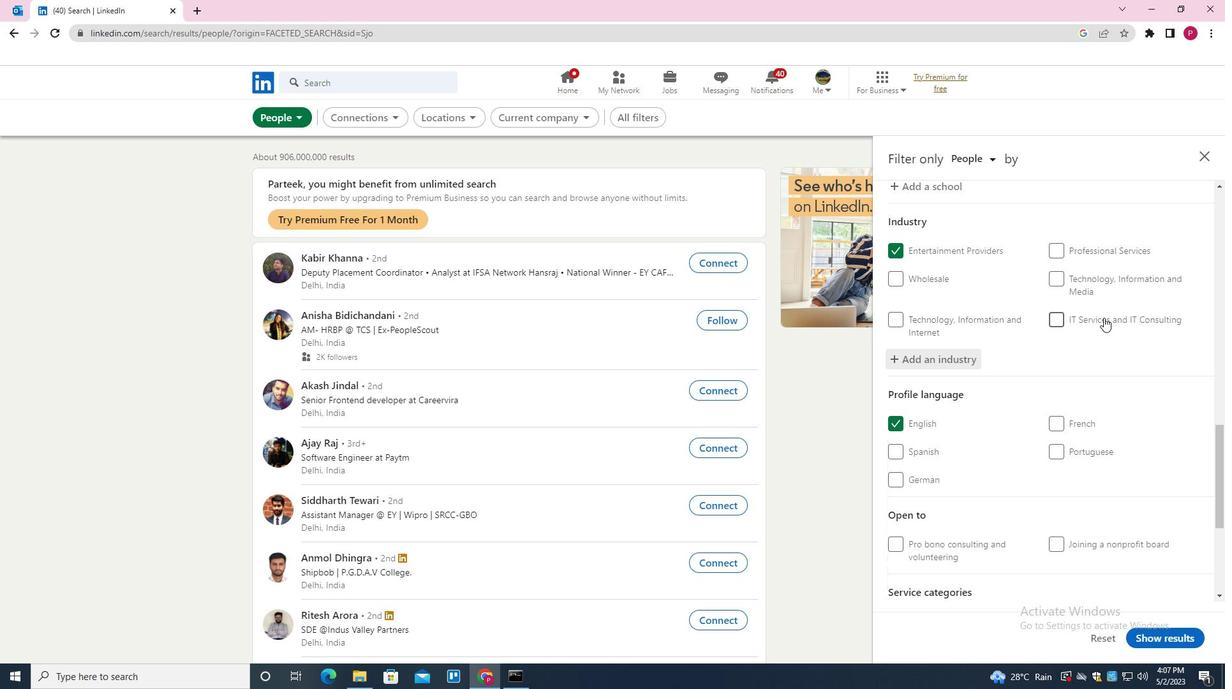 
Action: Mouse scrolled (1109, 337) with delta (0, 0)
Screenshot: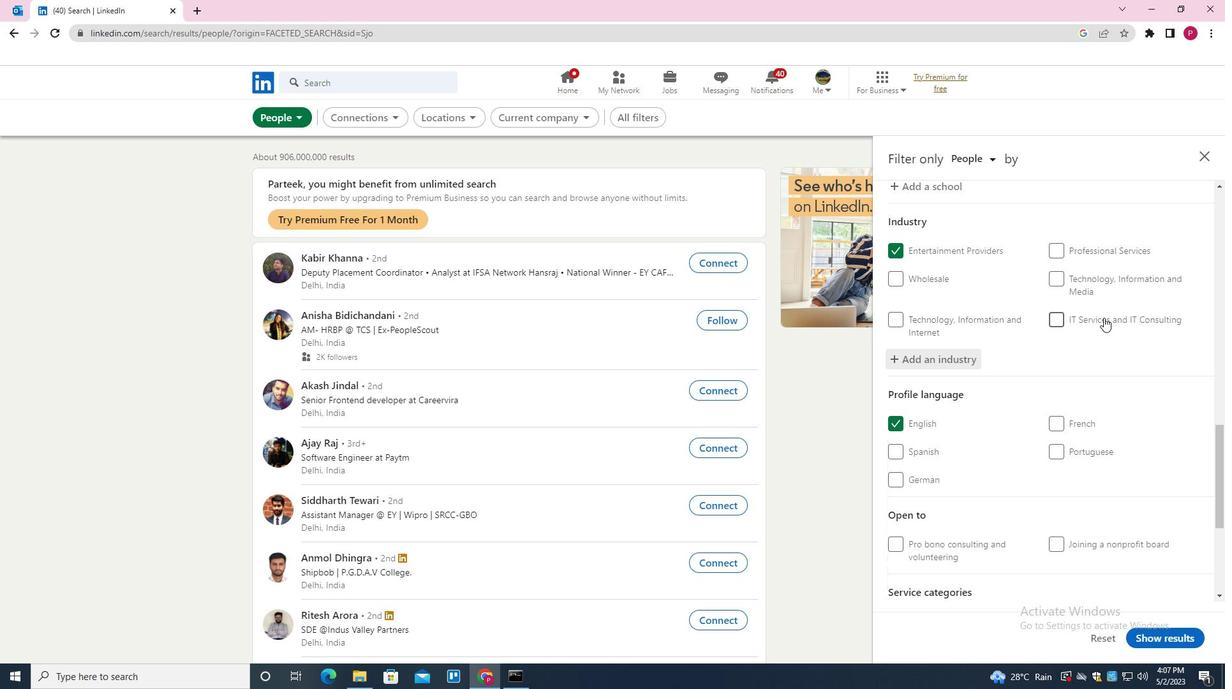 
Action: Mouse moved to (1109, 338)
Screenshot: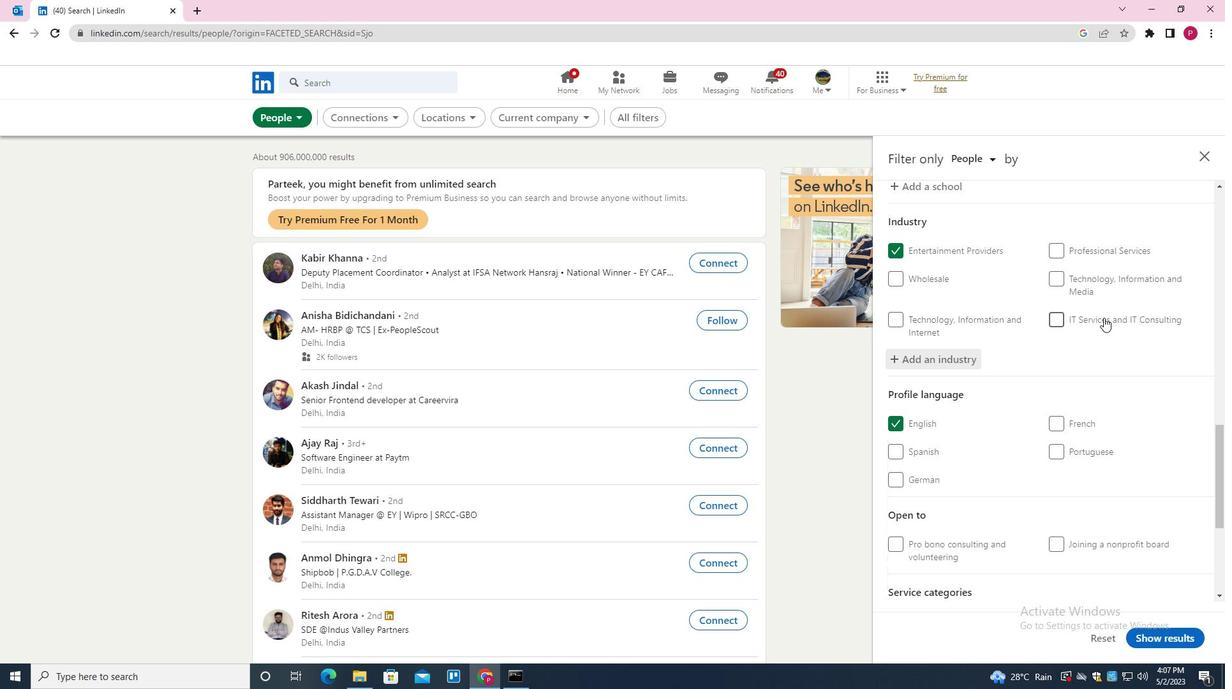 
Action: Mouse scrolled (1109, 337) with delta (0, 0)
Screenshot: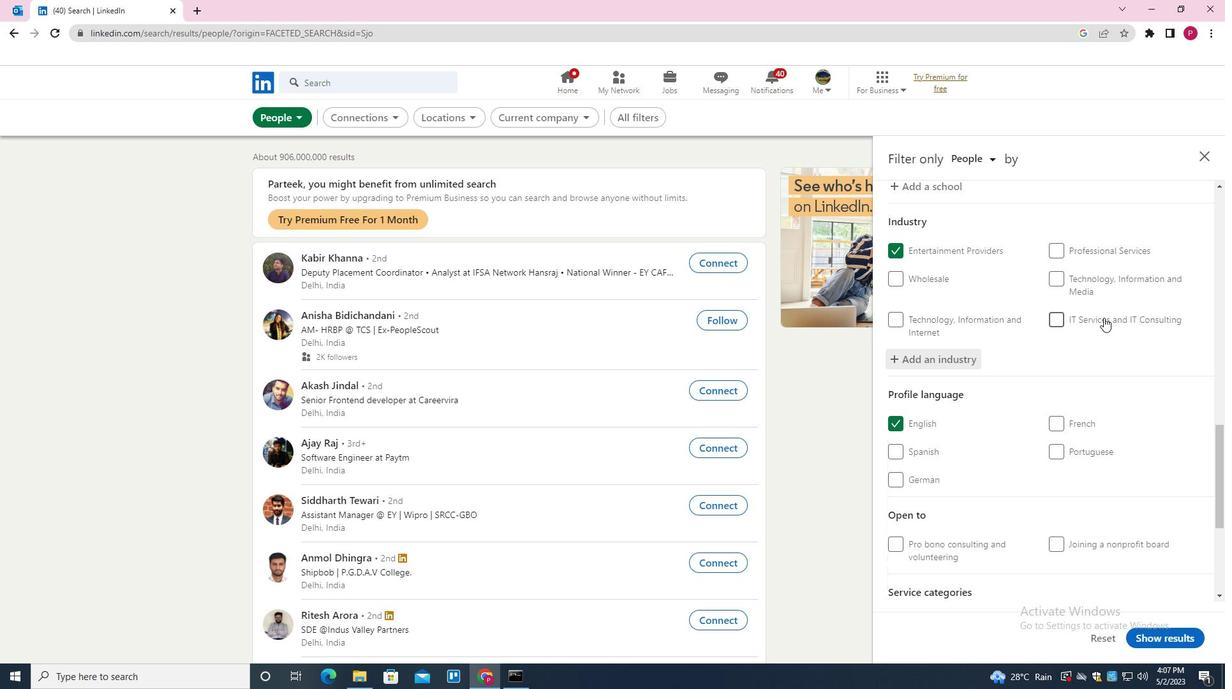 
Action: Mouse scrolled (1109, 337) with delta (0, 0)
Screenshot: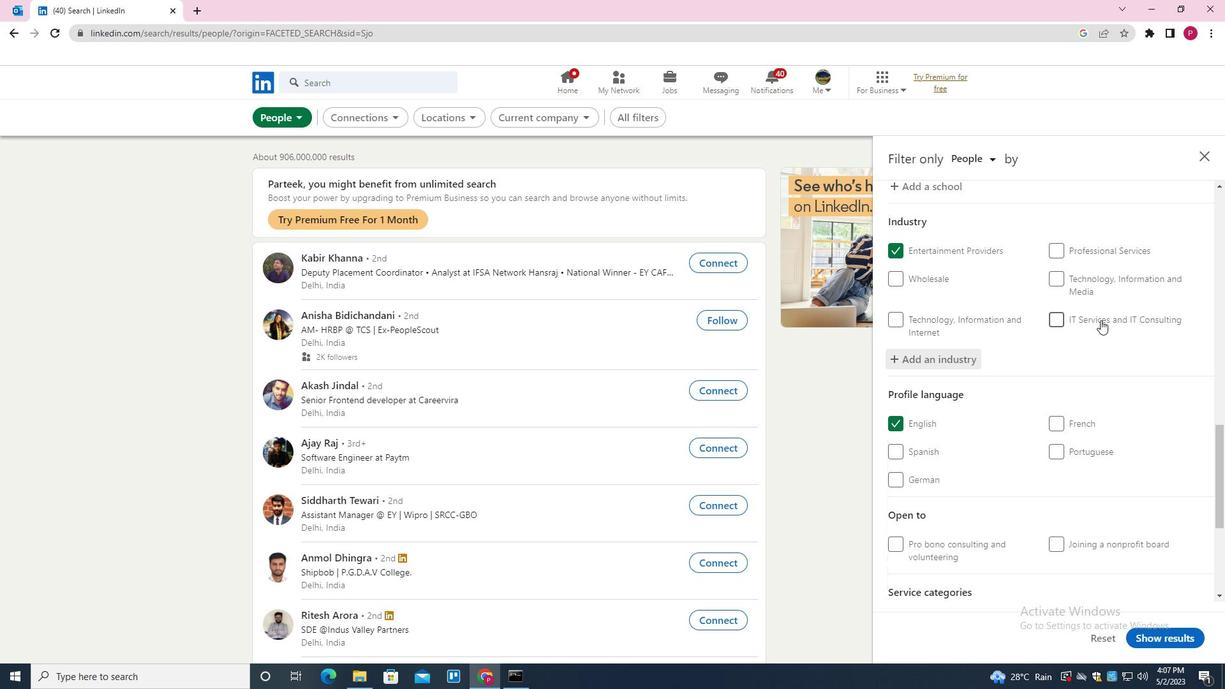 
Action: Mouse moved to (1109, 342)
Screenshot: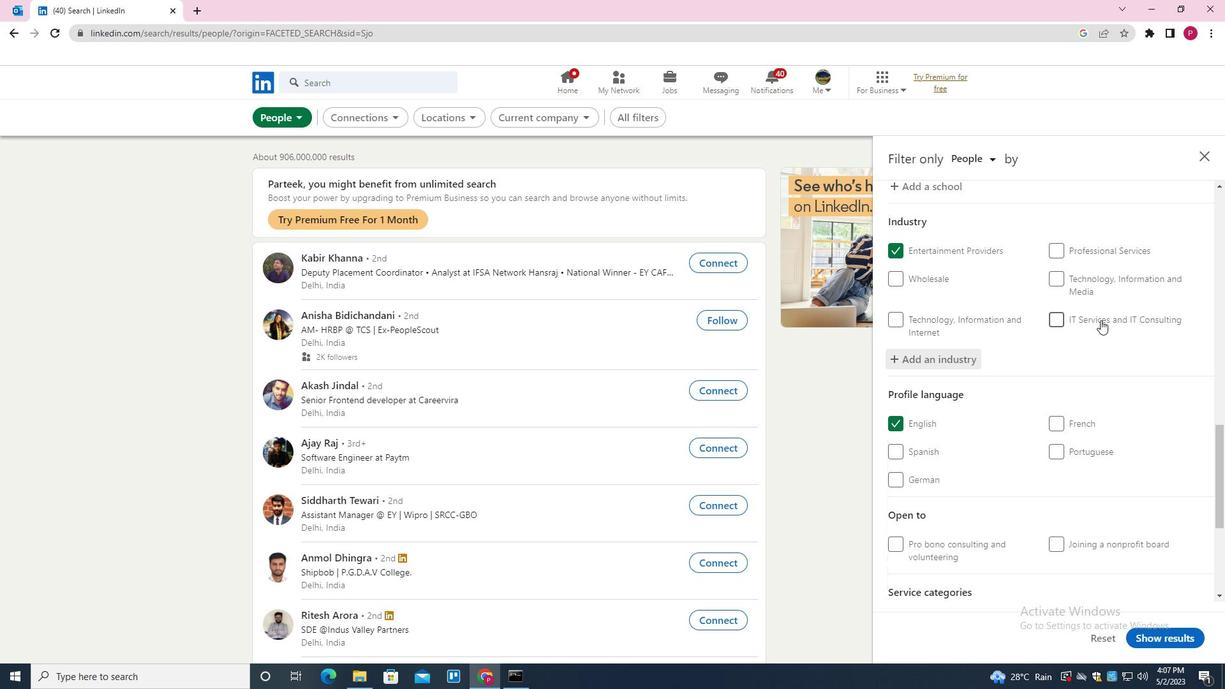 
Action: Mouse scrolled (1109, 342) with delta (0, 0)
Screenshot: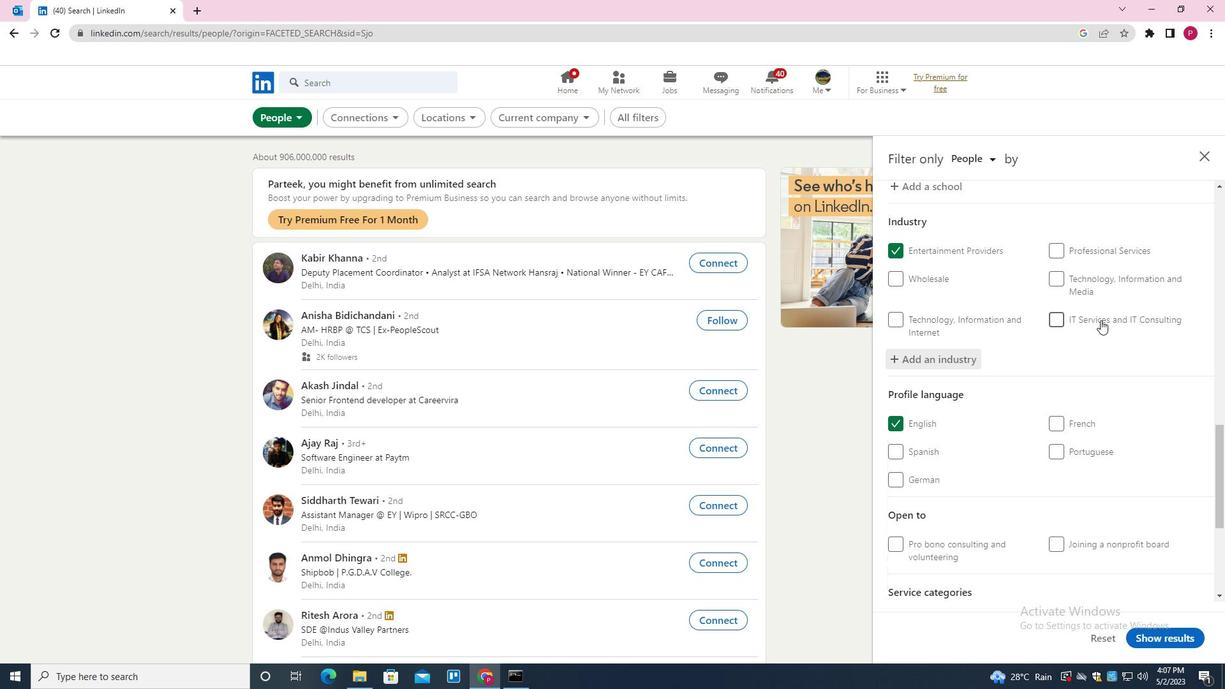 
Action: Mouse moved to (1104, 417)
Screenshot: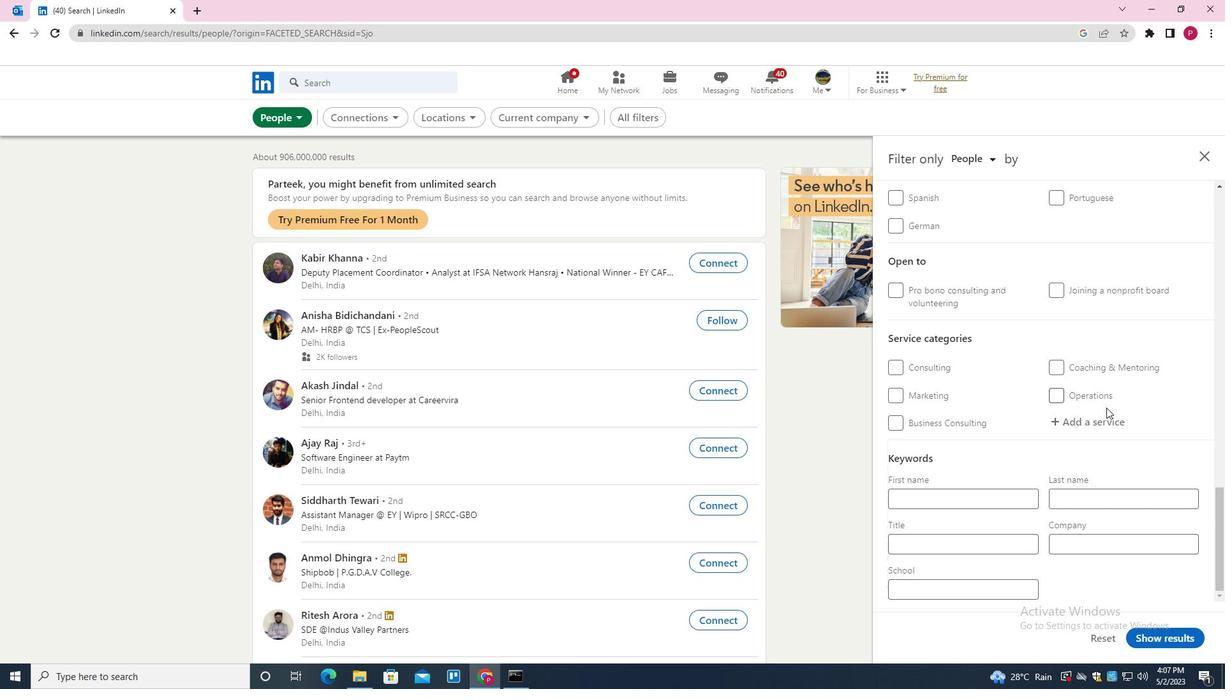 
Action: Mouse pressed left at (1104, 417)
Screenshot: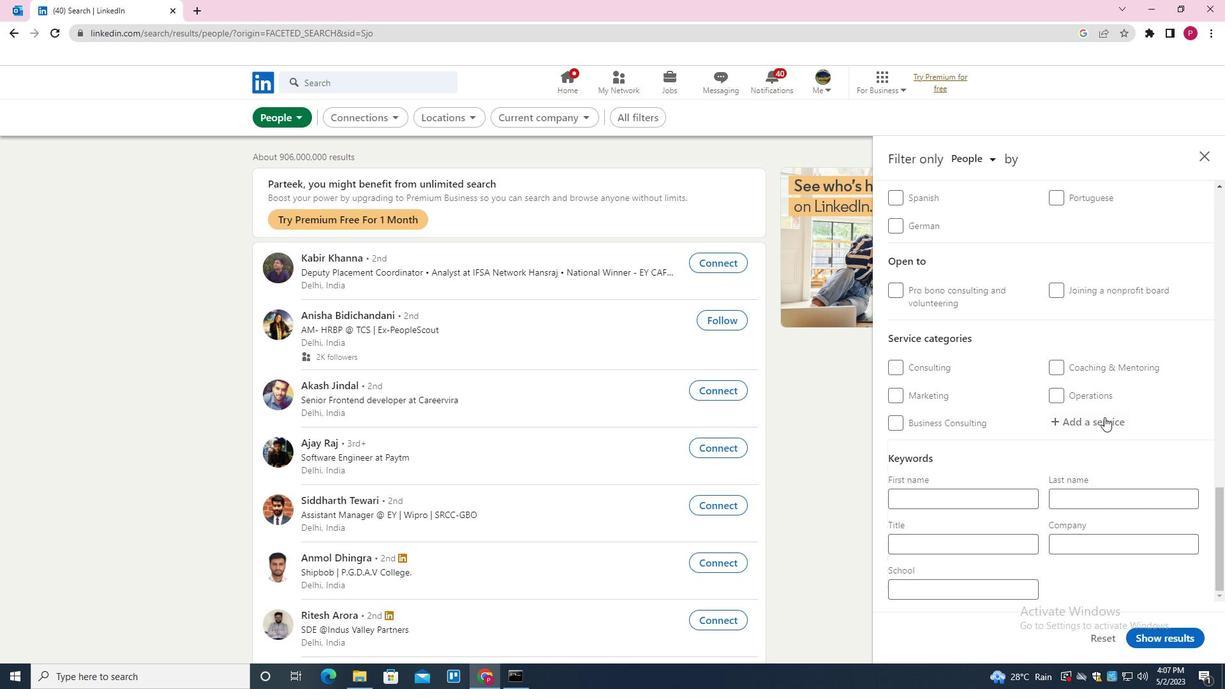 
Action: Key pressed <Key.shift><Key.shift><Key.shift><Key.shift><Key.shift>BUSINESS<Key.space><Key.shift>ANALY<Key.down><Key.enter>
Screenshot: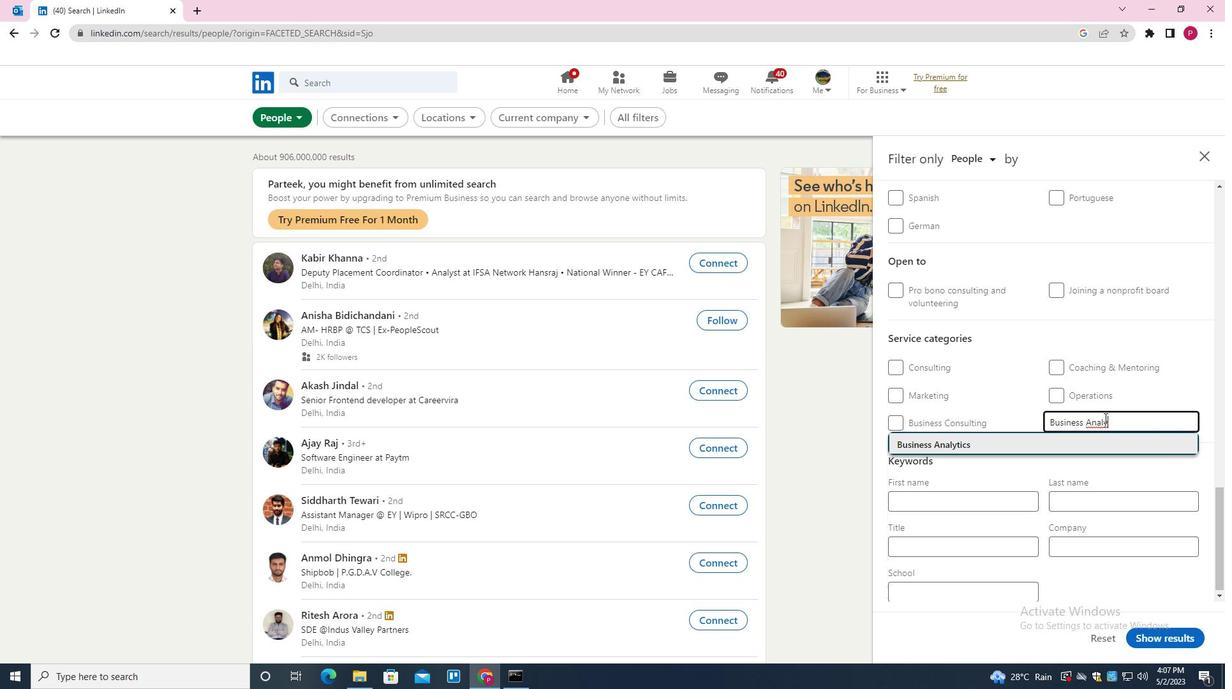 
Action: Mouse moved to (1100, 418)
Screenshot: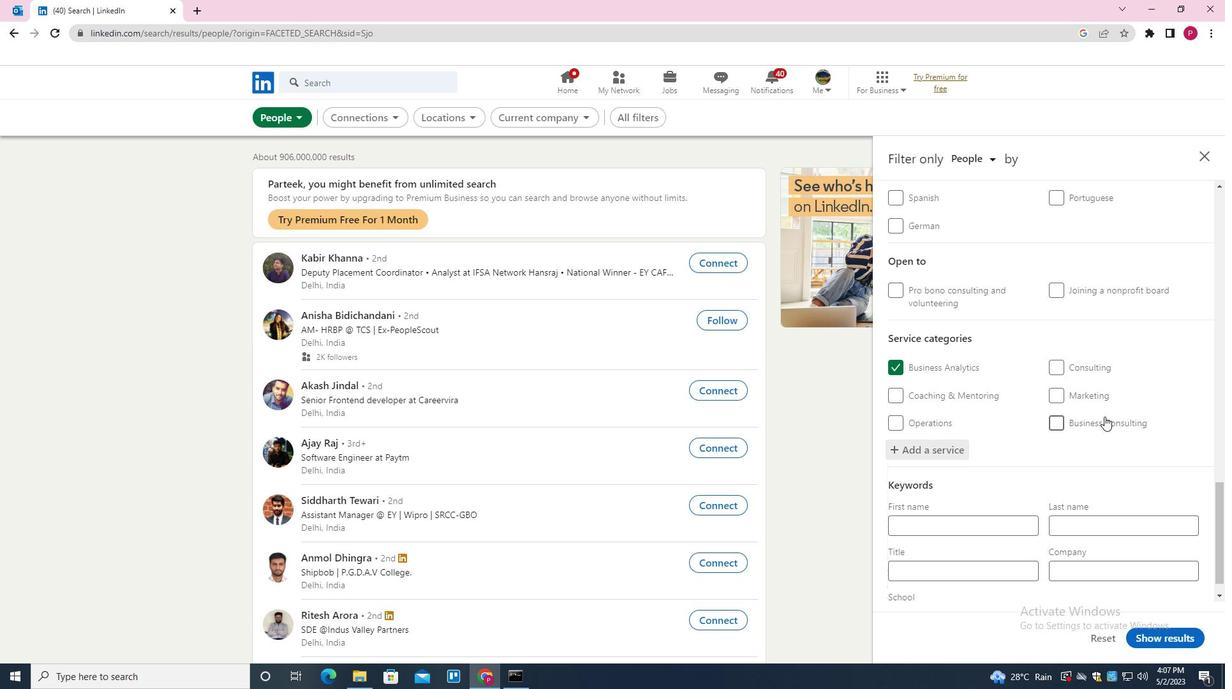 
Action: Mouse scrolled (1100, 417) with delta (0, 0)
Screenshot: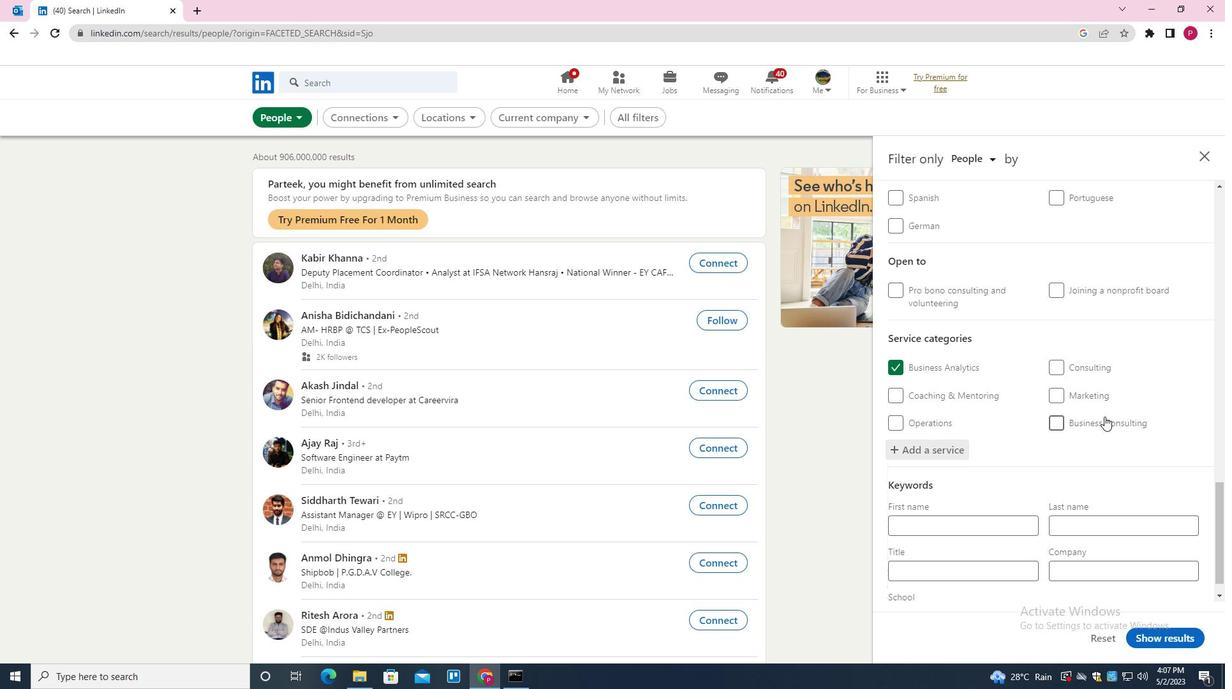 
Action: Mouse moved to (1099, 419)
Screenshot: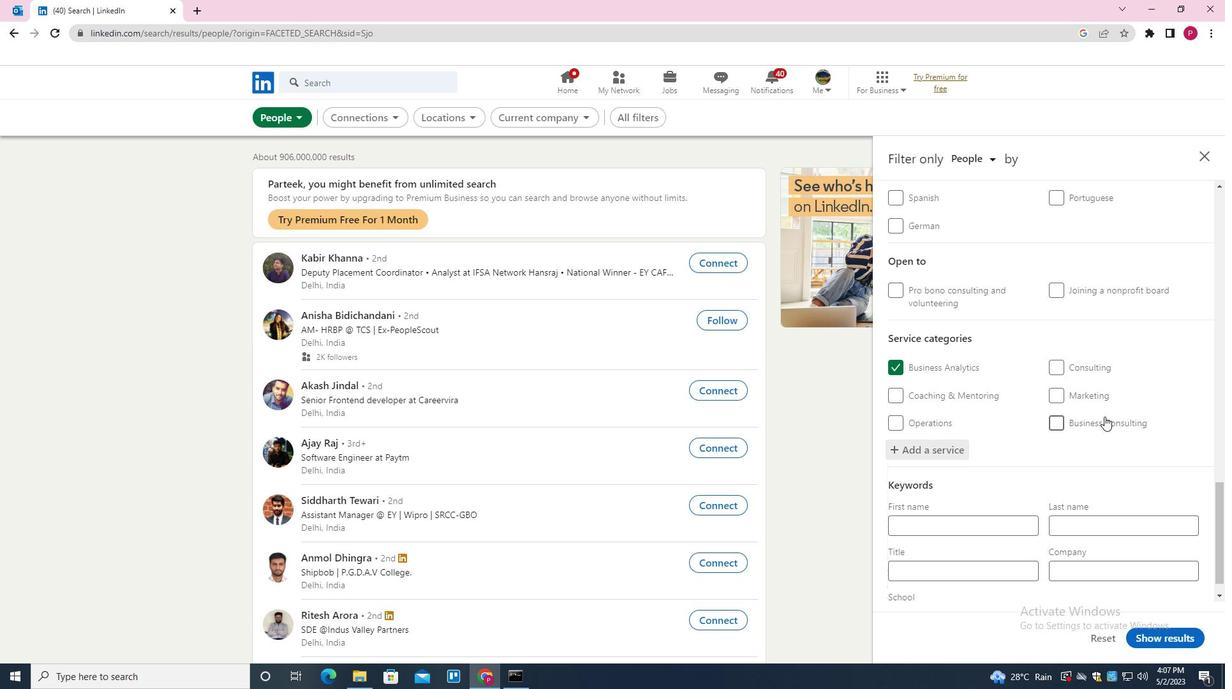 
Action: Mouse scrolled (1099, 419) with delta (0, 0)
Screenshot: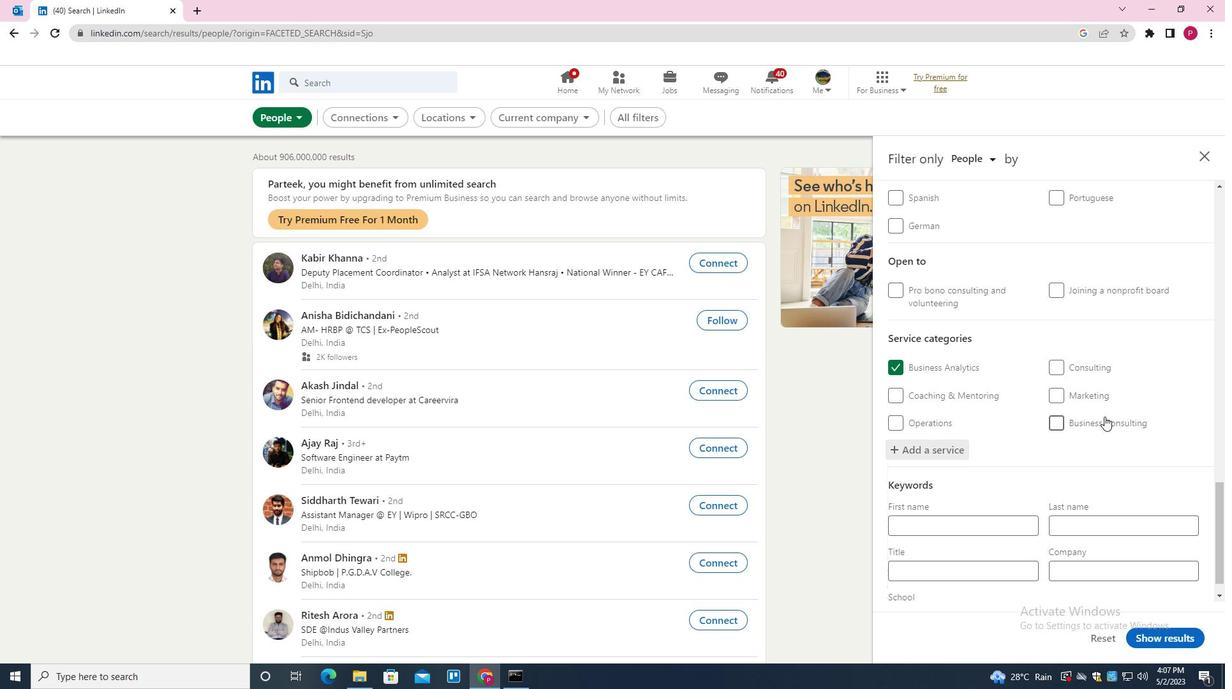 
Action: Mouse moved to (1096, 425)
Screenshot: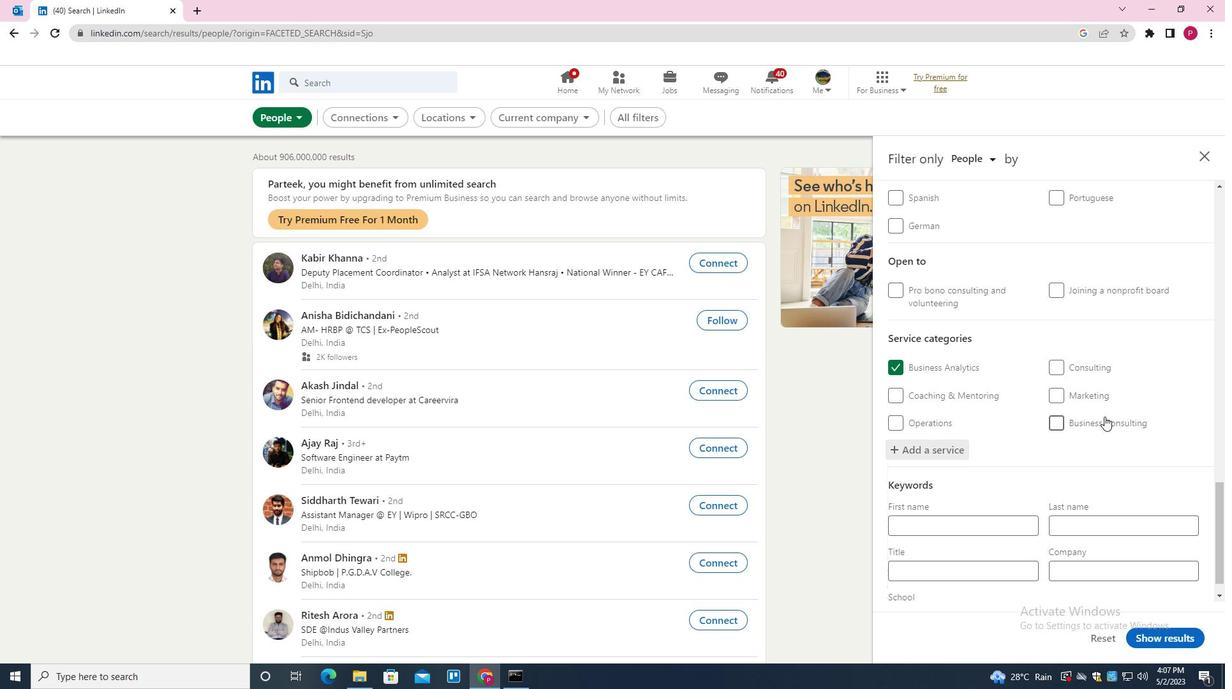 
Action: Mouse scrolled (1096, 424) with delta (0, 0)
Screenshot: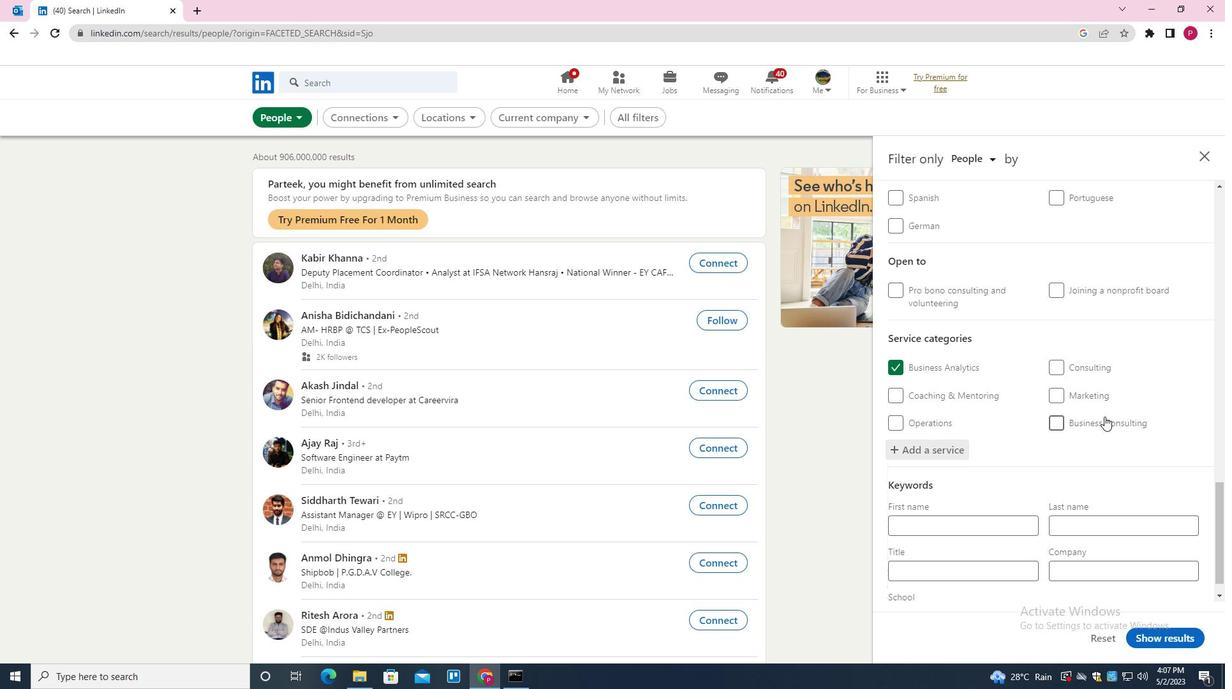 
Action: Mouse moved to (1092, 430)
Screenshot: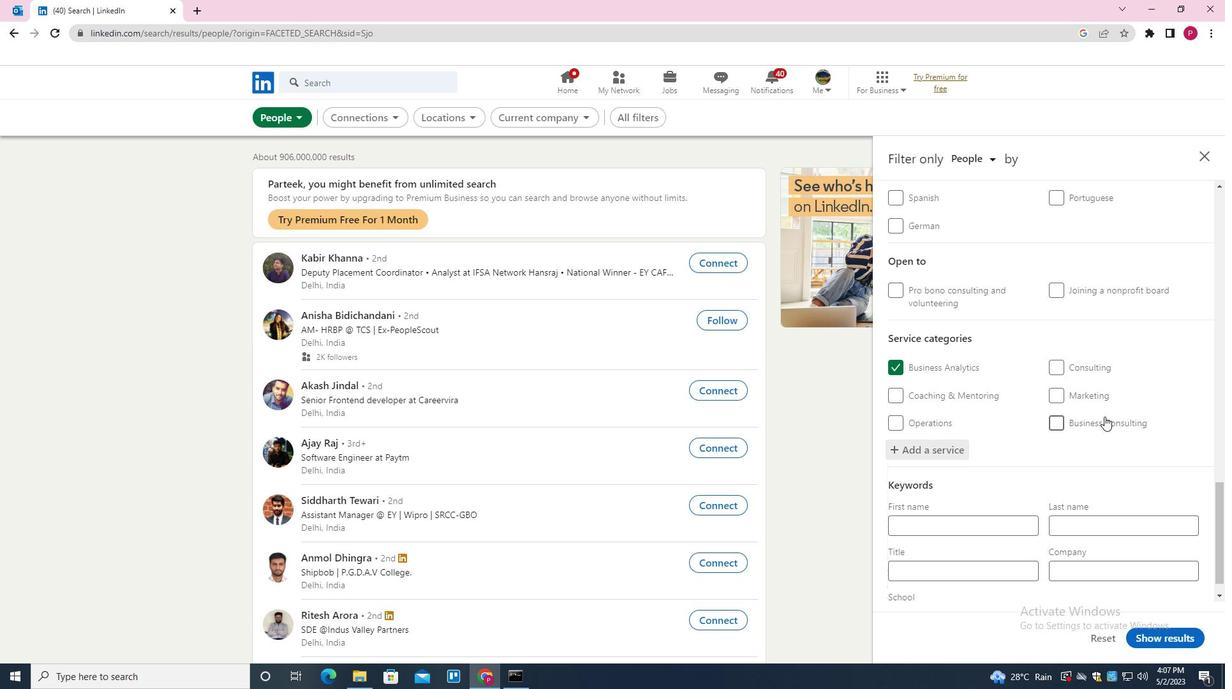 
Action: Mouse scrolled (1092, 429) with delta (0, 0)
Screenshot: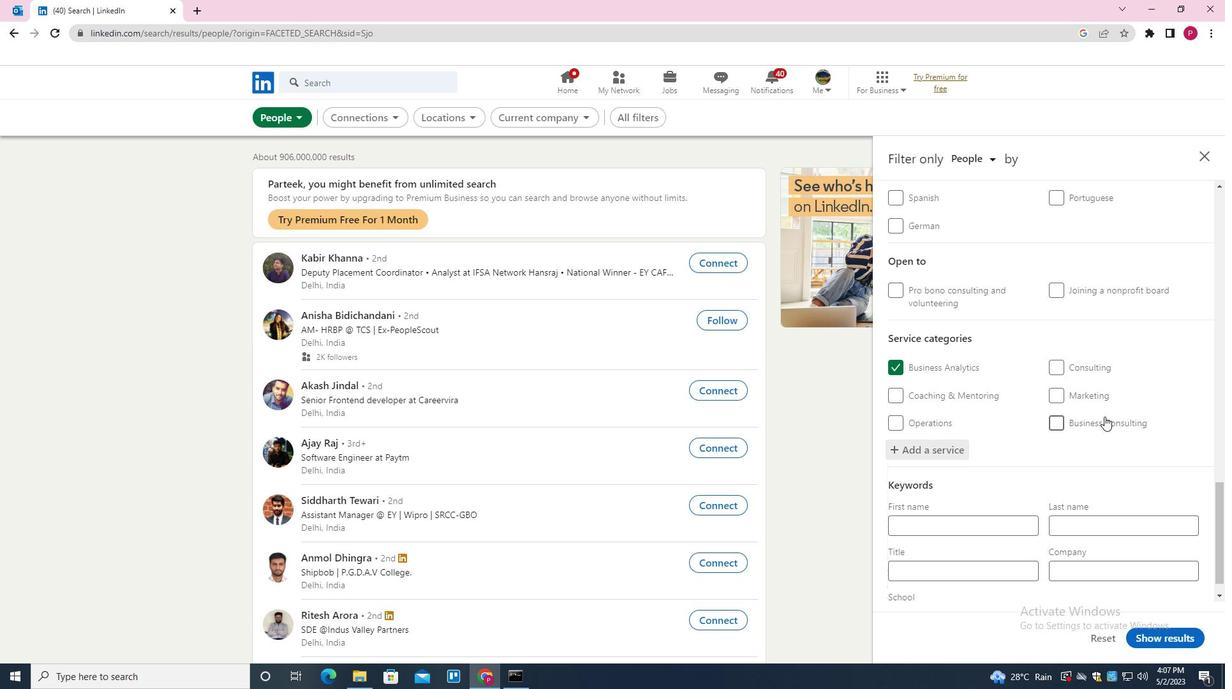 
Action: Mouse moved to (1079, 443)
Screenshot: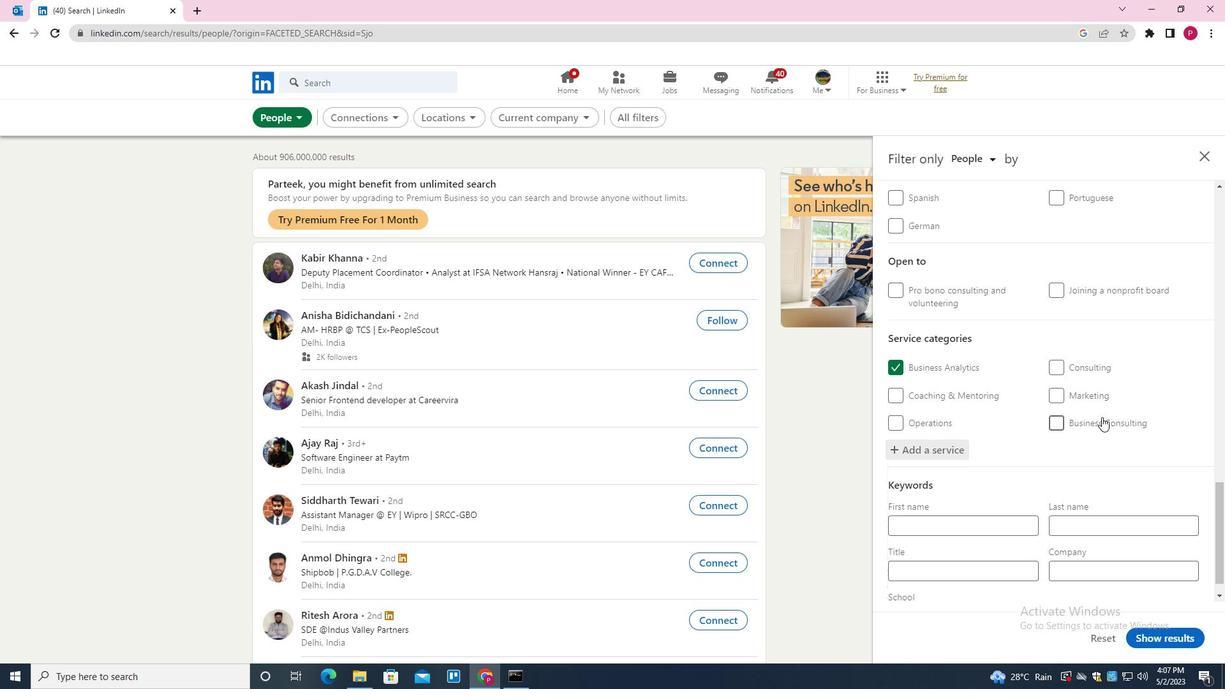 
Action: Mouse scrolled (1079, 442) with delta (0, 0)
Screenshot: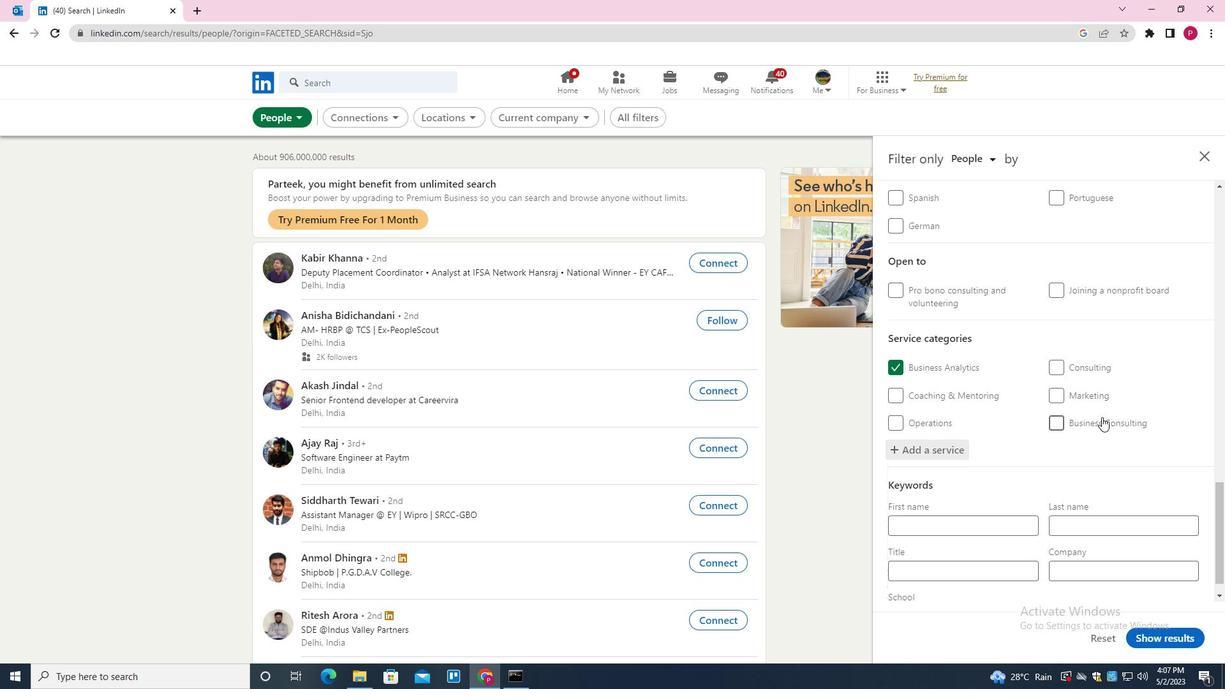 
Action: Mouse moved to (973, 541)
Screenshot: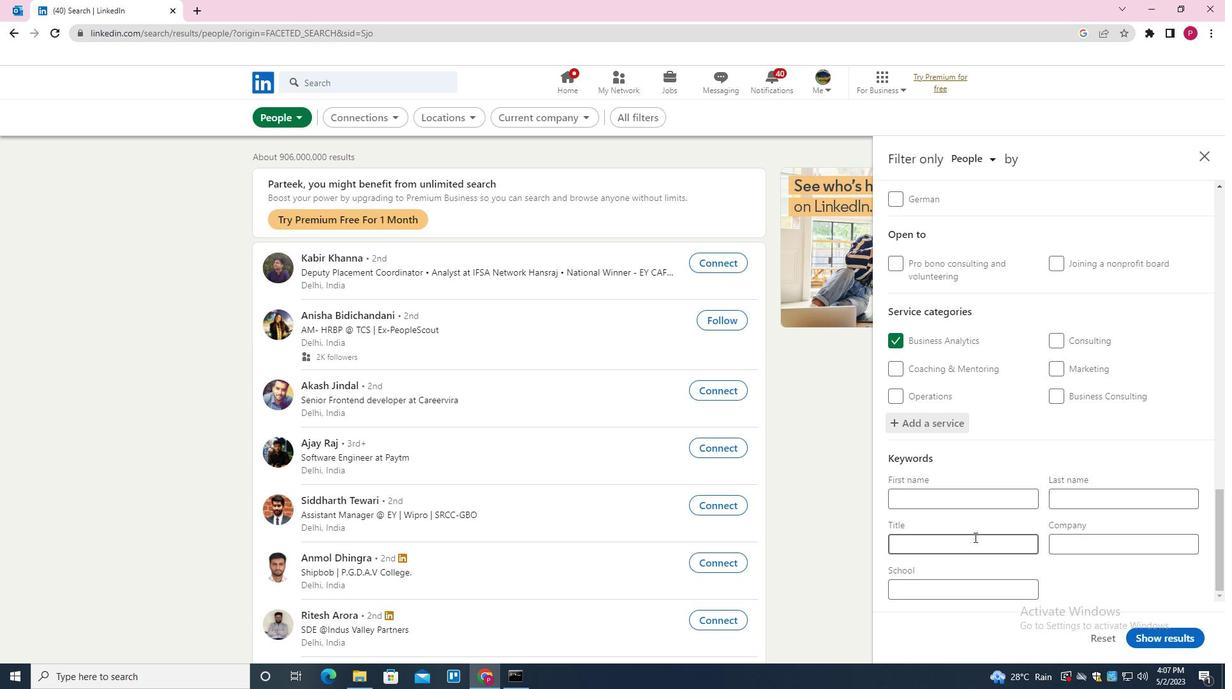
Action: Mouse pressed left at (973, 541)
Screenshot: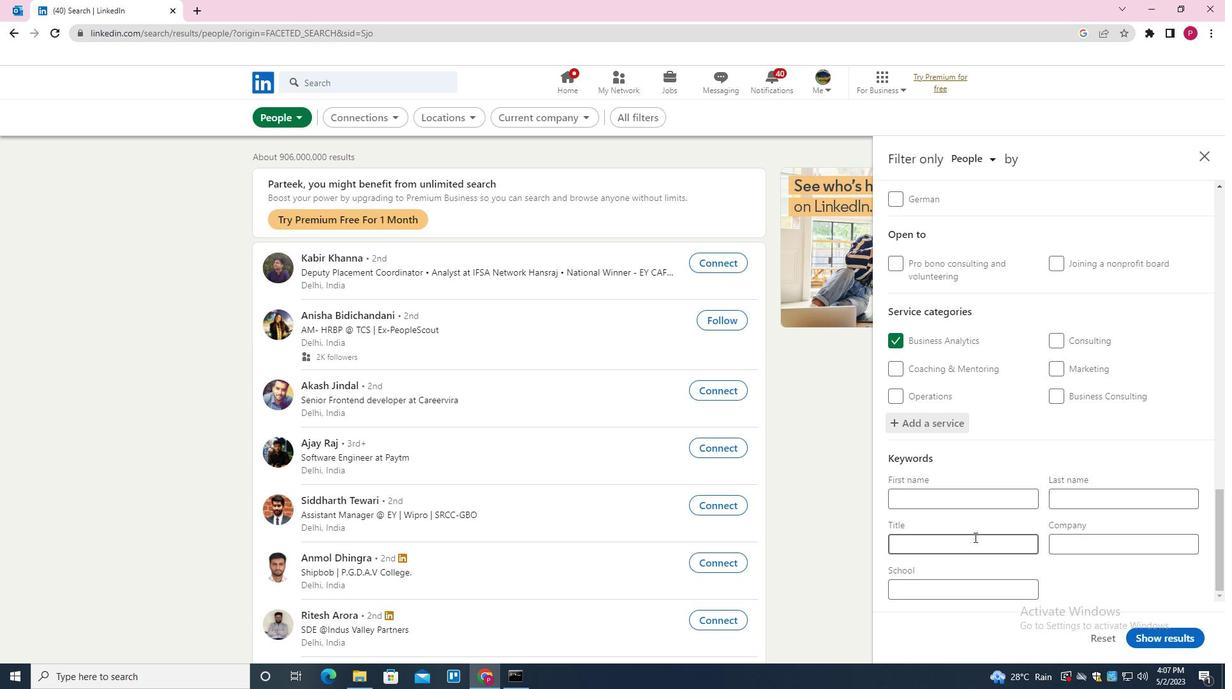 
Action: Mouse moved to (1033, 481)
Screenshot: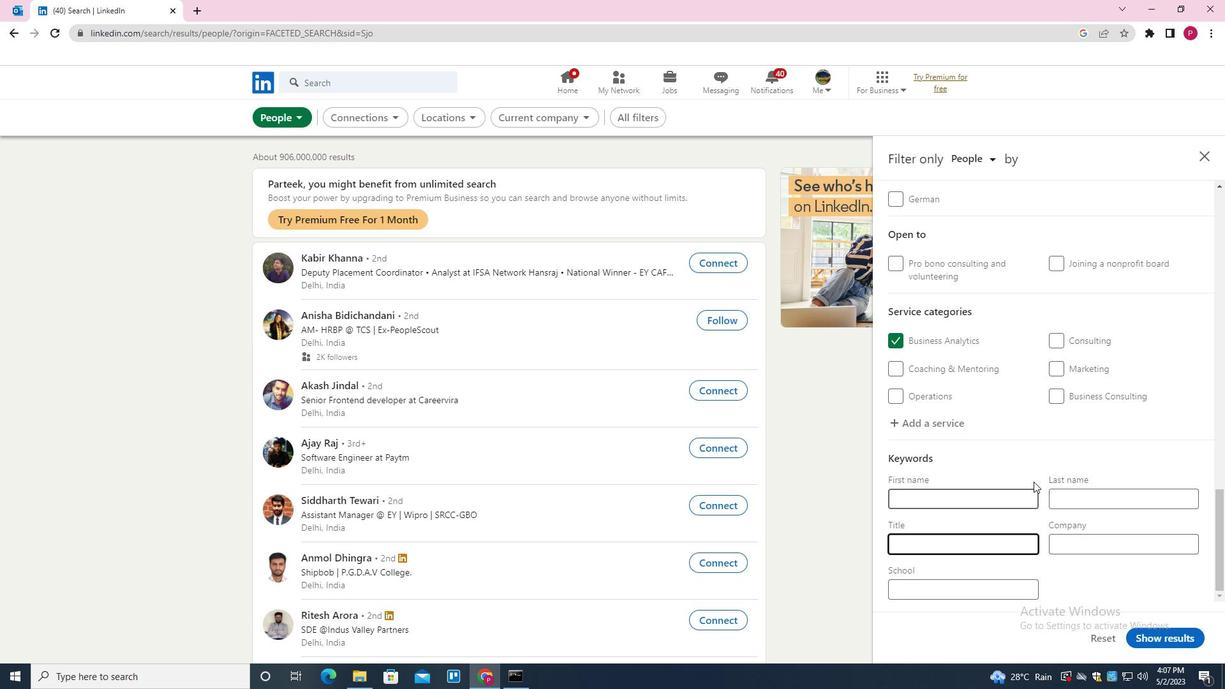 
Action: Key pressed <Key.shift><Key.shift><Key.shift><Key.shift><Key.shift><Key.shift><Key.shift><Key.shift><Key.shift><Key.shift><Key.shift><Key.shift><Key.shift><Key.shift>GROUP<Key.space><Key.shift>SALES
Screenshot: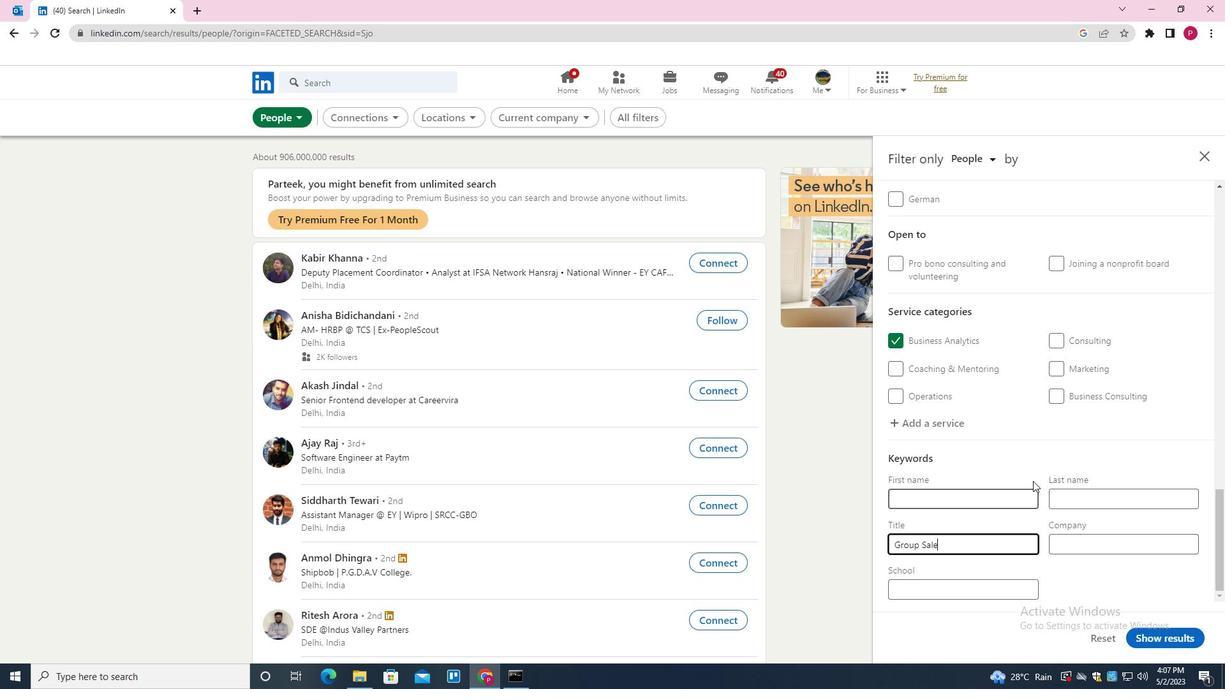 
Action: Mouse moved to (1151, 637)
Screenshot: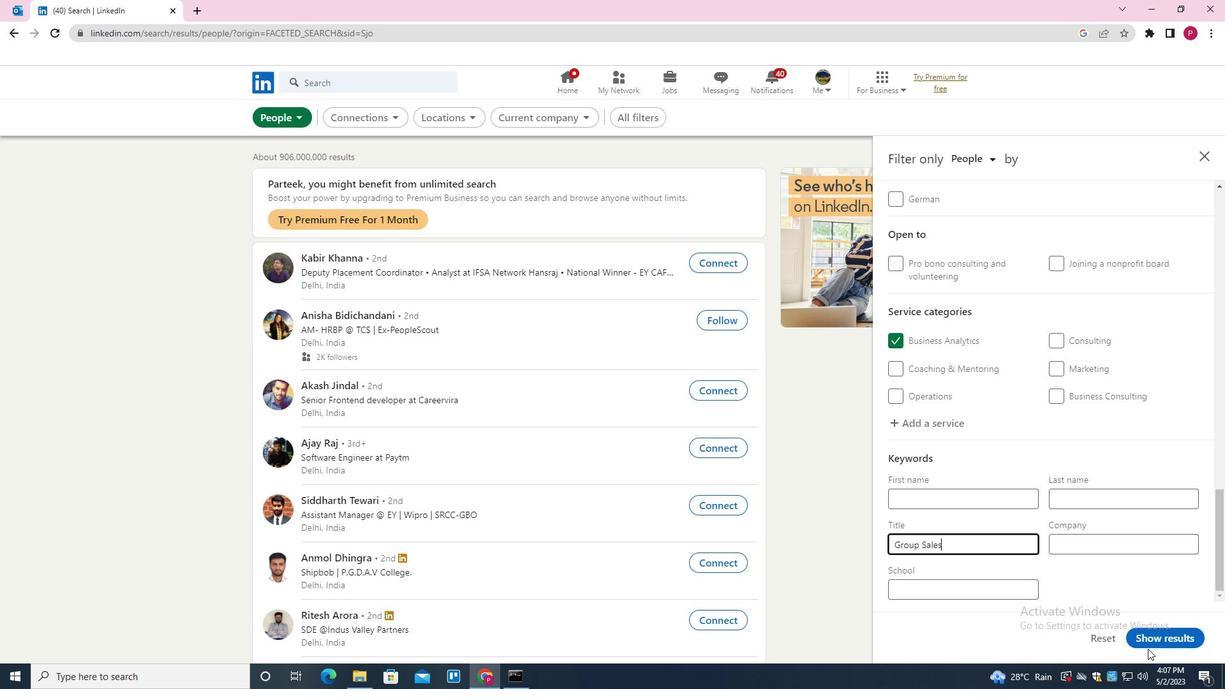 
Action: Mouse pressed left at (1151, 637)
Screenshot: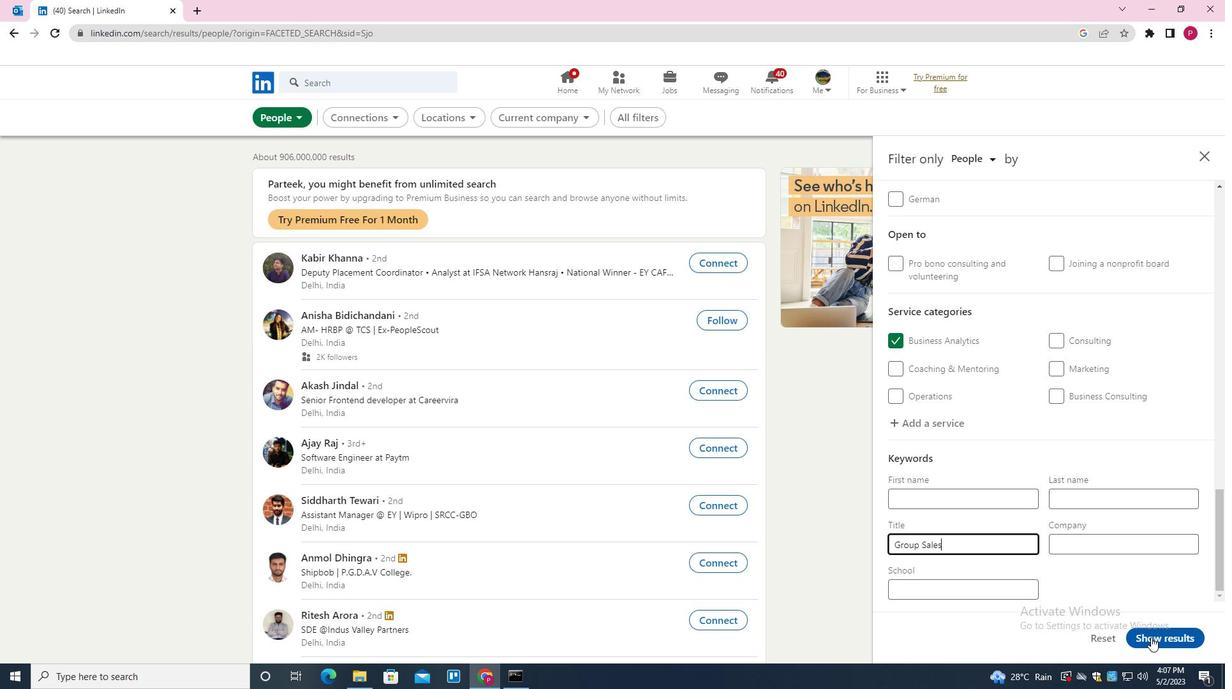 
Action: Mouse moved to (511, 319)
Screenshot: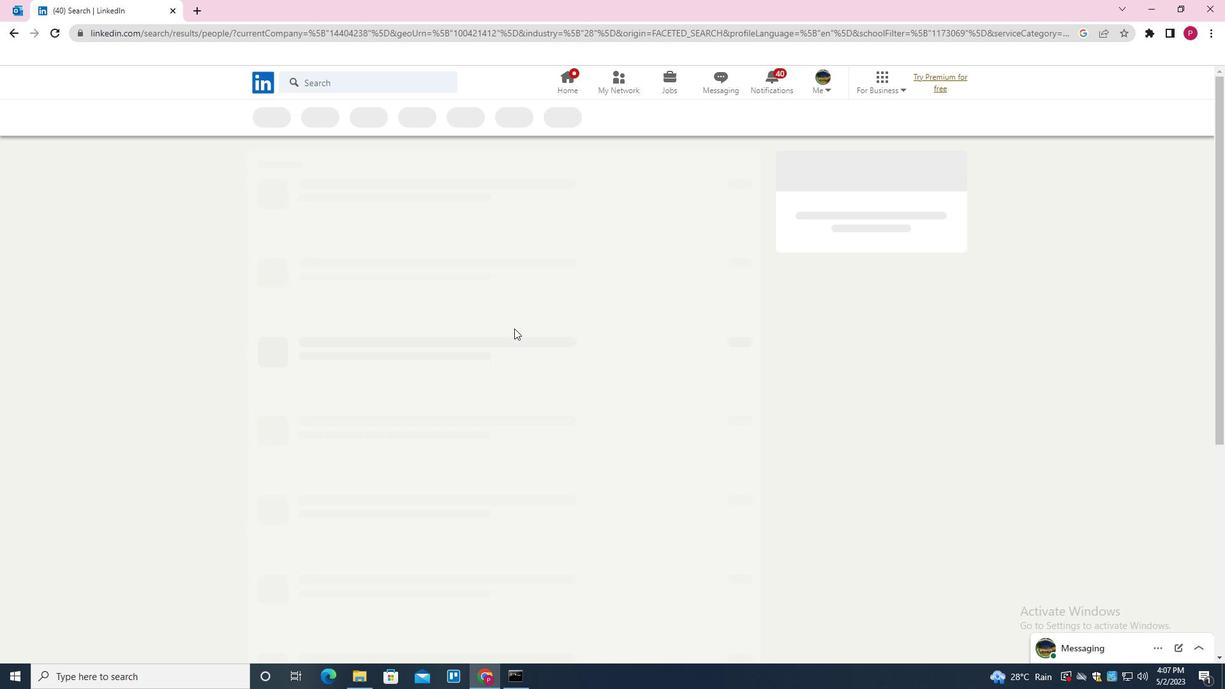 
